 Task: Plan a trip to Fkih Ben Salah, Morocco from 12th December, 2023 to 16th December, 2023 for 8 adults. Place can be private room with 8 bedrooms having 8 beds and 8 bathrooms. Property type can be hotel. Amenities needed are: wifi, TV, free parkinig on premises, gym, breakfast.
Action: Mouse moved to (588, 130)
Screenshot: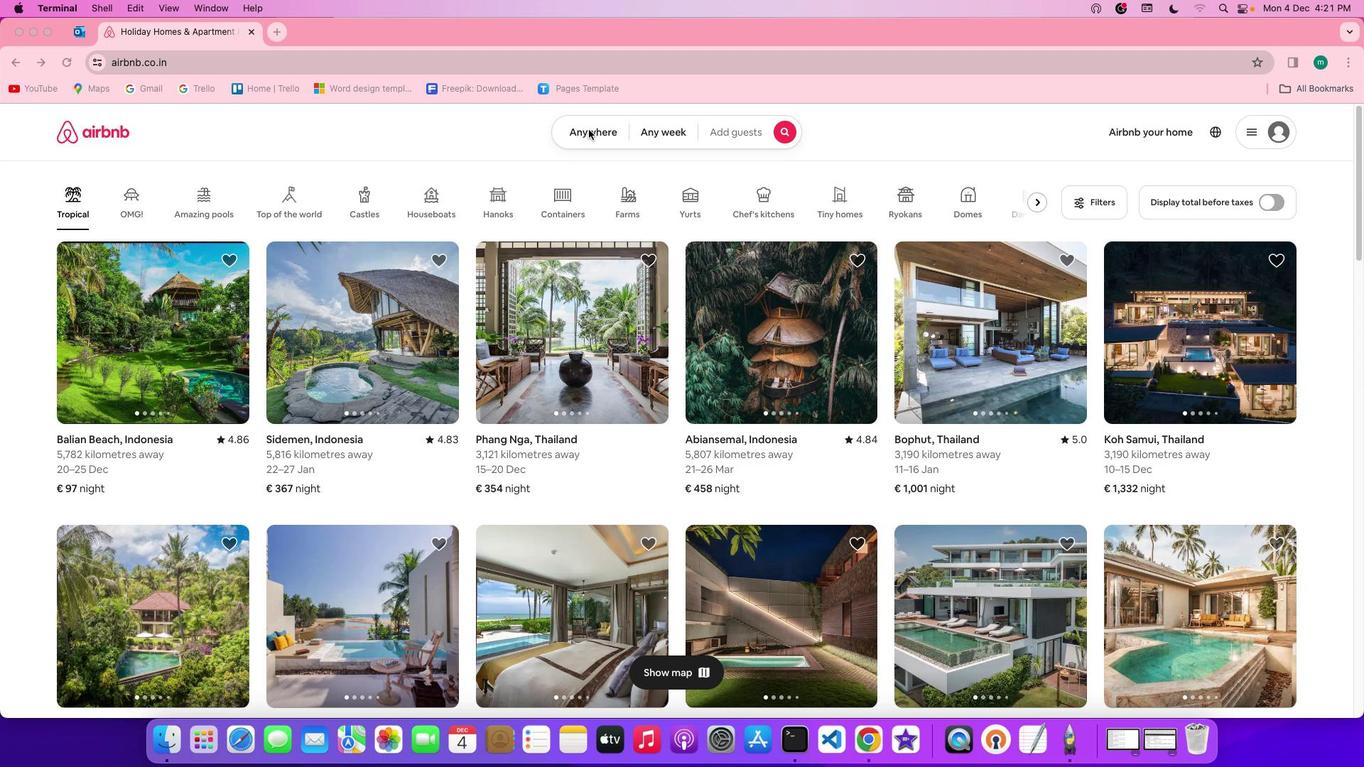 
Action: Mouse pressed left at (588, 130)
Screenshot: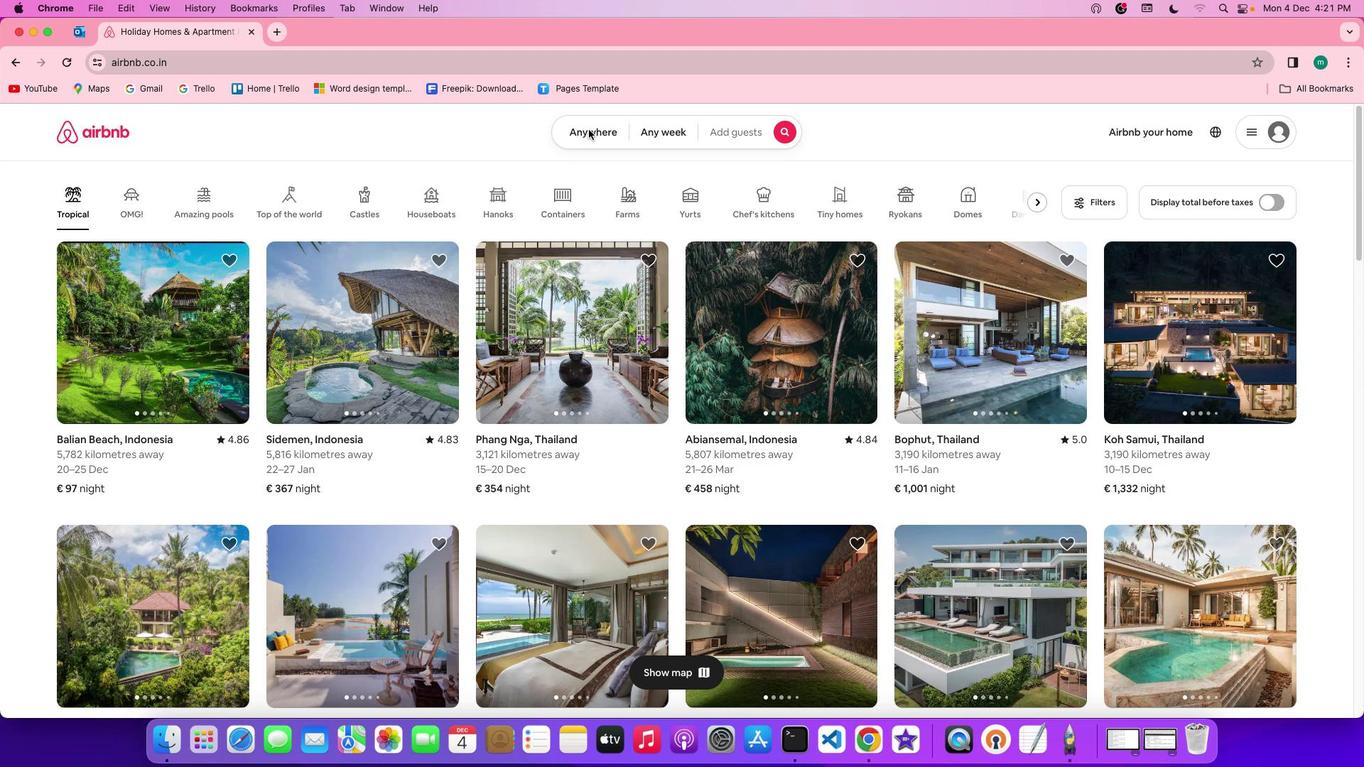 
Action: Mouse pressed left at (588, 130)
Screenshot: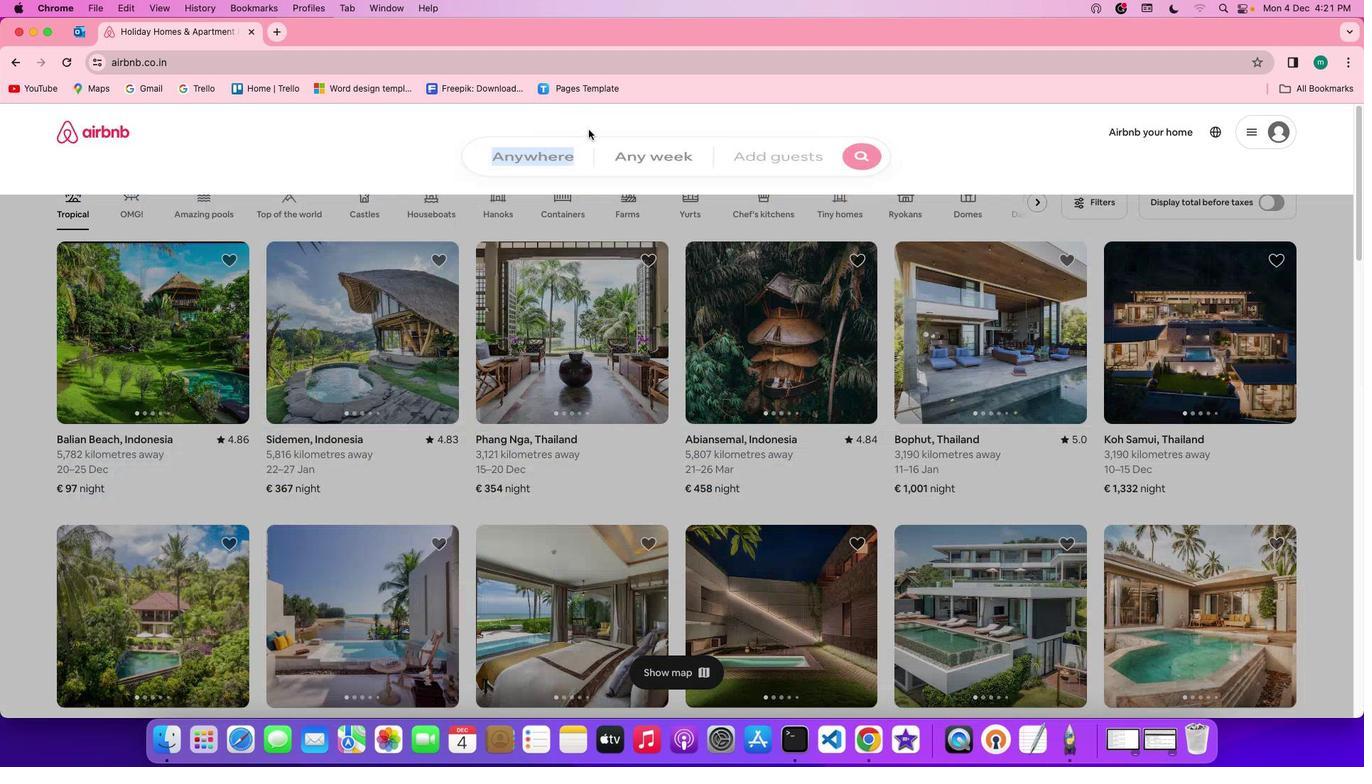 
Action: Mouse moved to (504, 186)
Screenshot: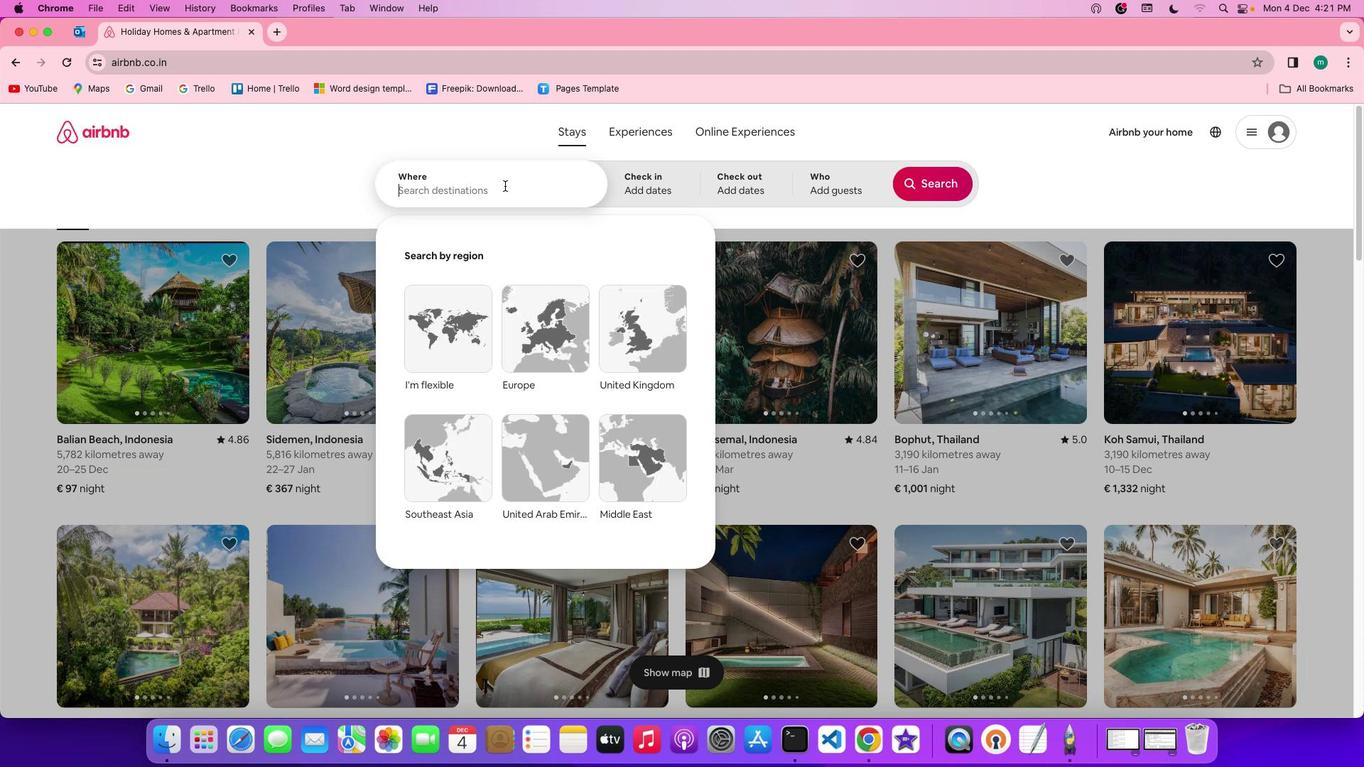 
Action: Mouse pressed left at (504, 186)
Screenshot: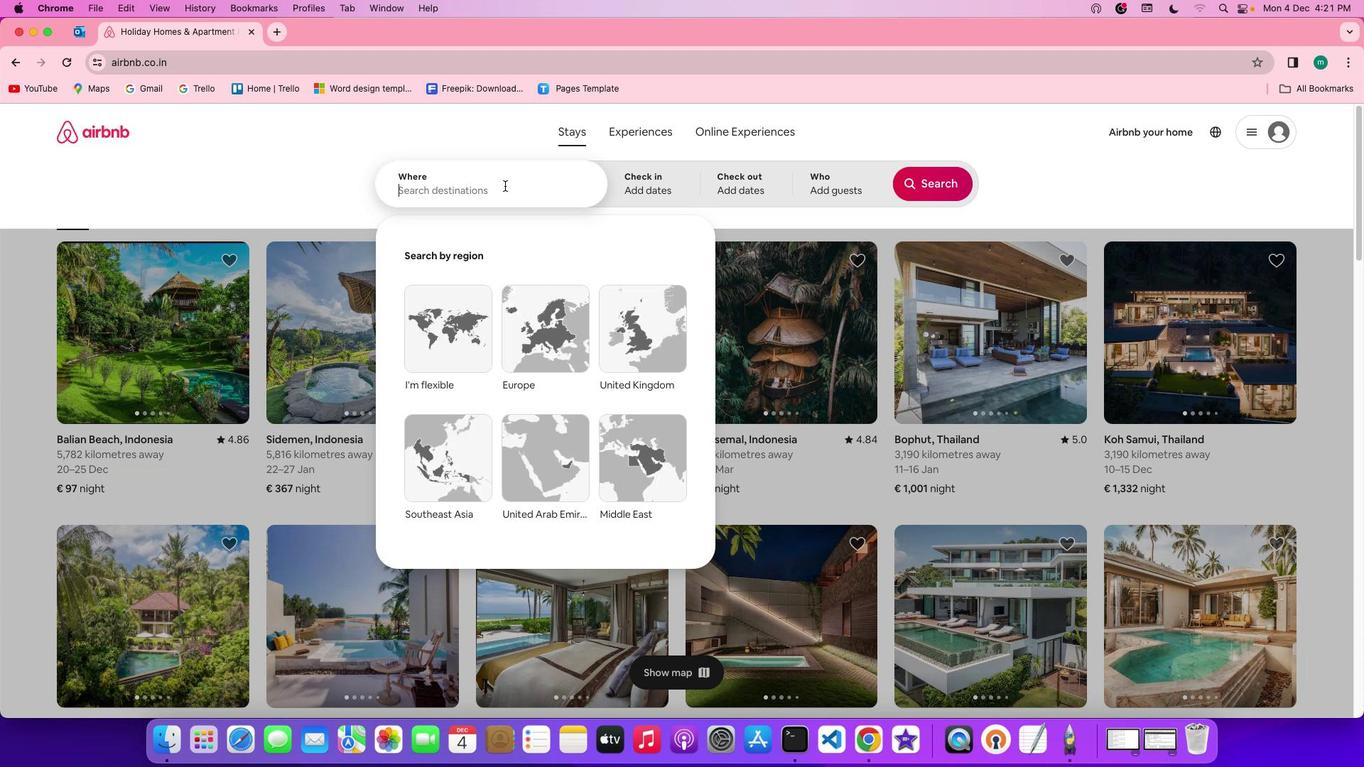 
Action: Mouse moved to (523, 193)
Screenshot: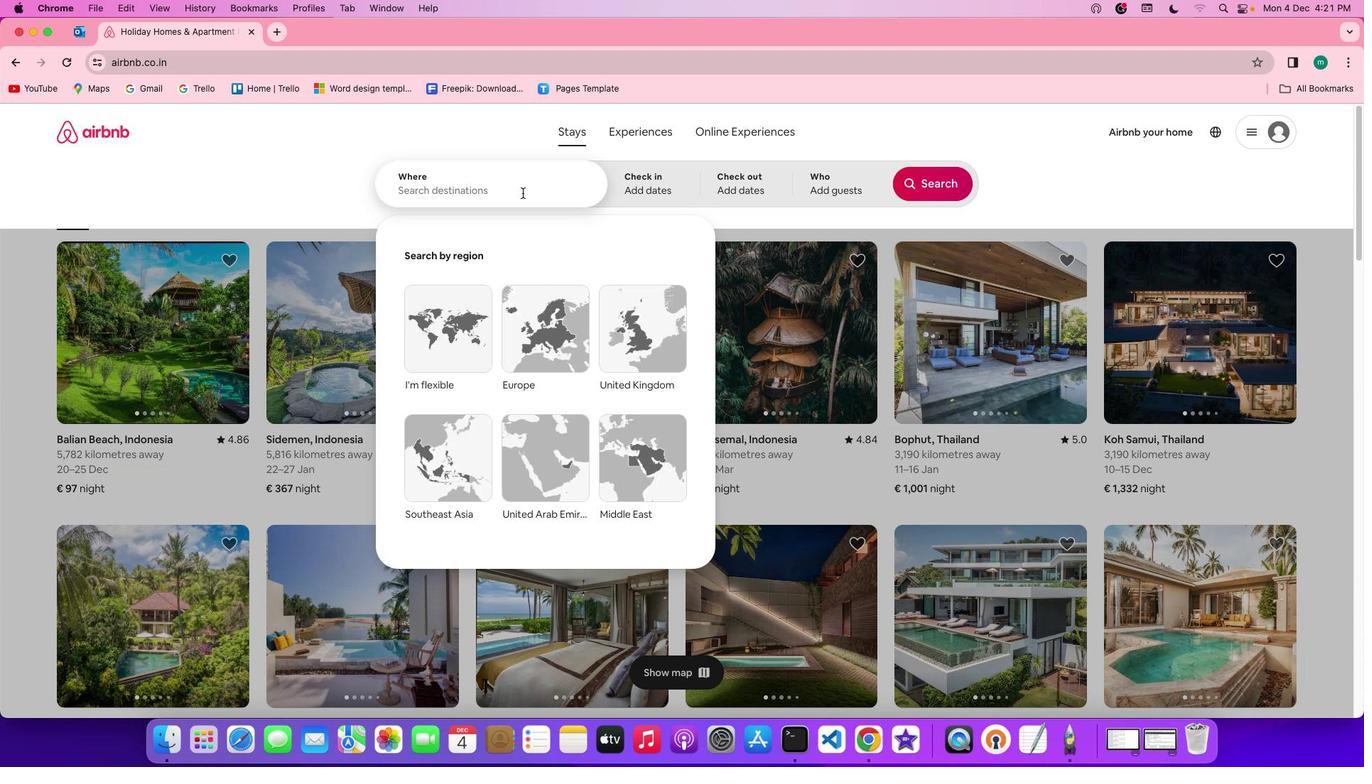 
Action: Key pressed Key.shift'f''k''i''h'Key.spaceKey.shift'b''e''n'Key.spaceKey.shift'S''a''l''a''h'','Key.spaceKey.shift'm''o''r''o''c''c''o'
Screenshot: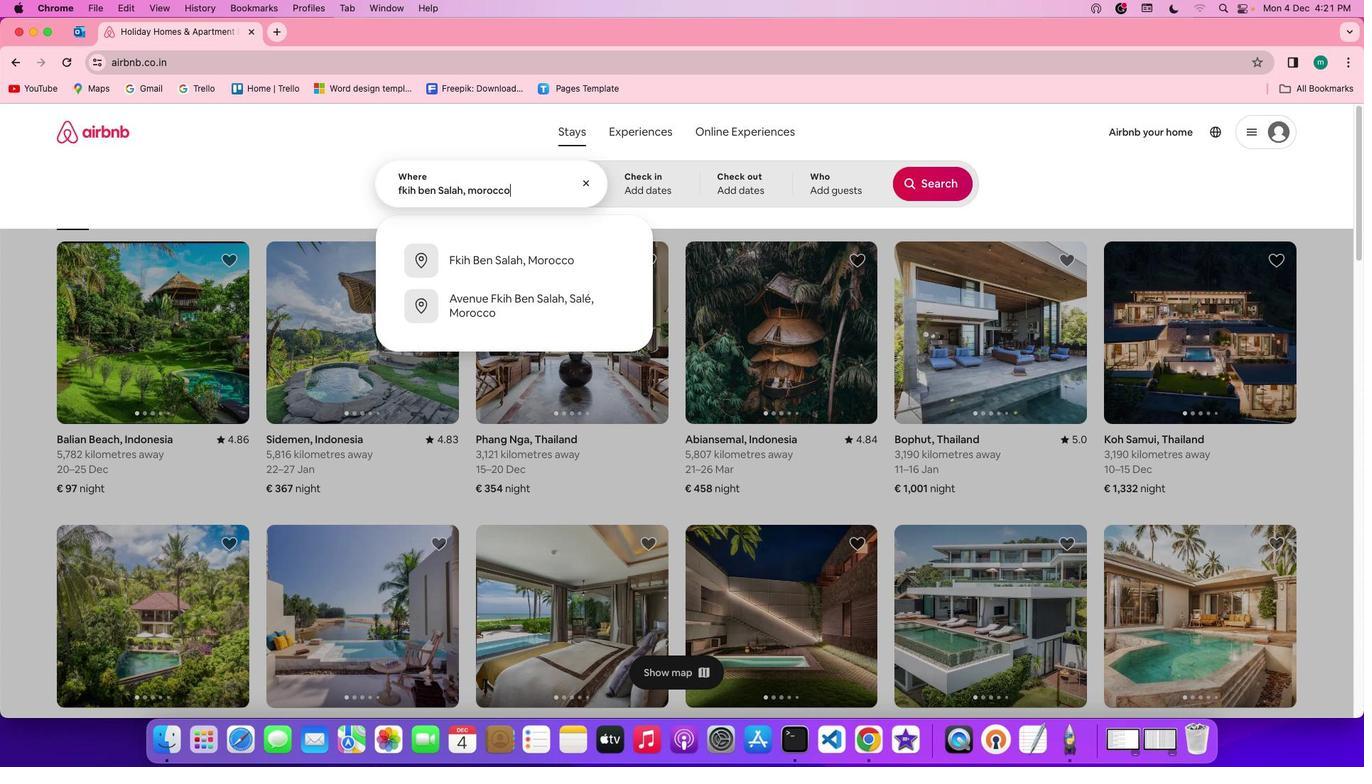 
Action: Mouse moved to (661, 184)
Screenshot: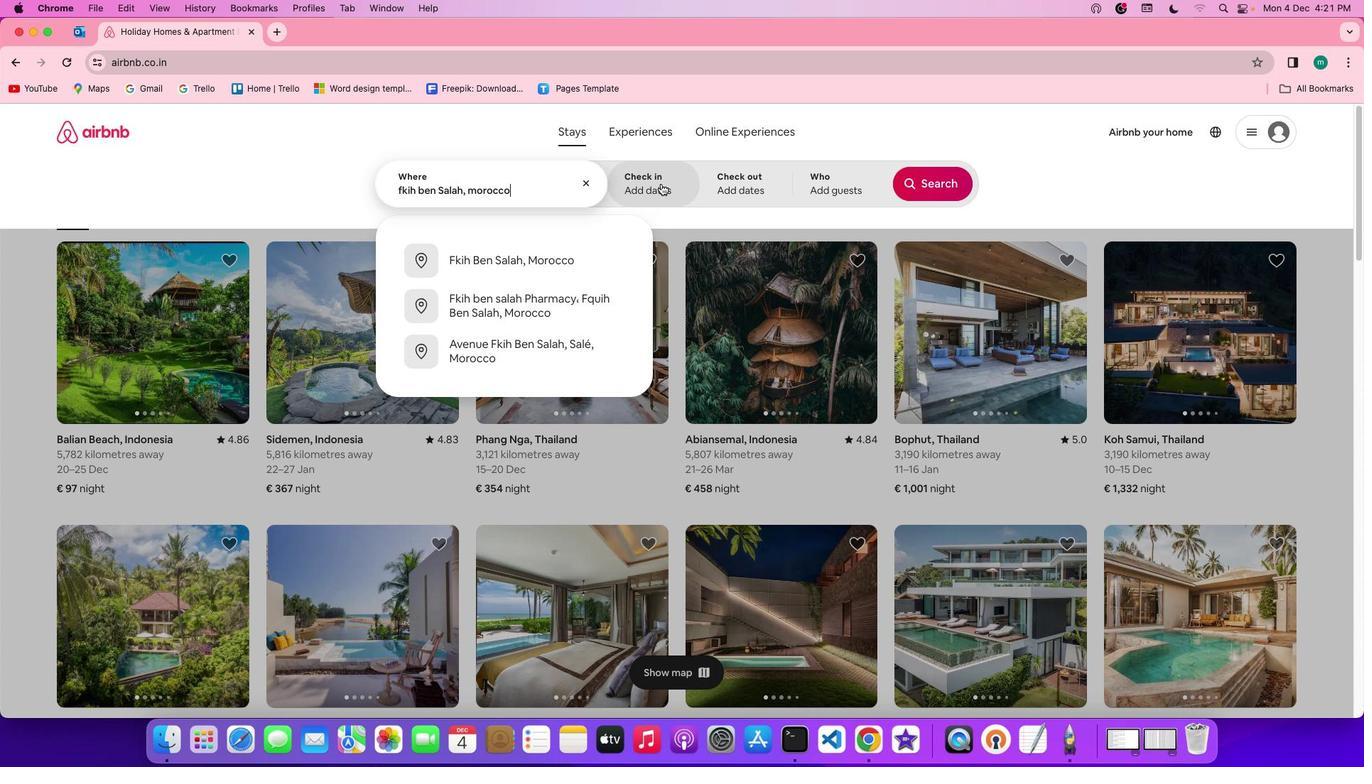 
Action: Mouse pressed left at (661, 184)
Screenshot: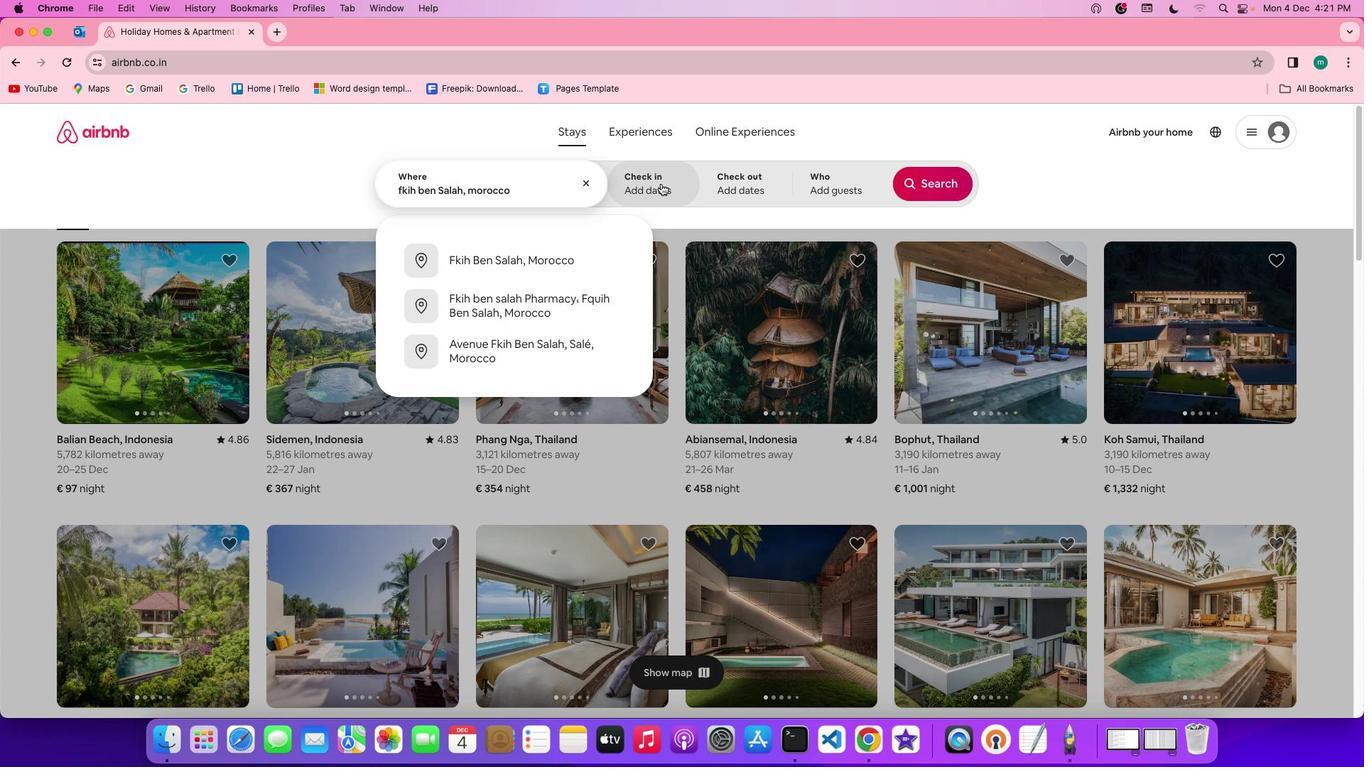 
Action: Mouse moved to (503, 423)
Screenshot: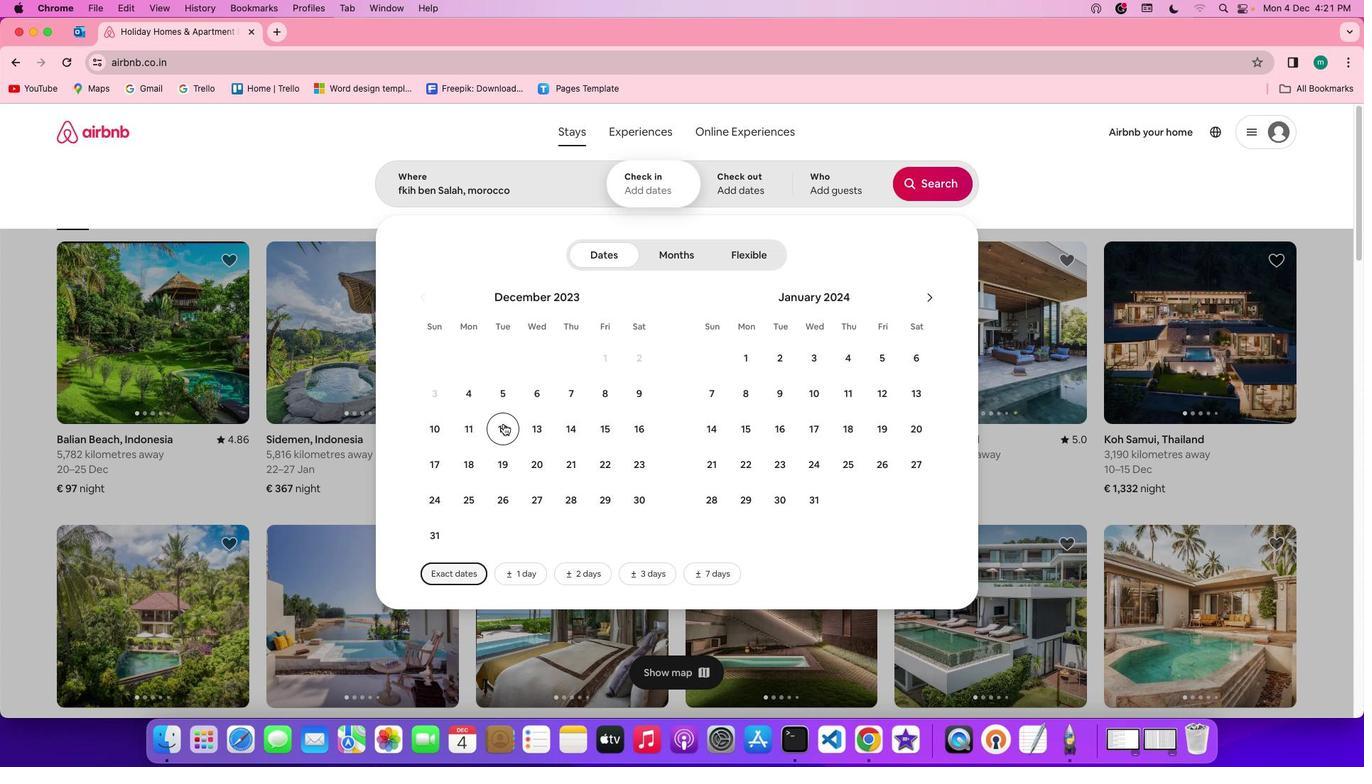 
Action: Mouse pressed left at (503, 423)
Screenshot: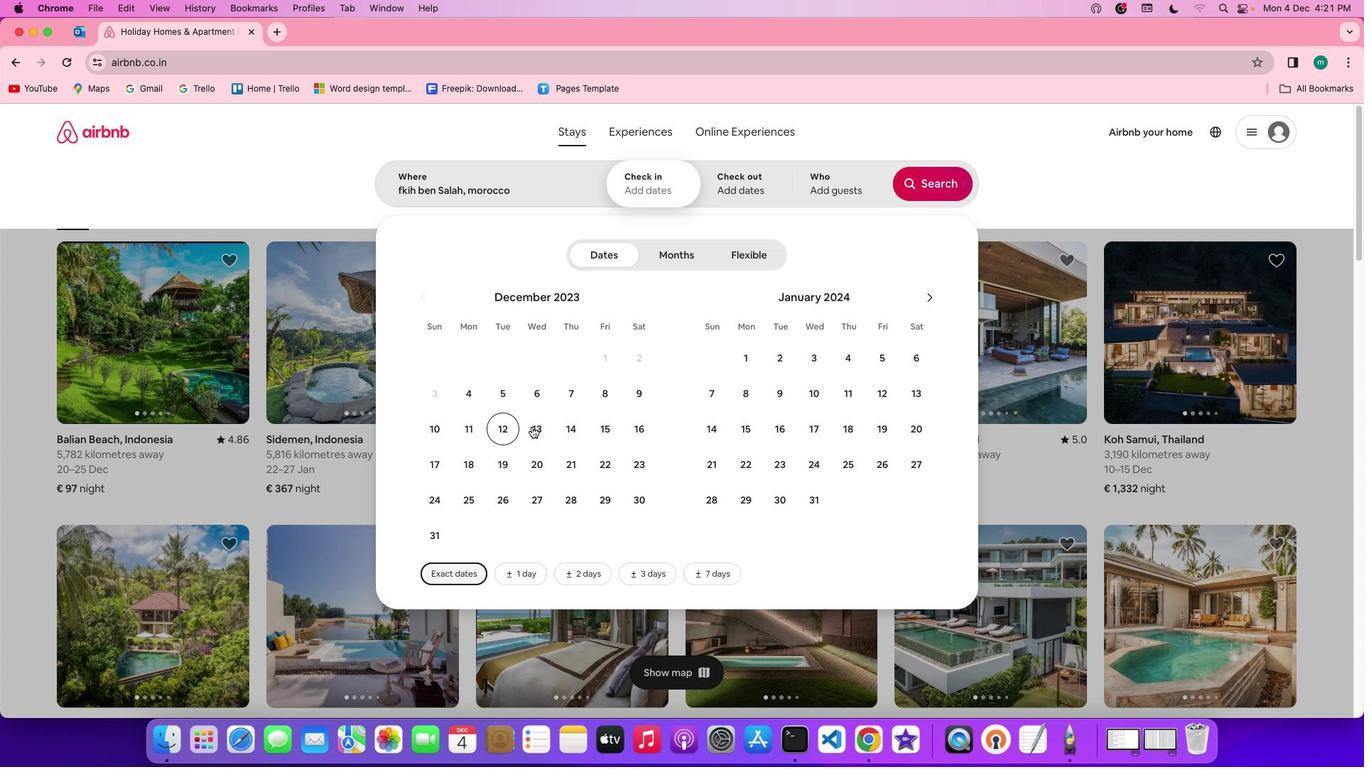
Action: Mouse moved to (636, 420)
Screenshot: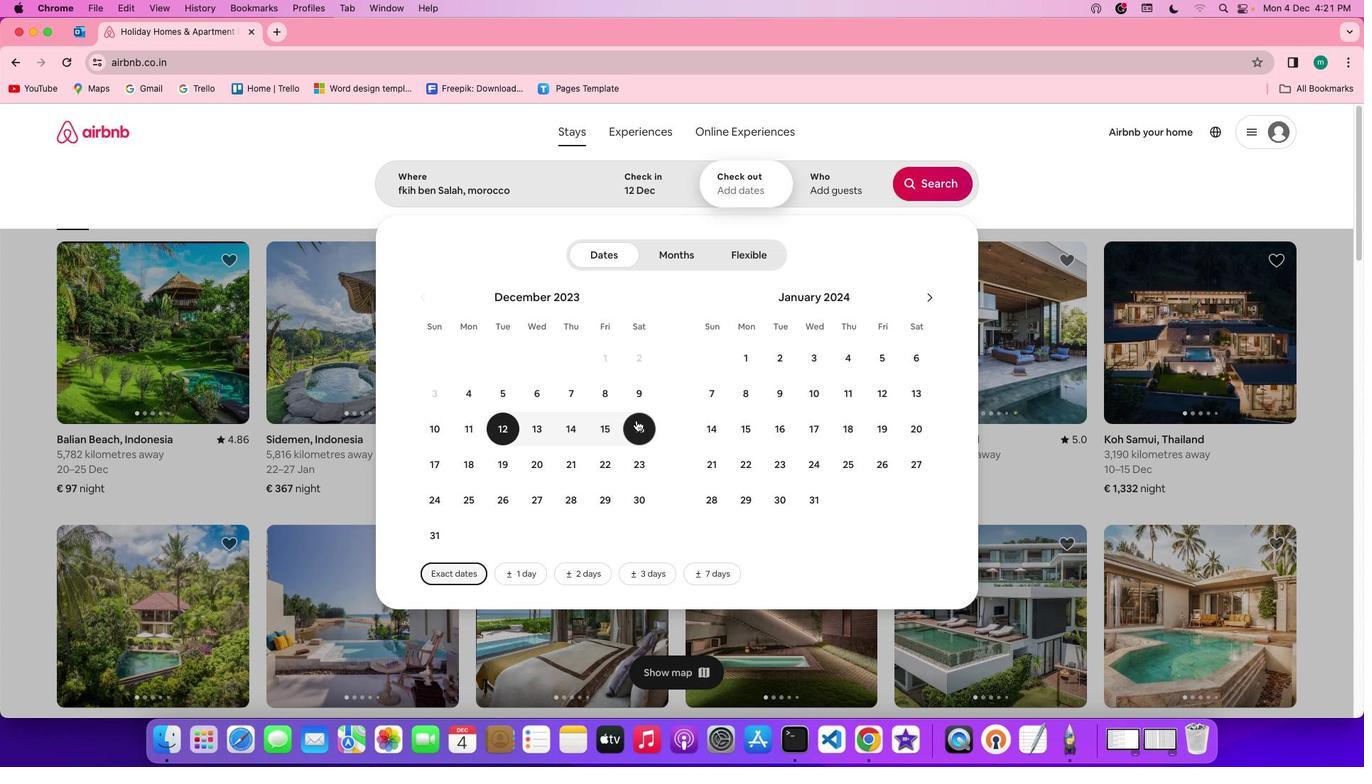 
Action: Mouse pressed left at (636, 420)
Screenshot: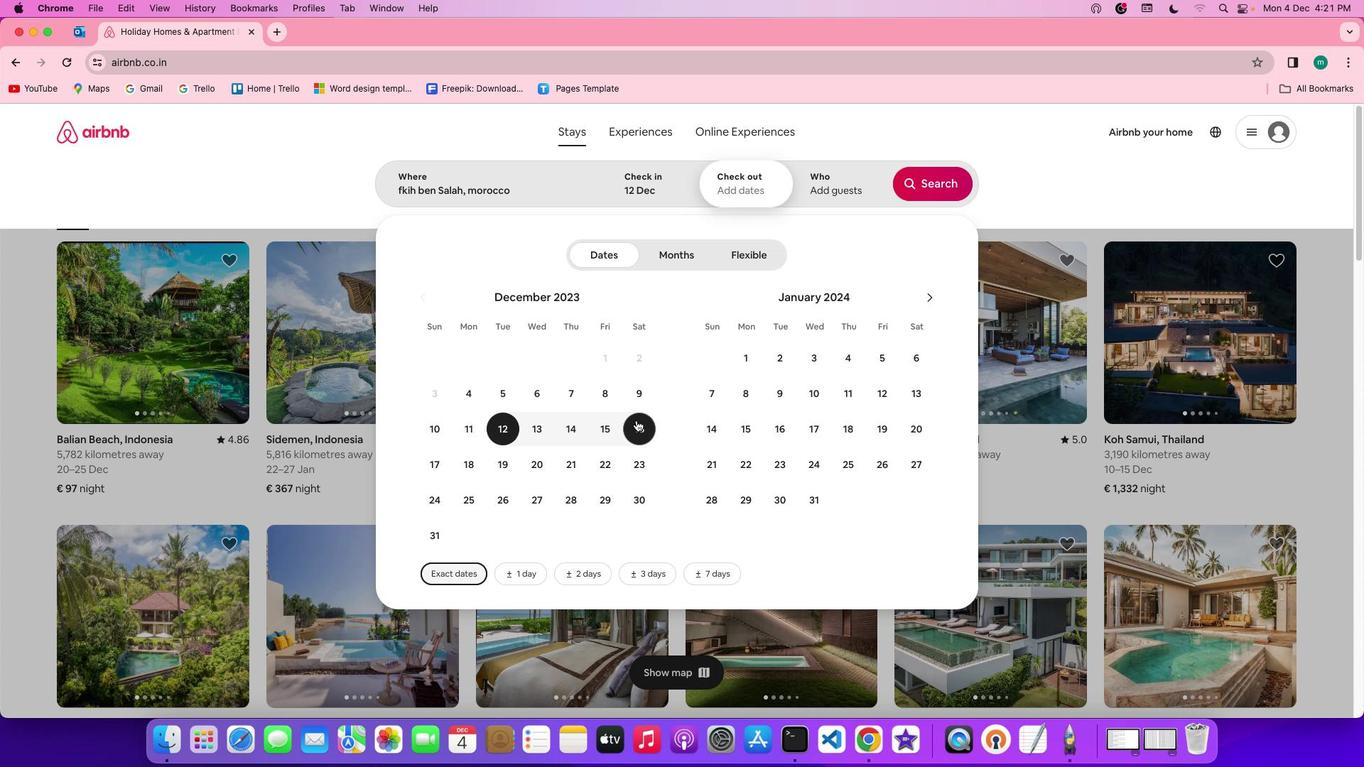 
Action: Mouse moved to (821, 187)
Screenshot: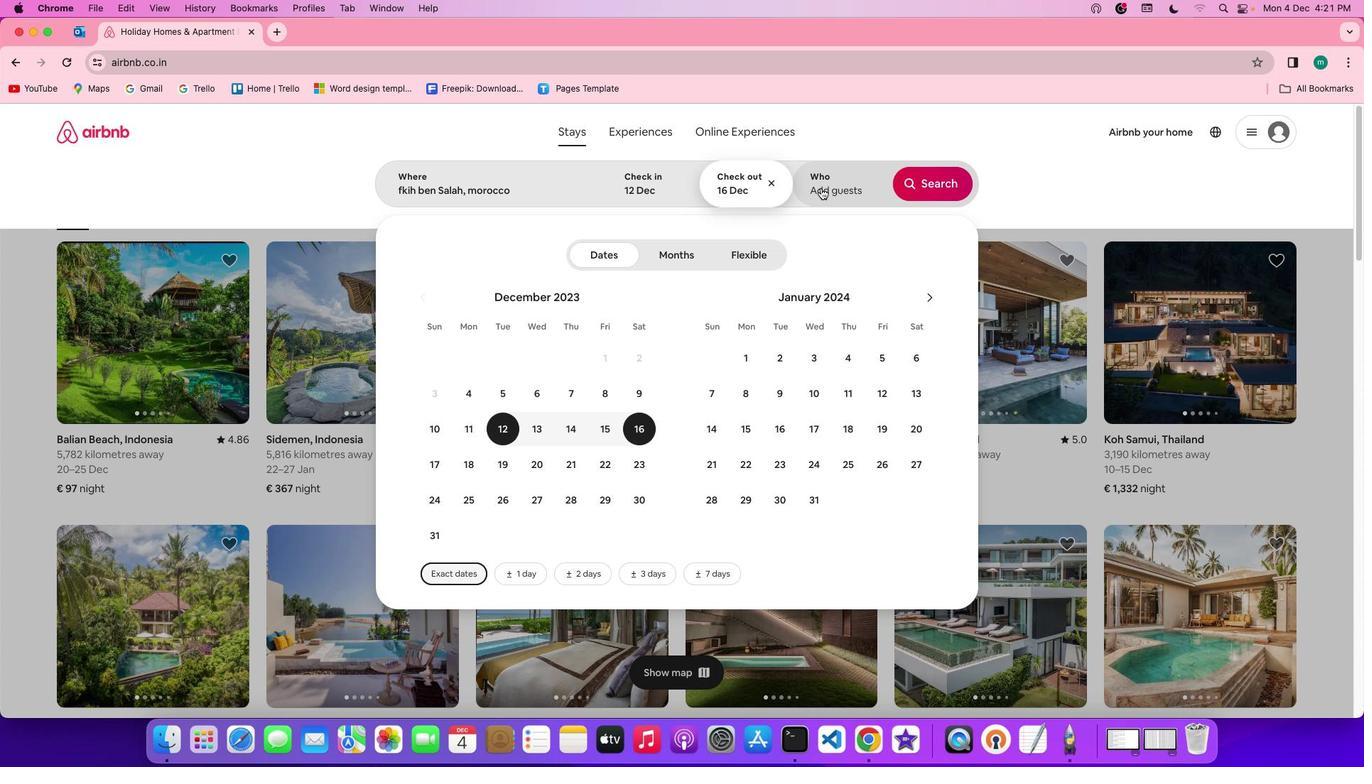 
Action: Mouse pressed left at (821, 187)
Screenshot: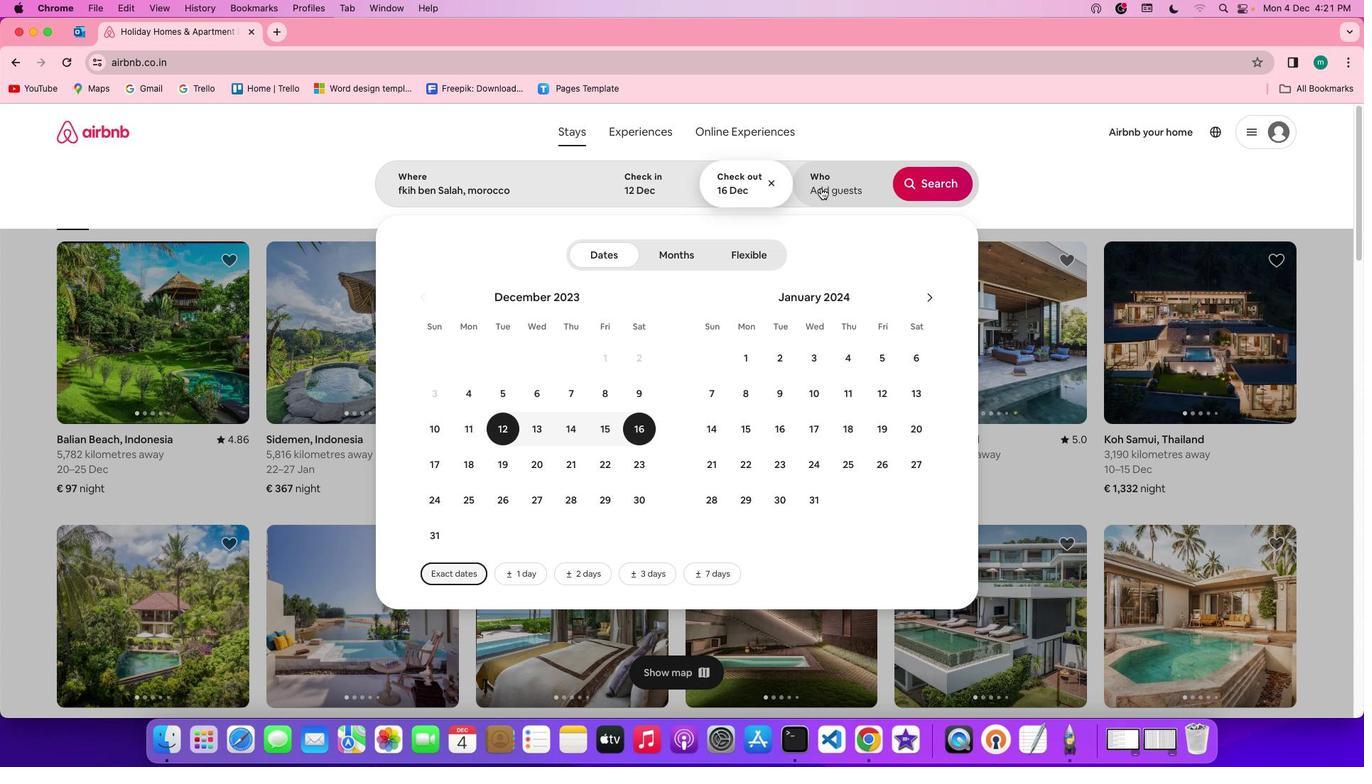 
Action: Mouse moved to (931, 263)
Screenshot: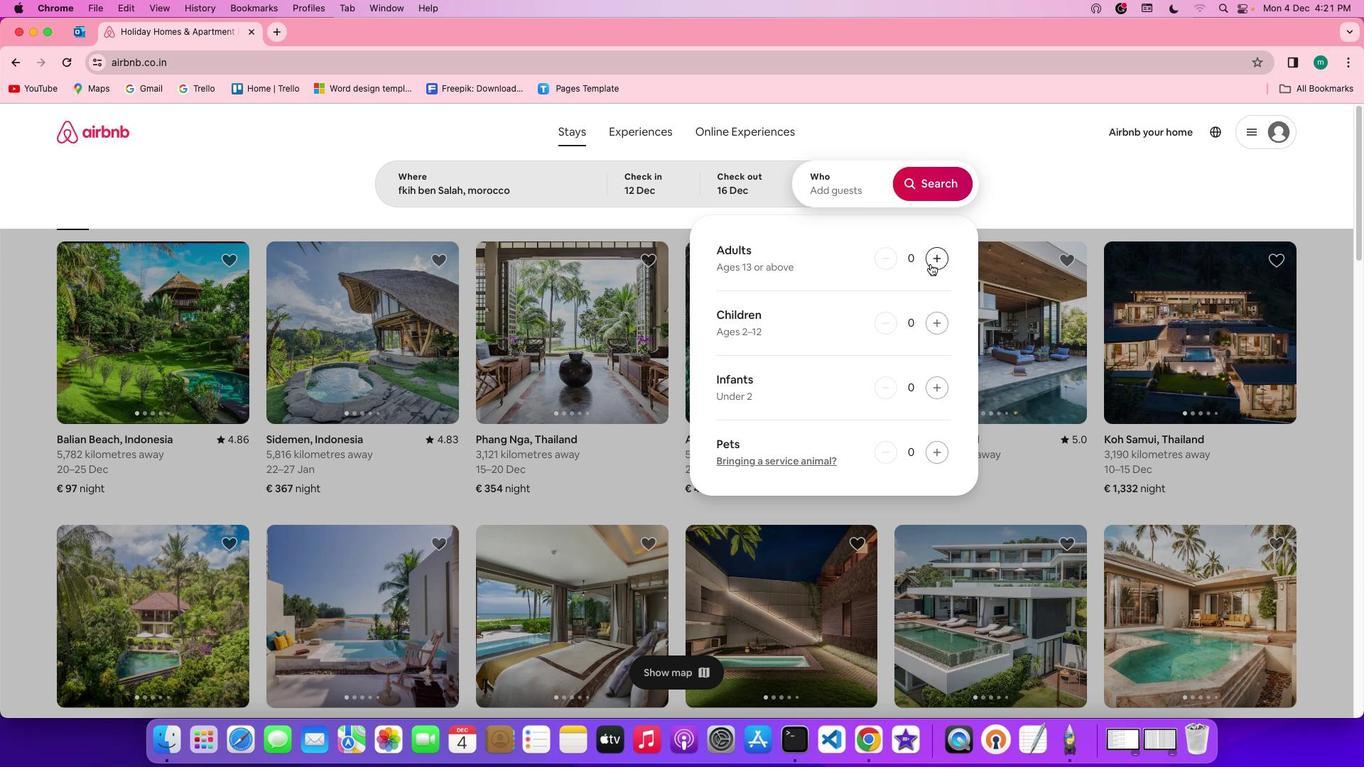 
Action: Mouse pressed left at (931, 263)
Screenshot: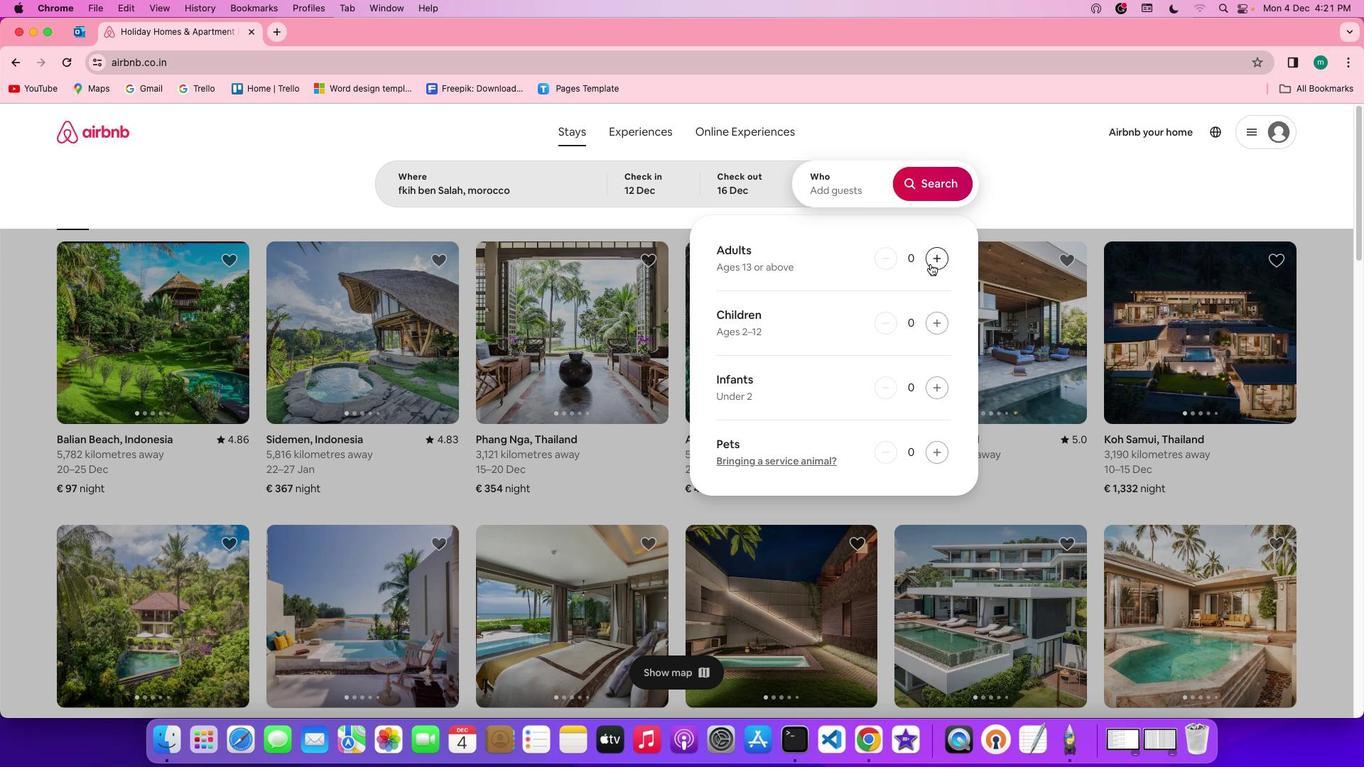 
Action: Mouse pressed left at (931, 263)
Screenshot: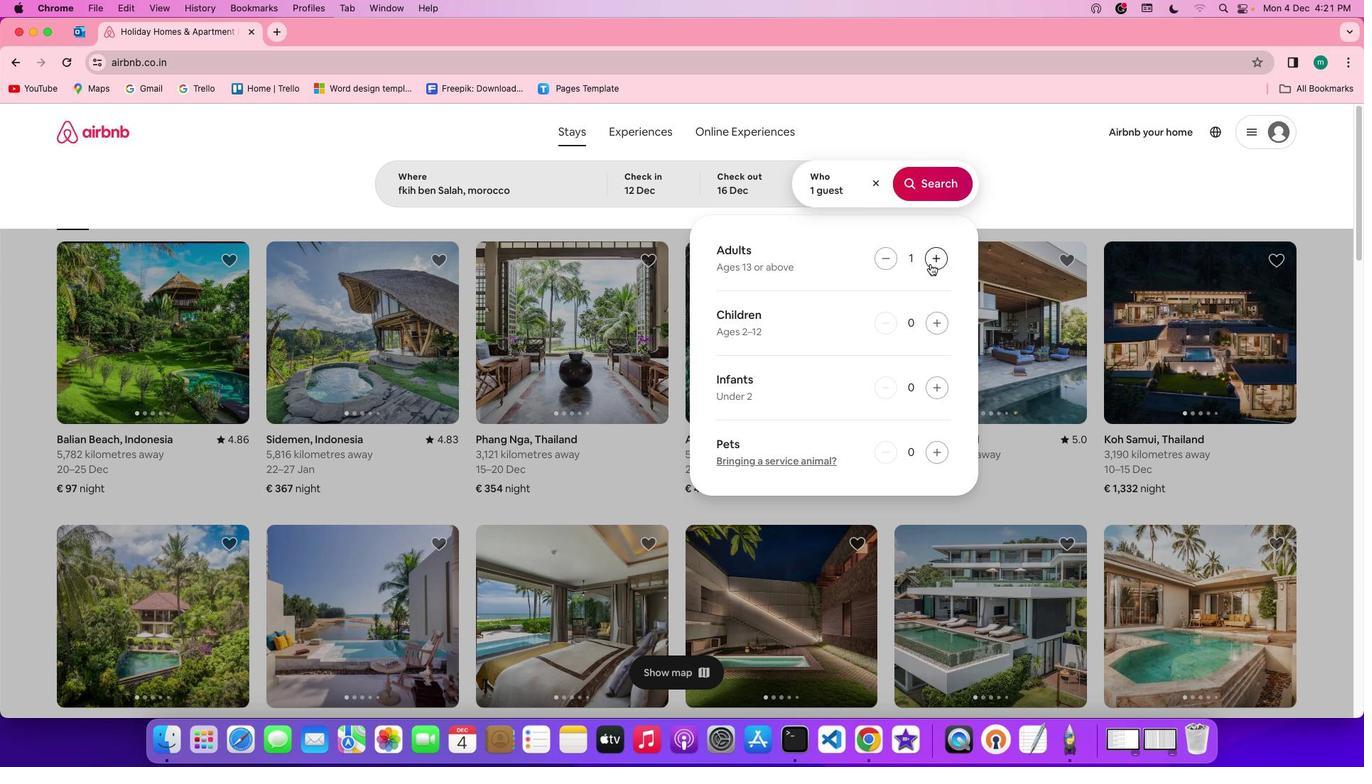 
Action: Mouse pressed left at (931, 263)
Screenshot: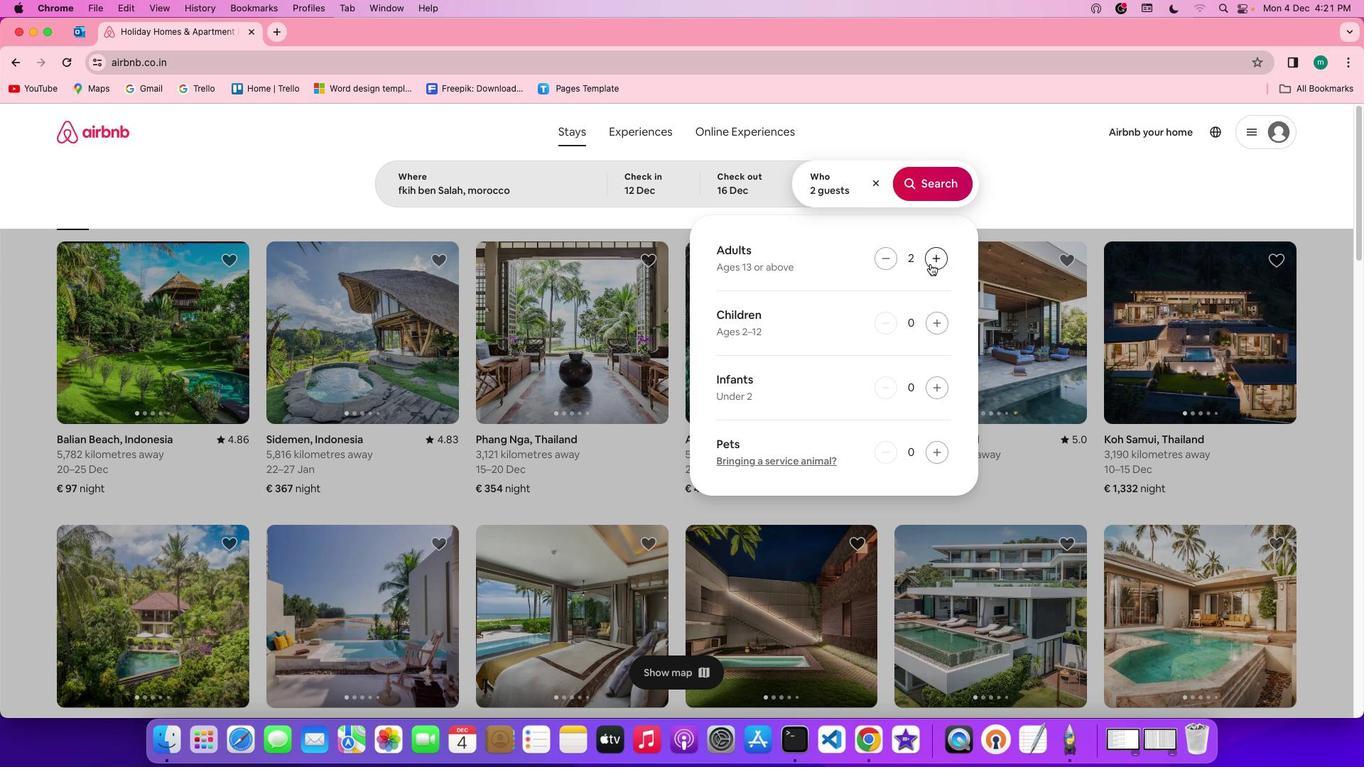 
Action: Mouse pressed left at (931, 263)
Screenshot: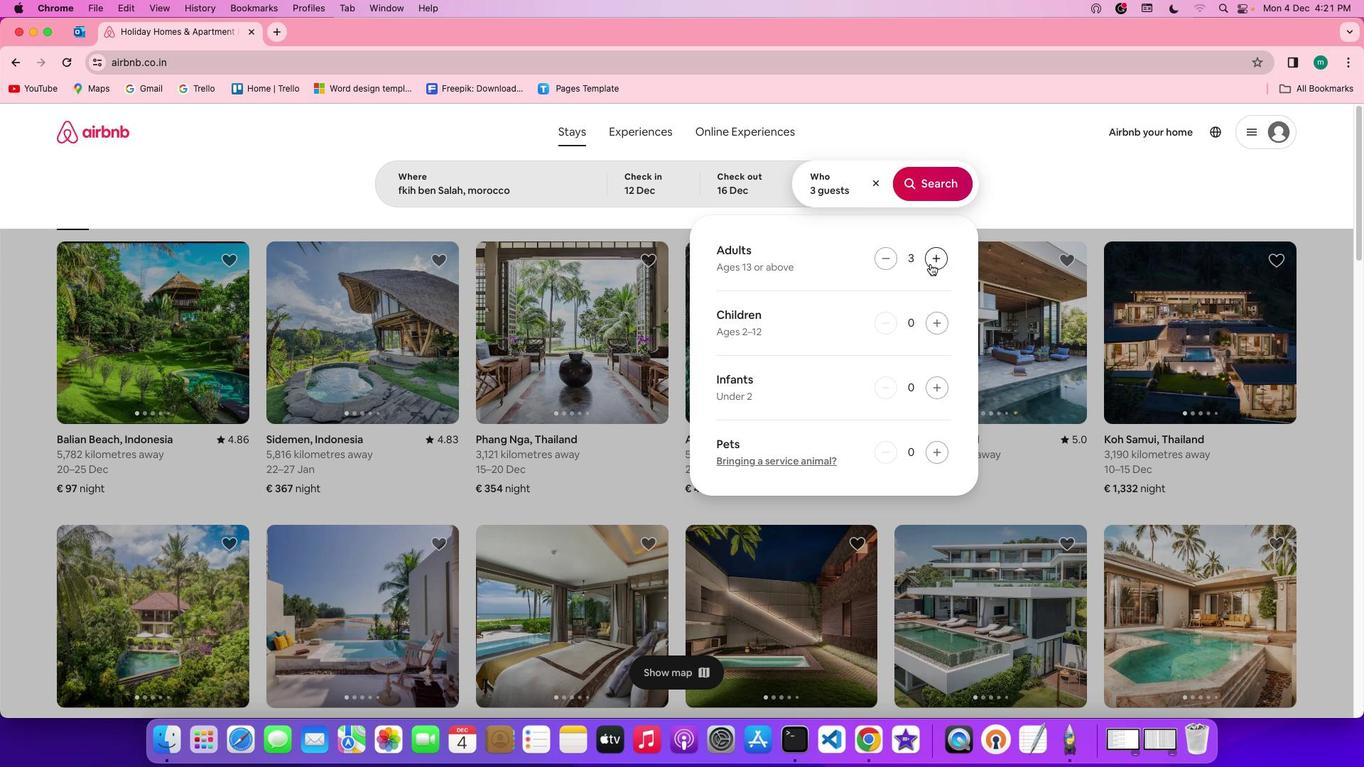 
Action: Mouse pressed left at (931, 263)
Screenshot: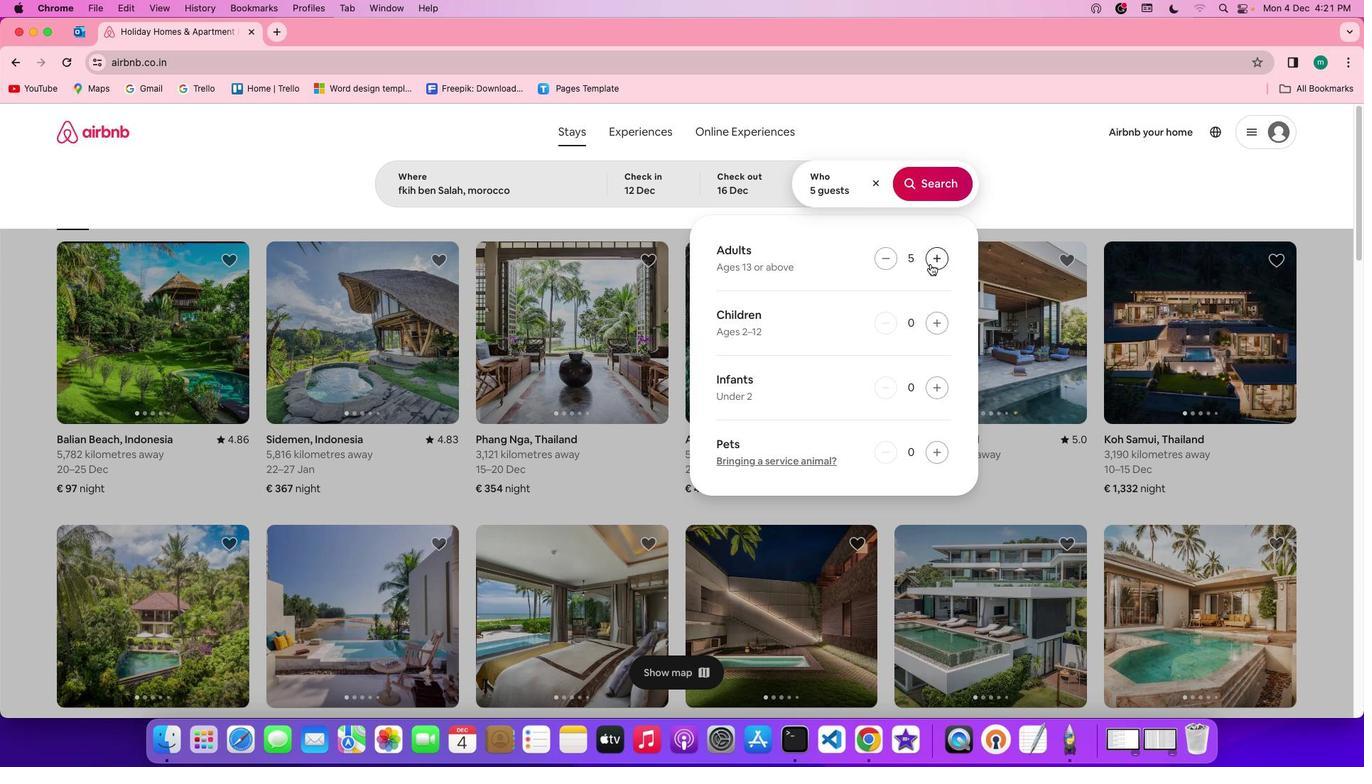 
Action: Mouse pressed left at (931, 263)
Screenshot: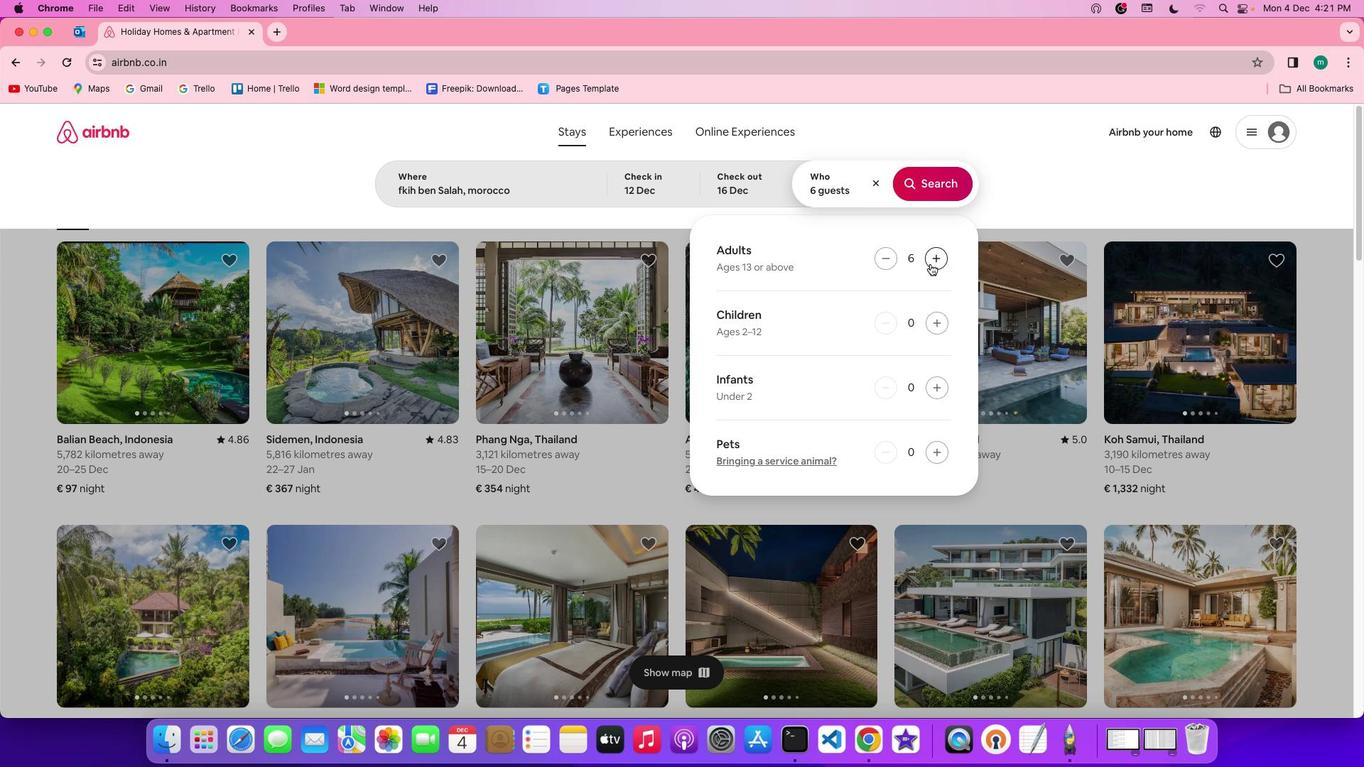 
Action: Mouse pressed left at (931, 263)
Screenshot: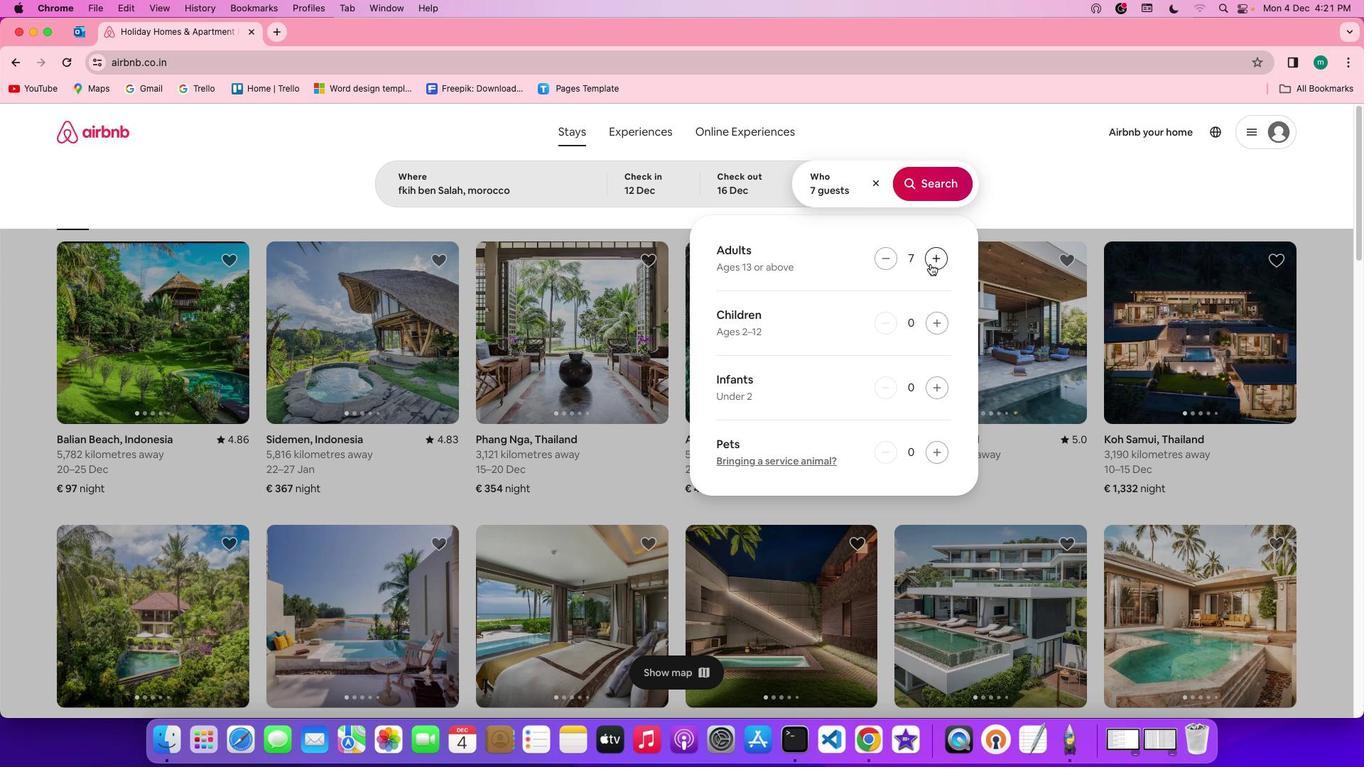 
Action: Mouse pressed left at (931, 263)
Screenshot: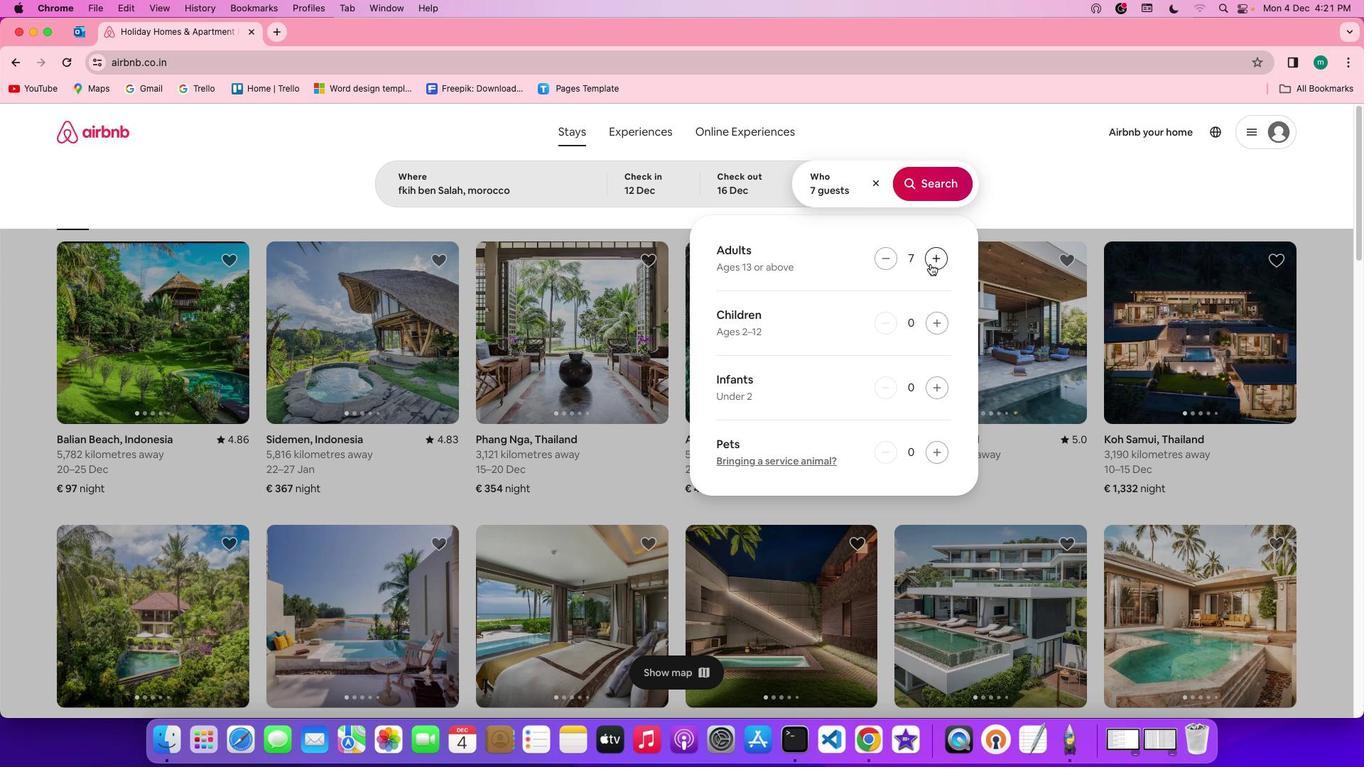 
Action: Mouse moved to (934, 189)
Screenshot: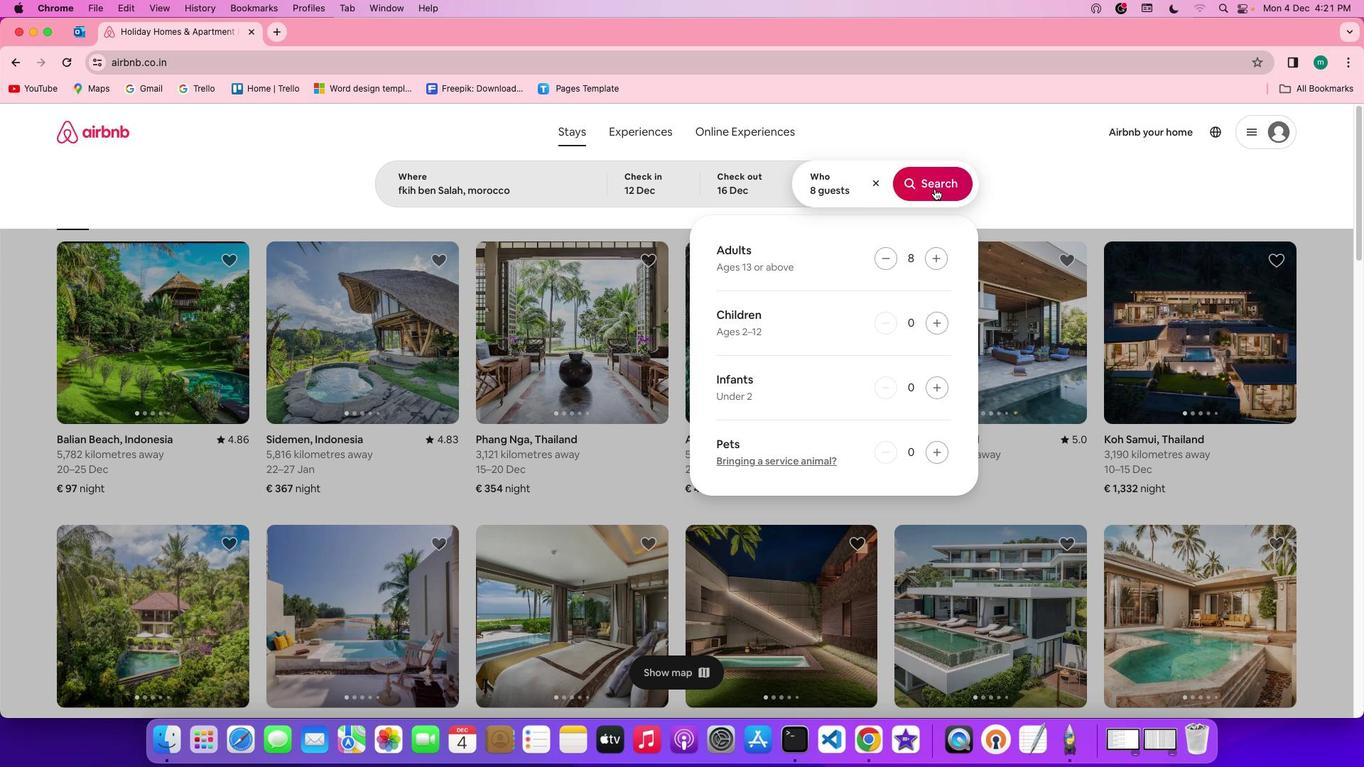 
Action: Mouse pressed left at (934, 189)
Screenshot: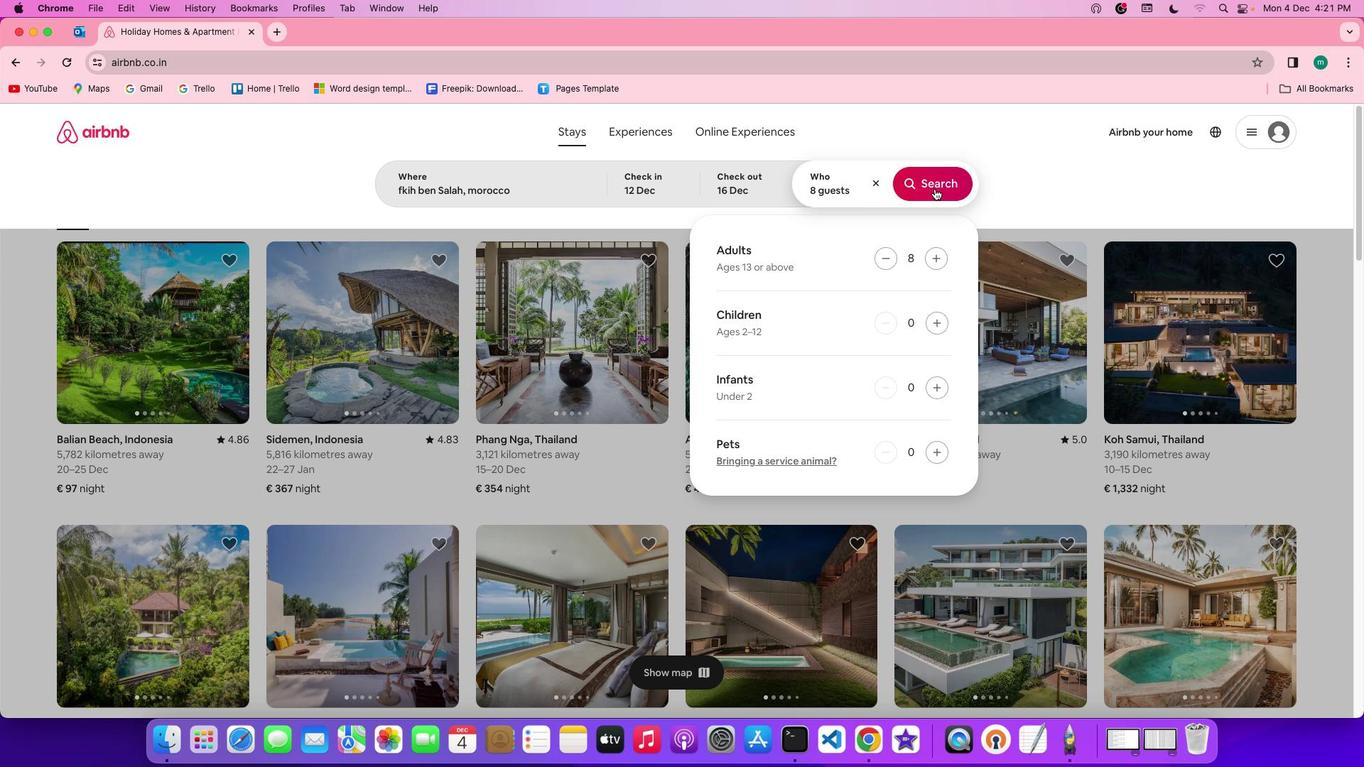 
Action: Mouse moved to (1101, 185)
Screenshot: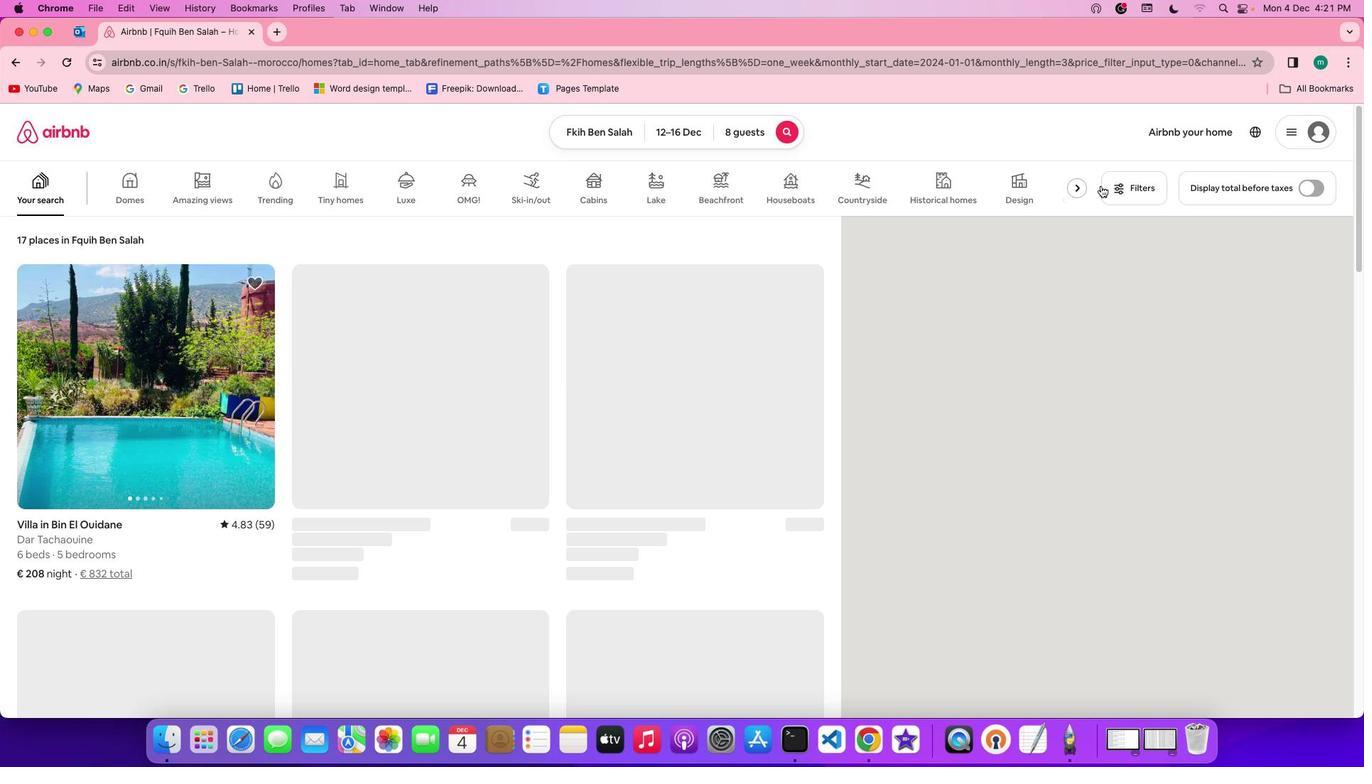 
Action: Mouse pressed left at (1101, 185)
Screenshot: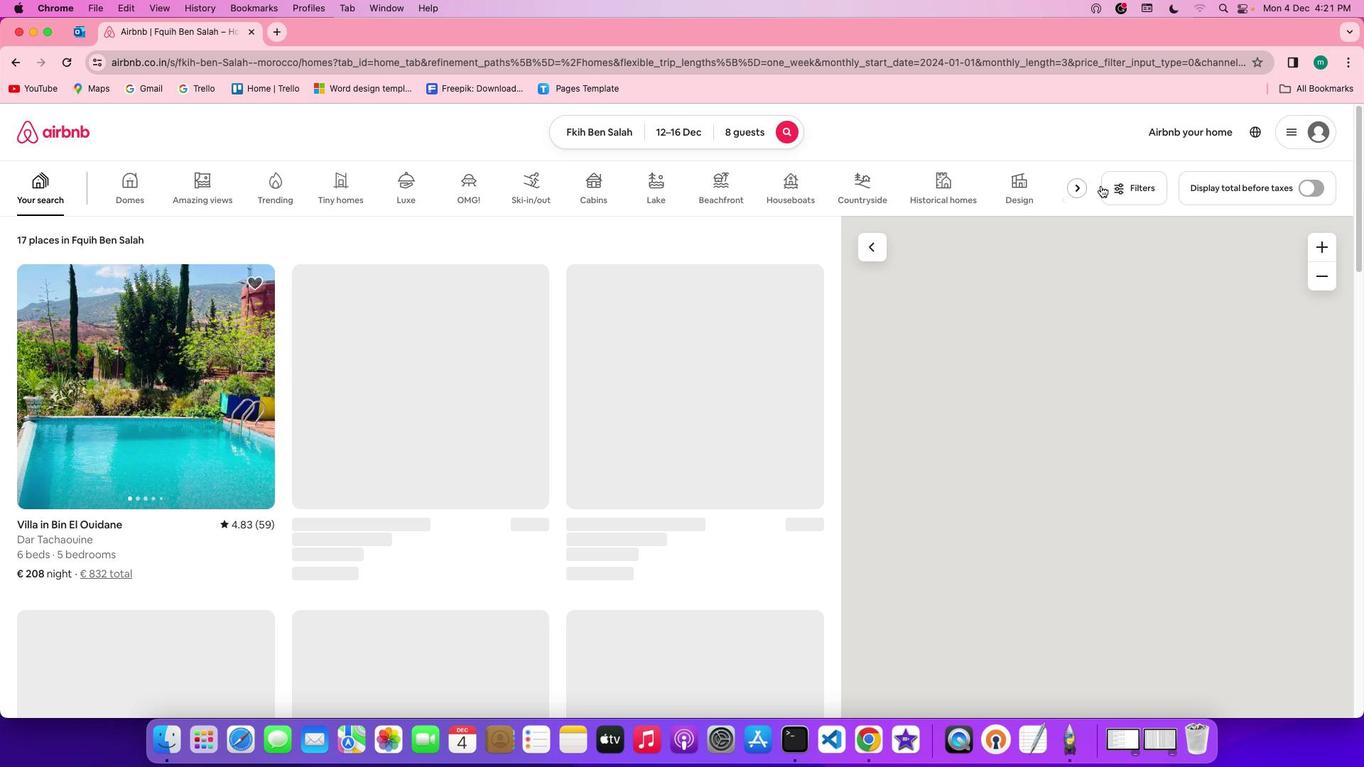 
Action: Mouse moved to (669, 407)
Screenshot: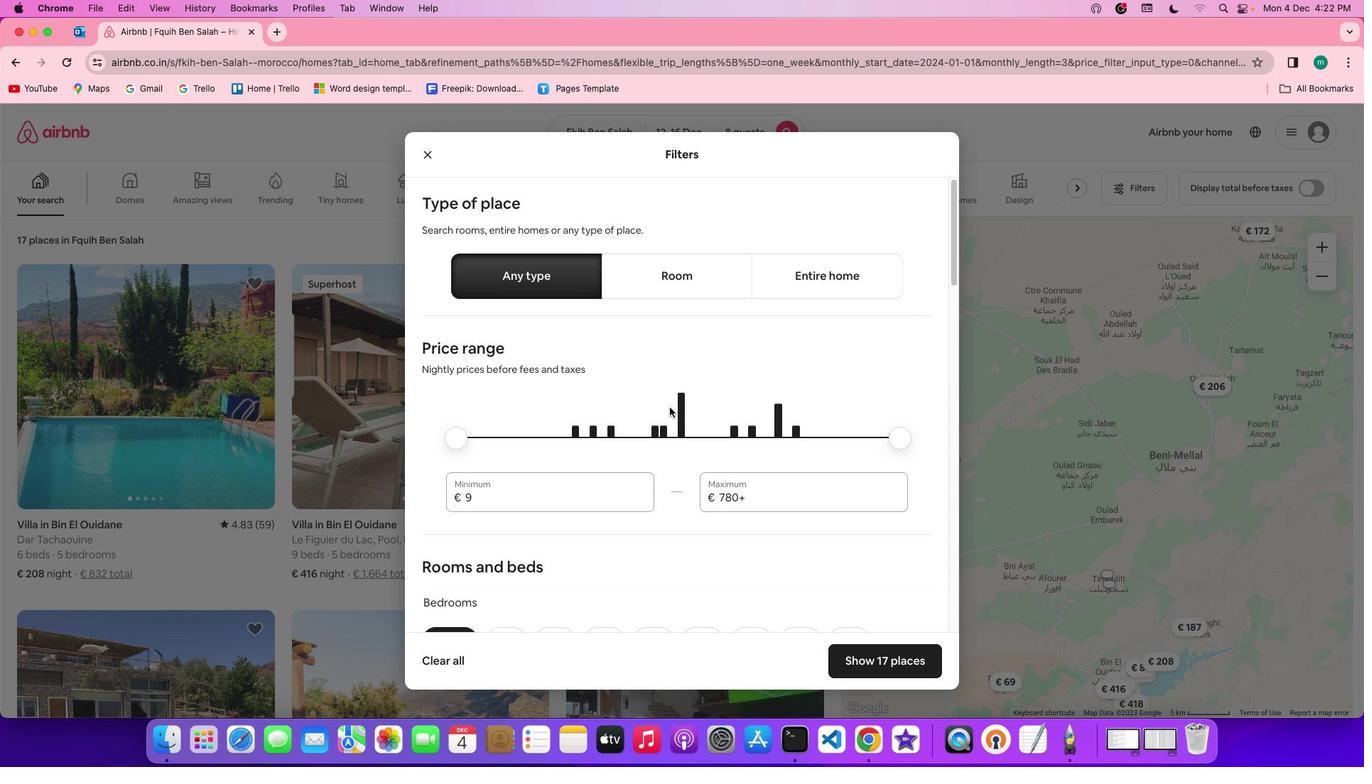 
Action: Mouse scrolled (669, 407) with delta (0, 0)
Screenshot: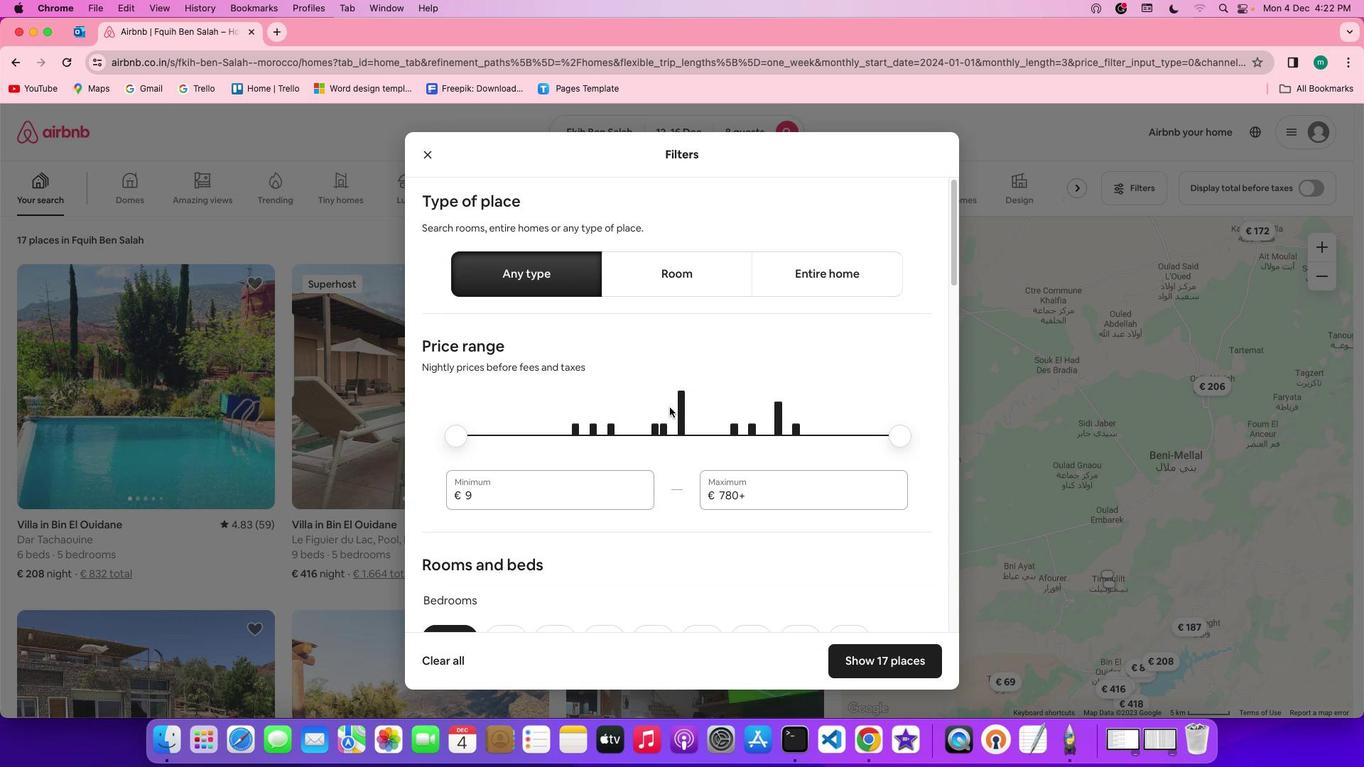 
Action: Mouse scrolled (669, 407) with delta (0, 0)
Screenshot: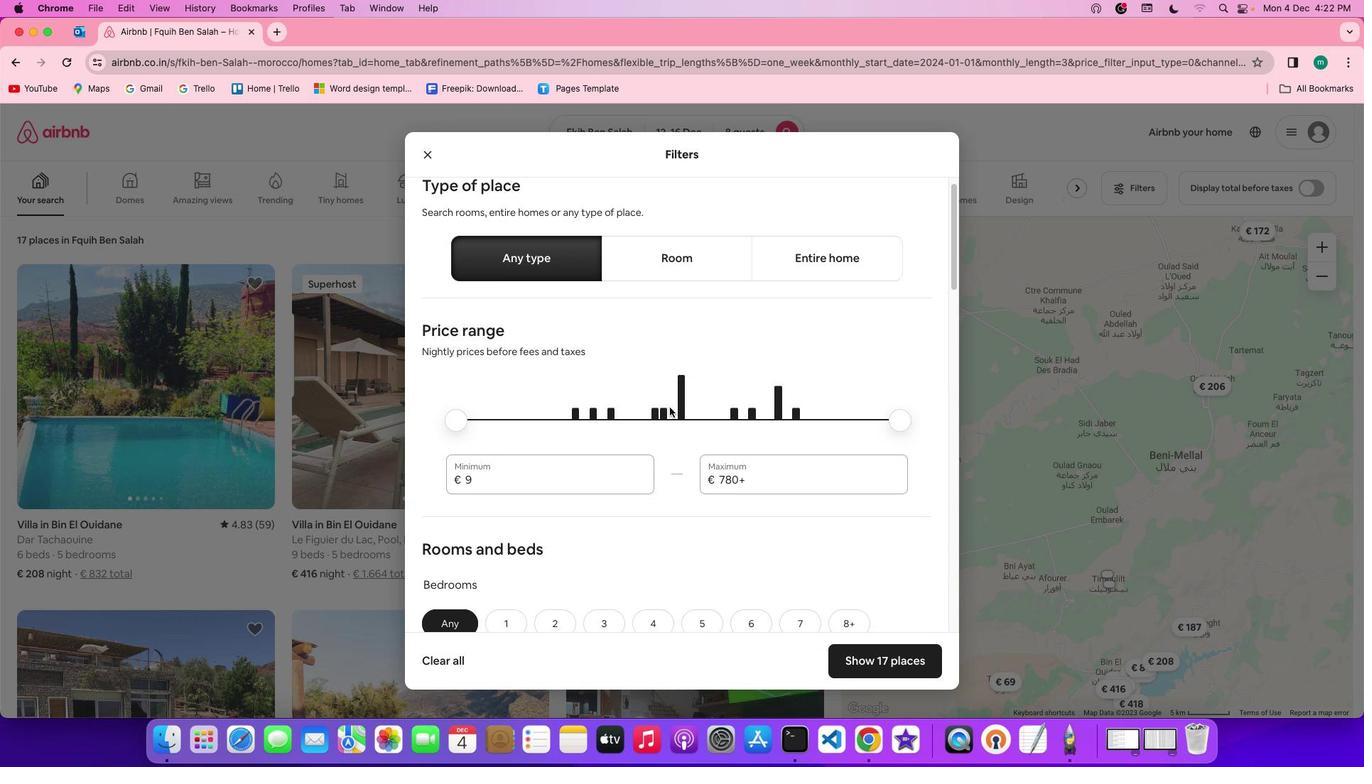 
Action: Mouse scrolled (669, 407) with delta (0, 0)
Screenshot: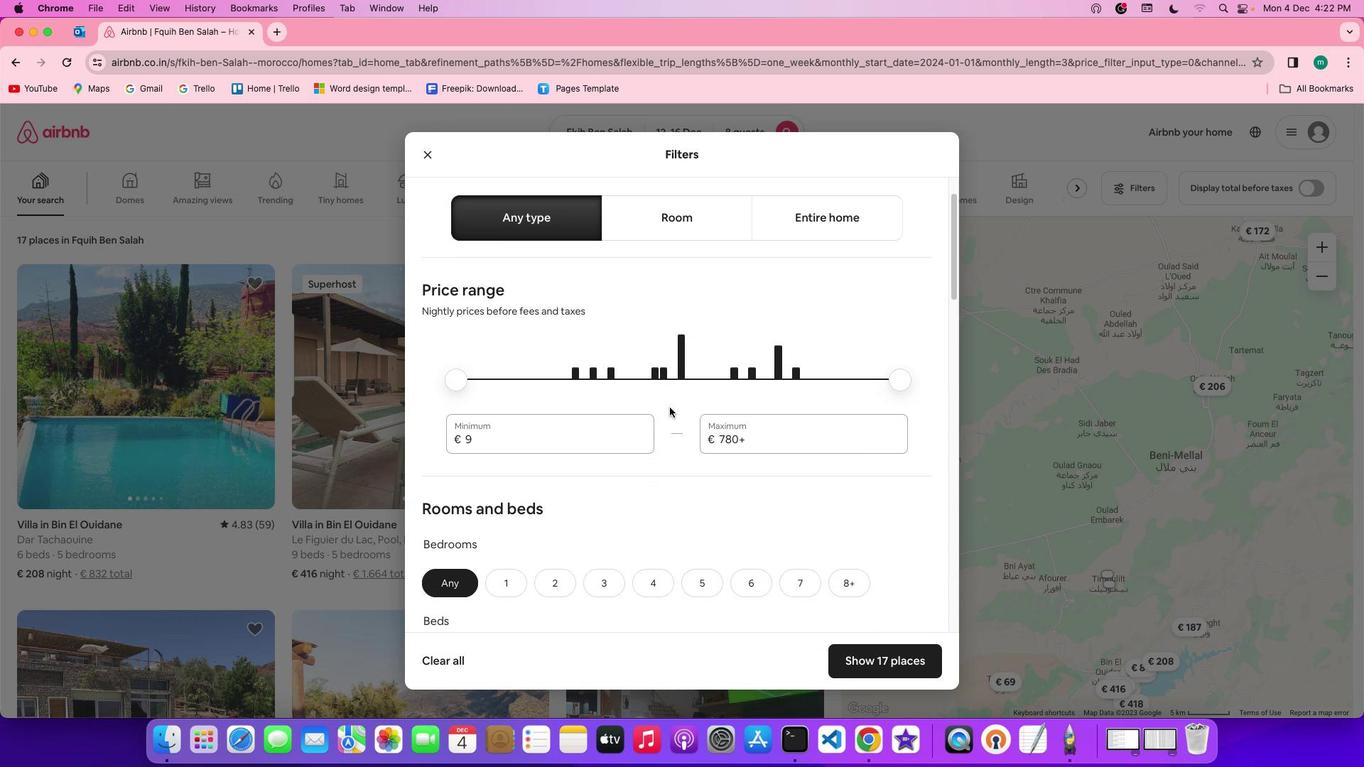 
Action: Mouse scrolled (669, 407) with delta (0, -1)
Screenshot: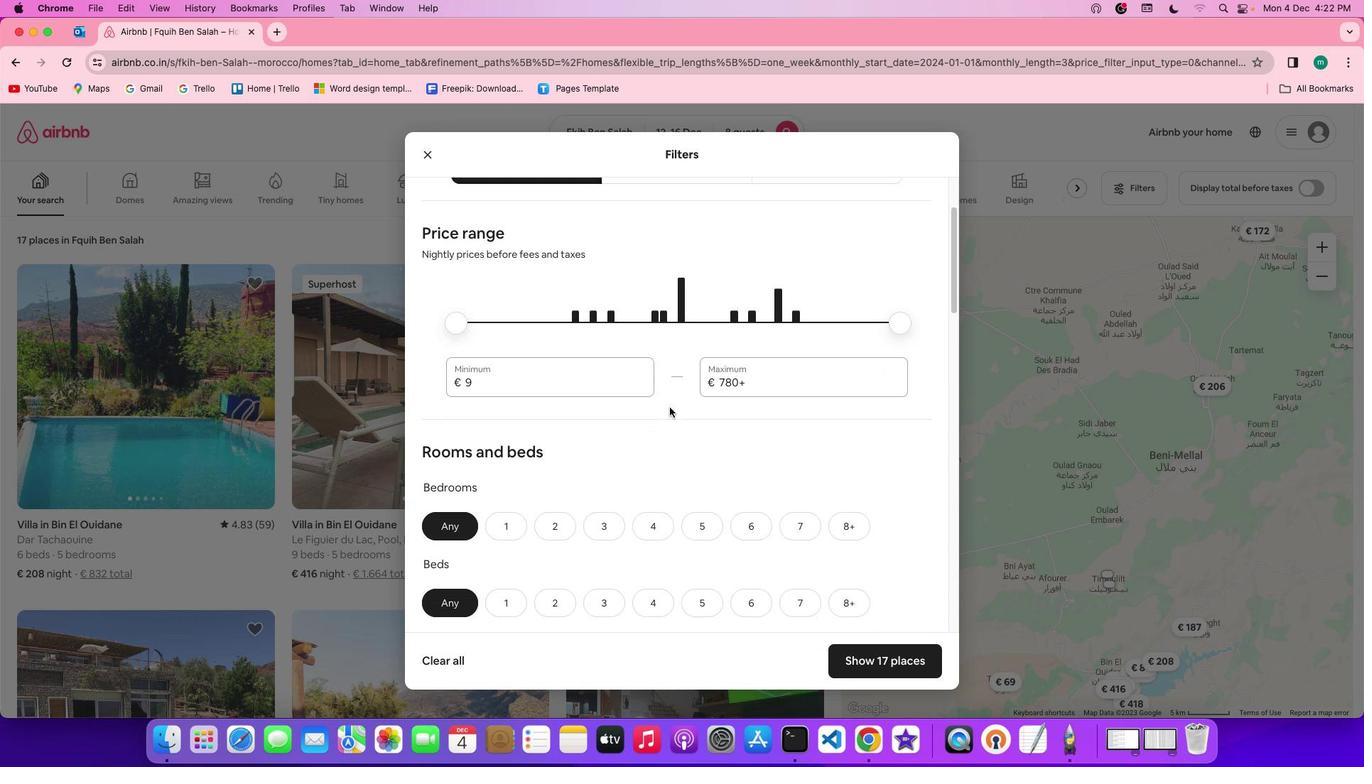 
Action: Mouse scrolled (669, 407) with delta (0, 0)
Screenshot: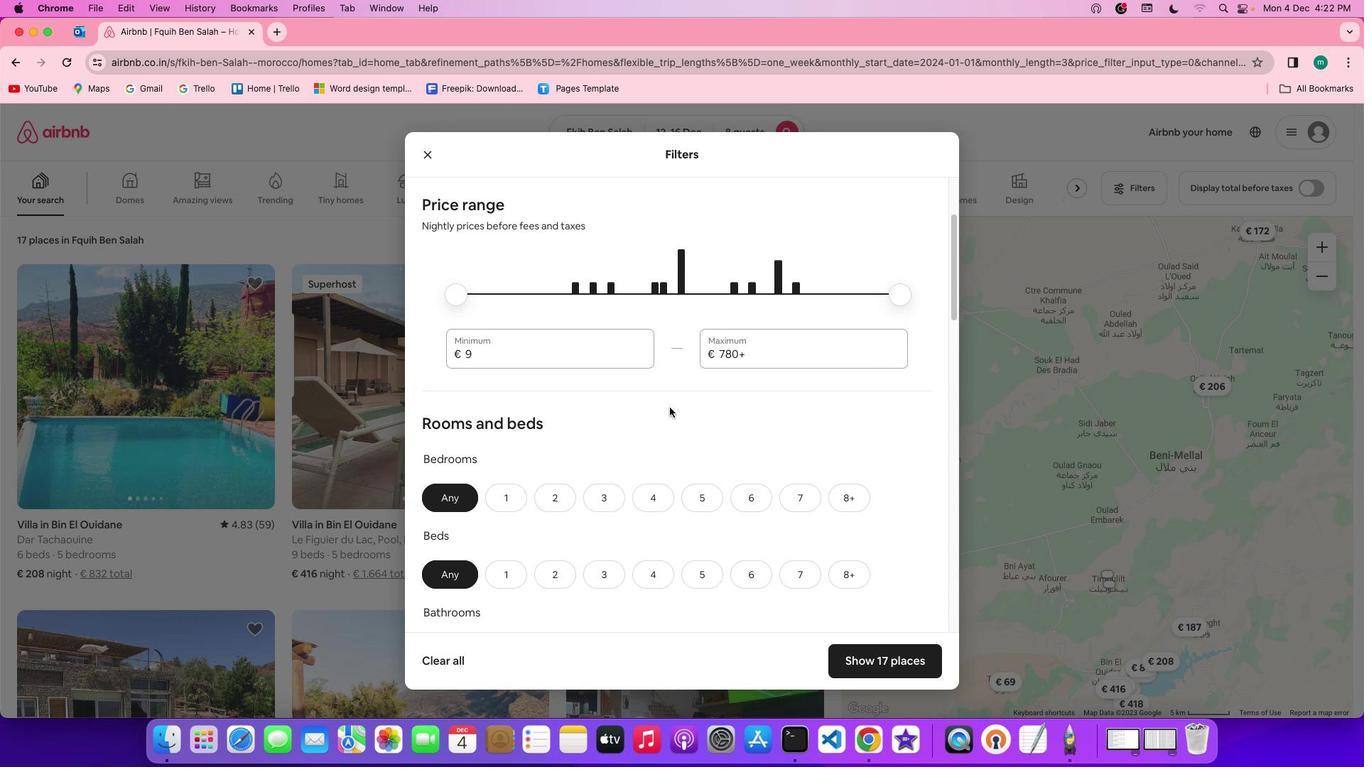 
Action: Mouse scrolled (669, 407) with delta (0, 0)
Screenshot: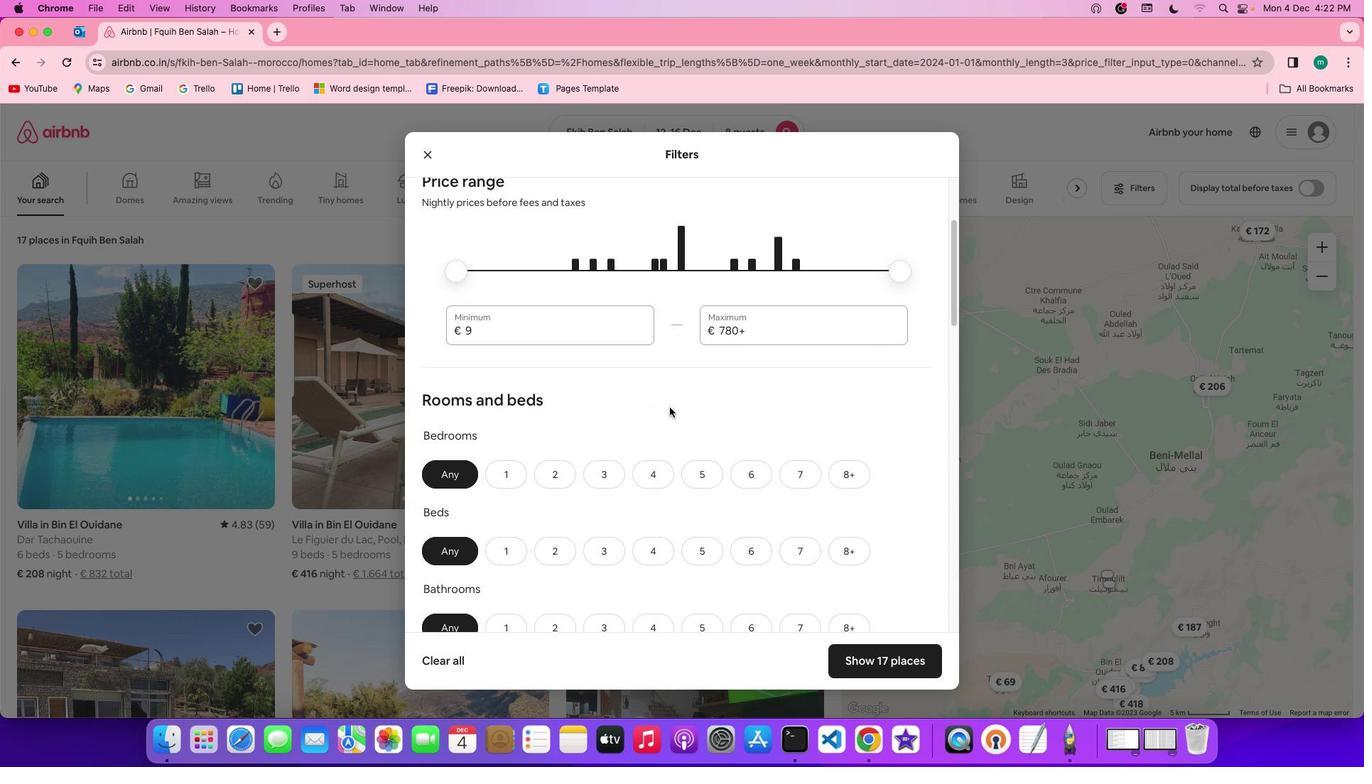 
Action: Mouse scrolled (669, 407) with delta (0, -1)
Screenshot: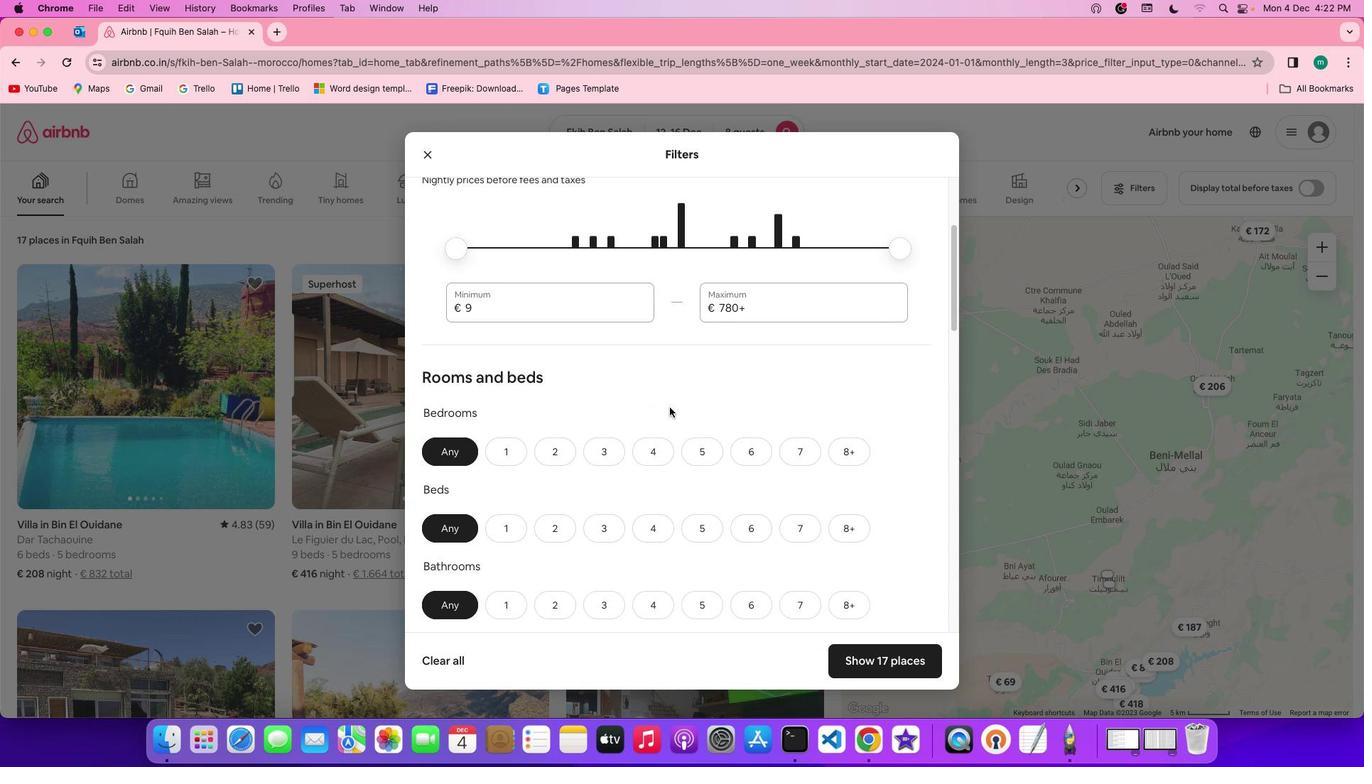 
Action: Mouse scrolled (669, 407) with delta (0, 0)
Screenshot: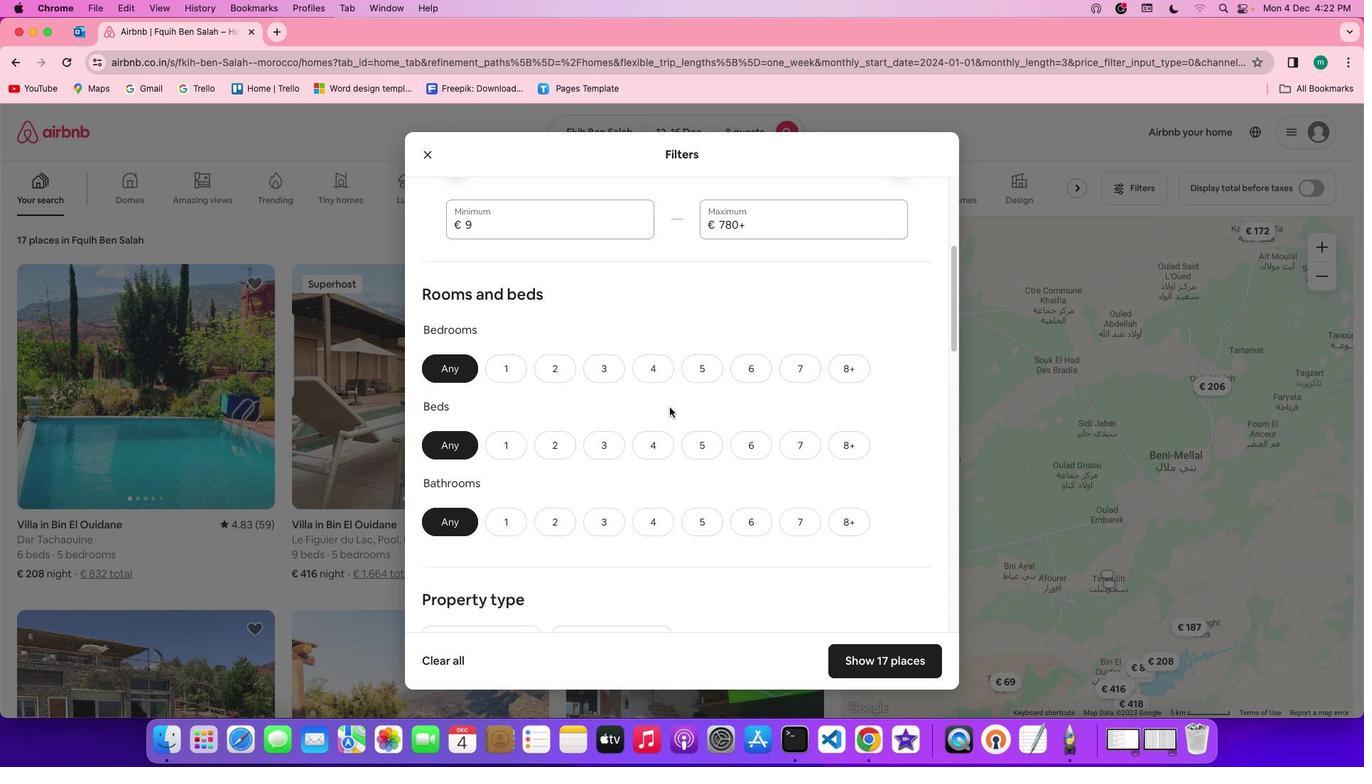 
Action: Mouse moved to (670, 407)
Screenshot: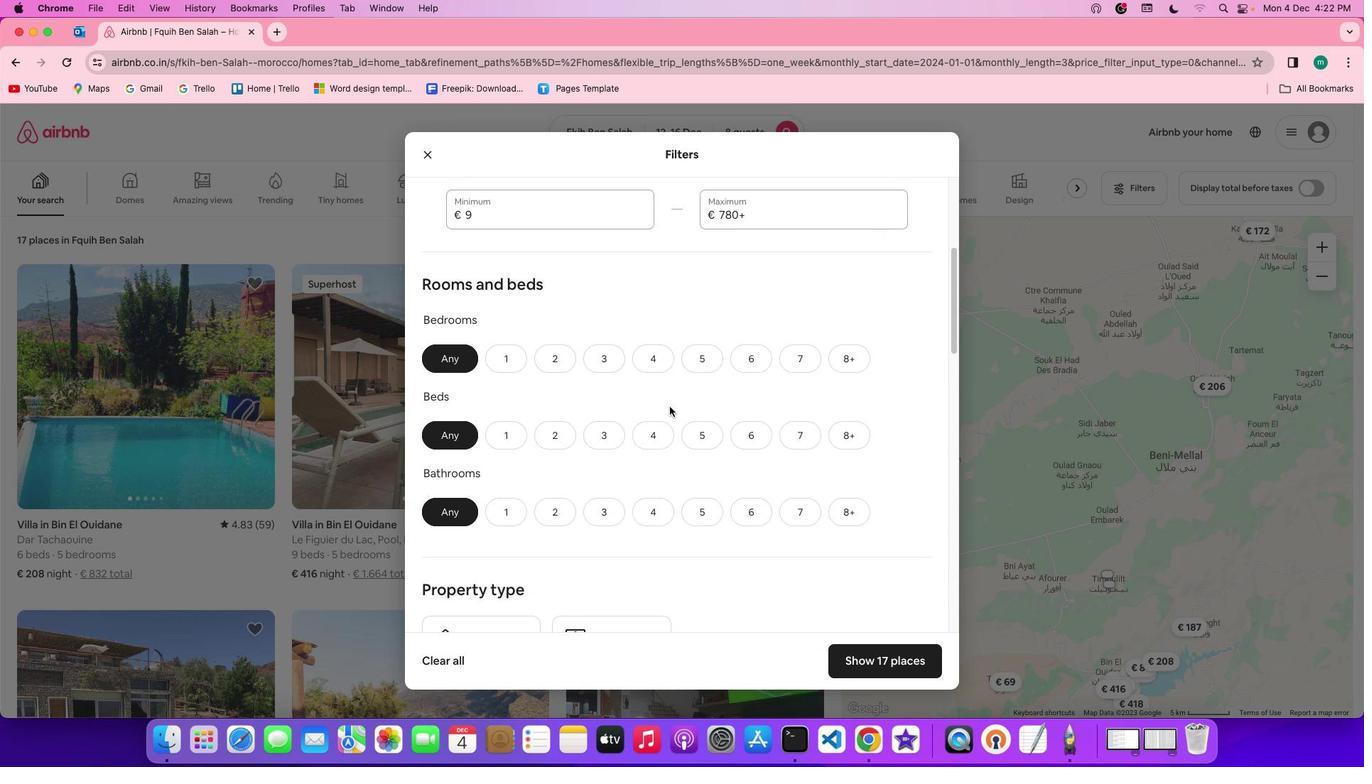 
Action: Mouse scrolled (670, 407) with delta (0, 0)
Screenshot: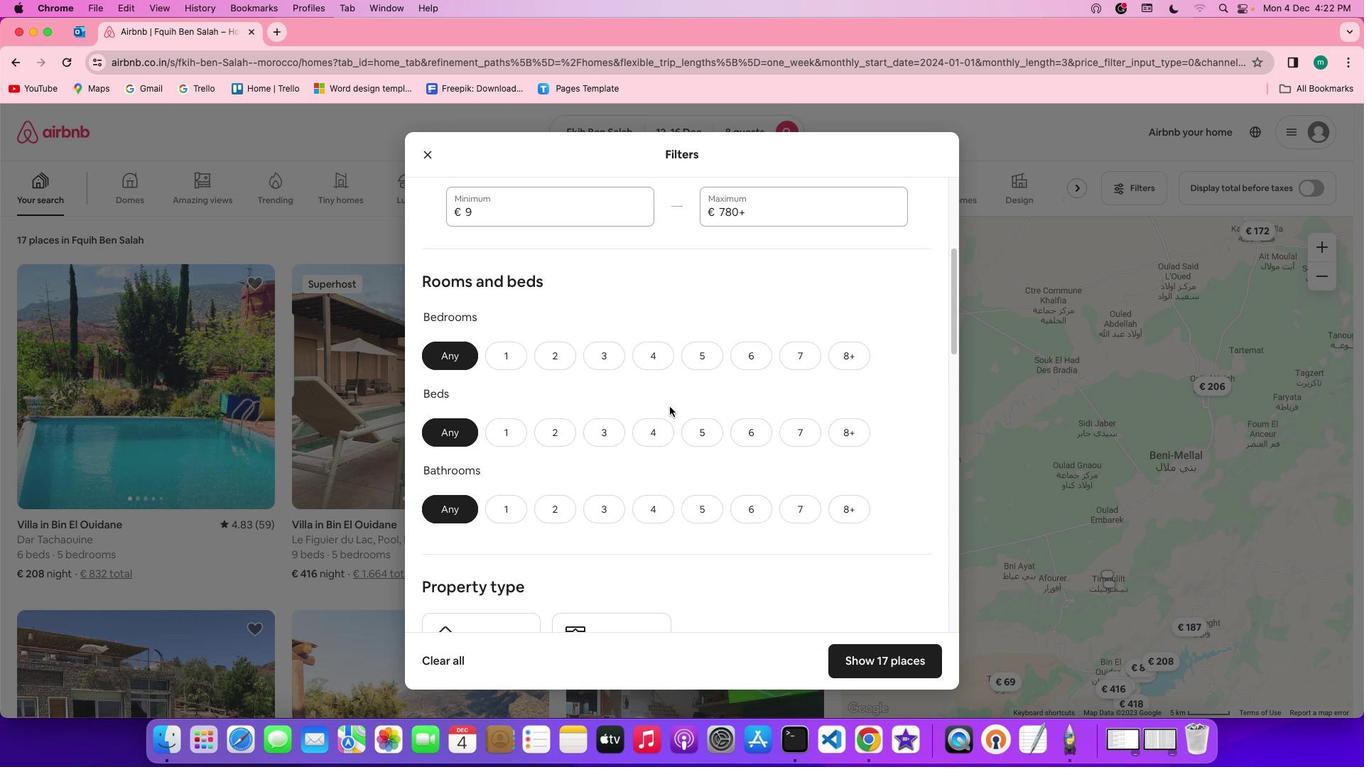 
Action: Mouse scrolled (670, 407) with delta (0, 0)
Screenshot: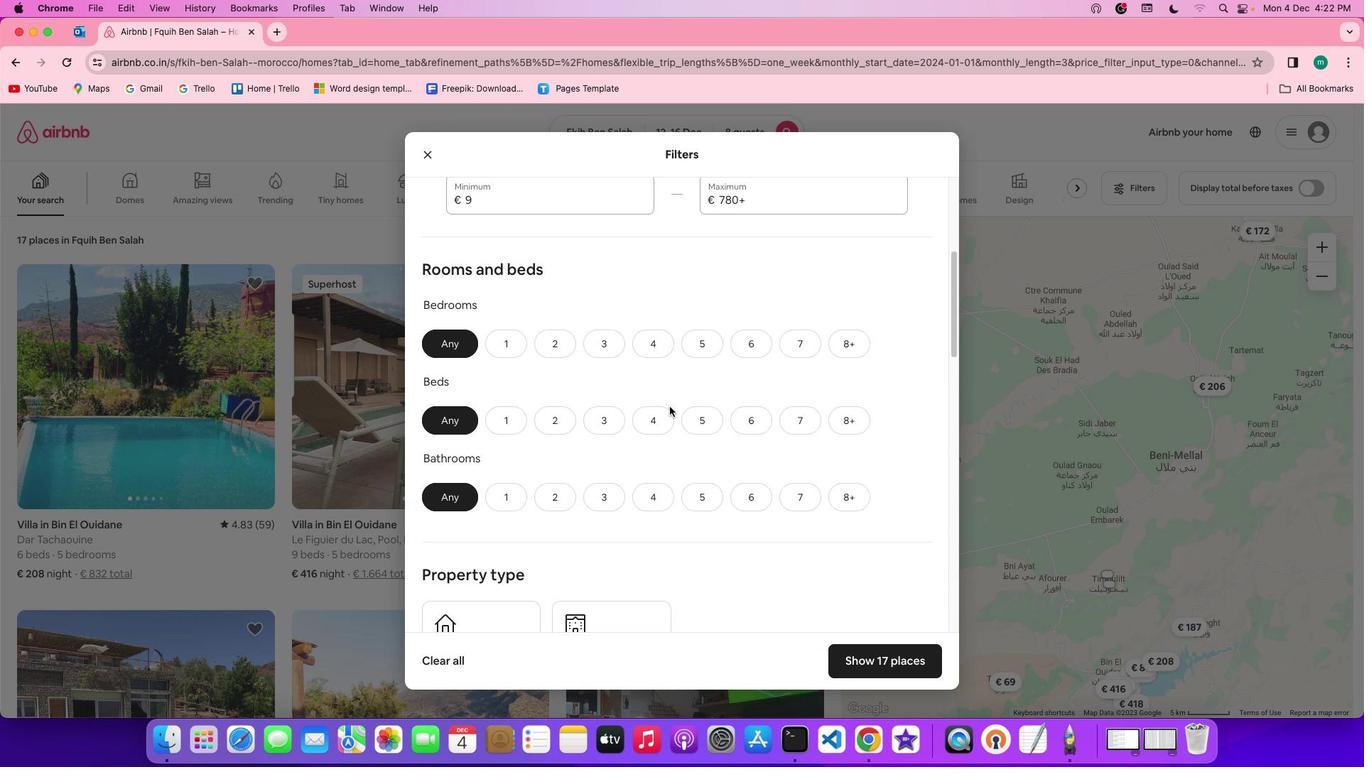 
Action: Mouse scrolled (670, 407) with delta (0, 0)
Screenshot: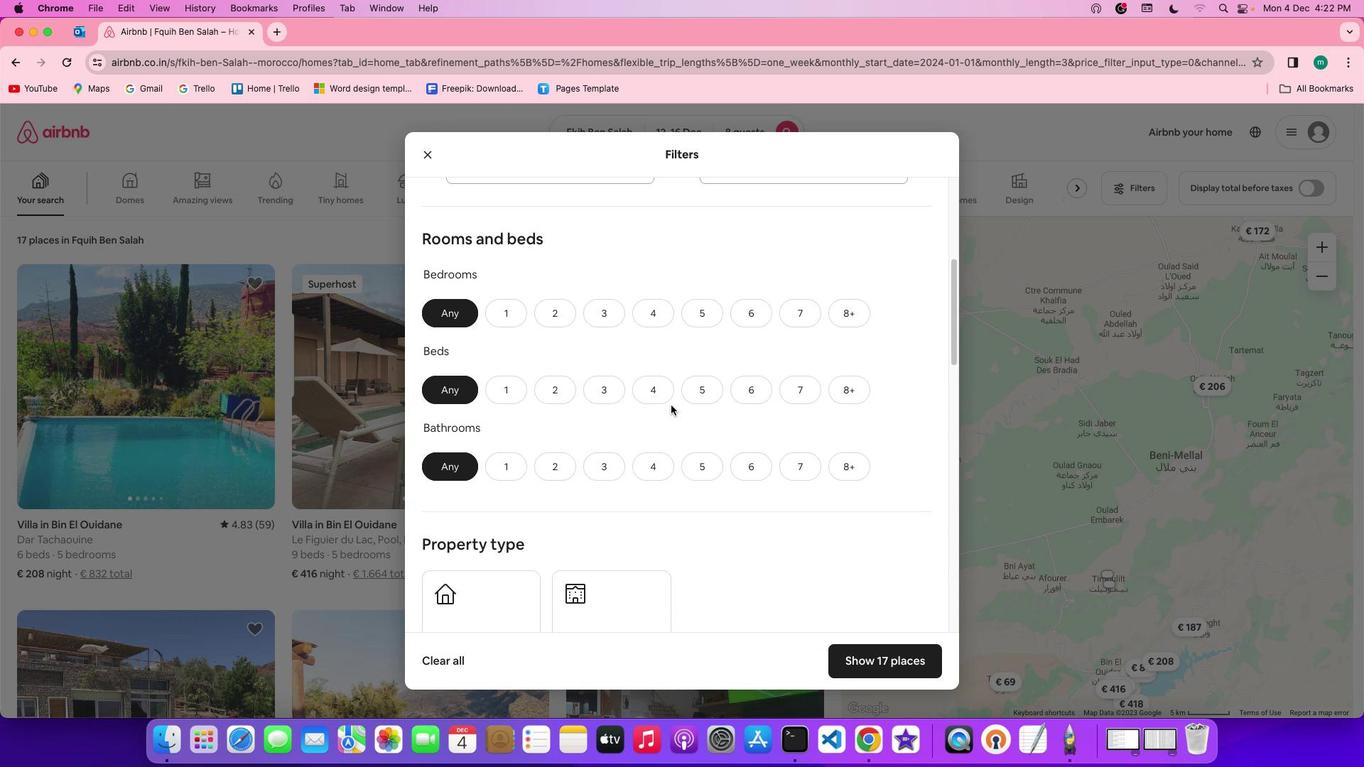 
Action: Mouse moved to (840, 297)
Screenshot: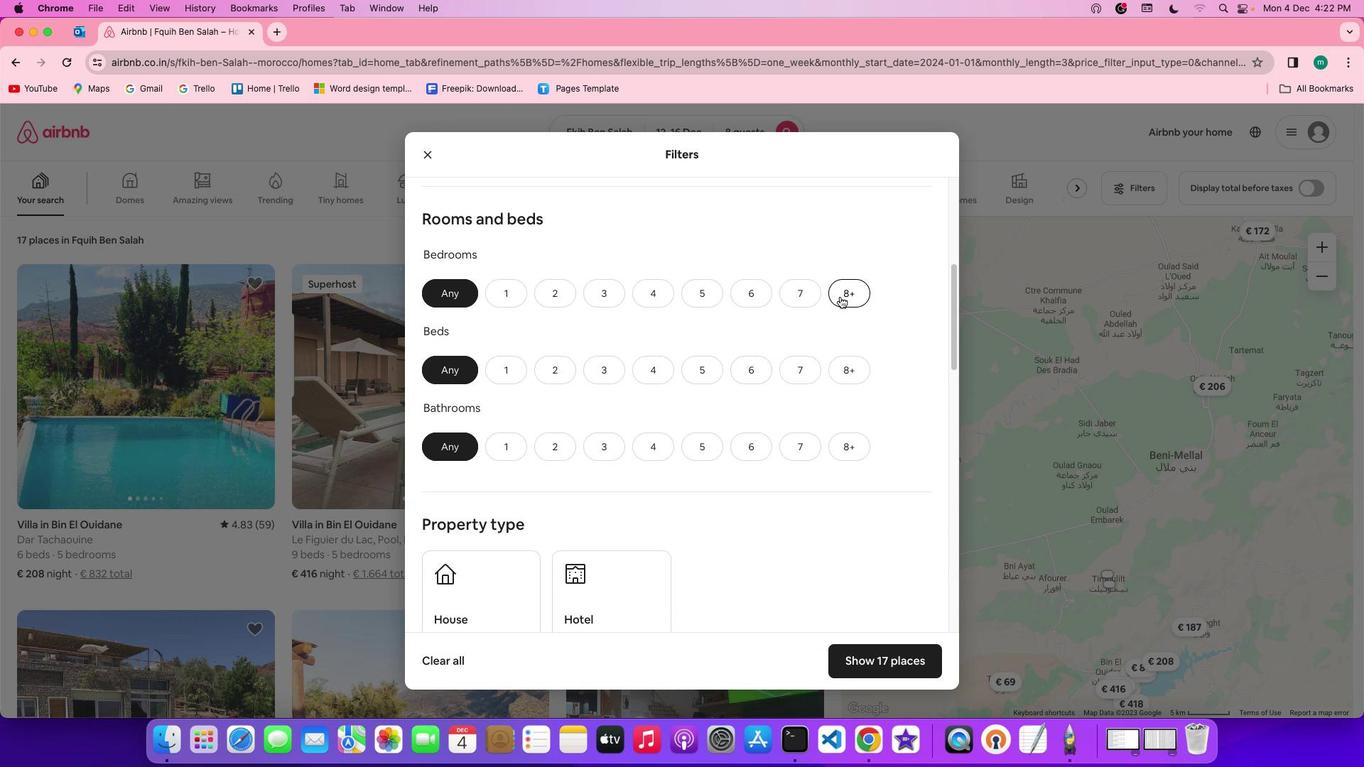 
Action: Mouse pressed left at (840, 297)
Screenshot: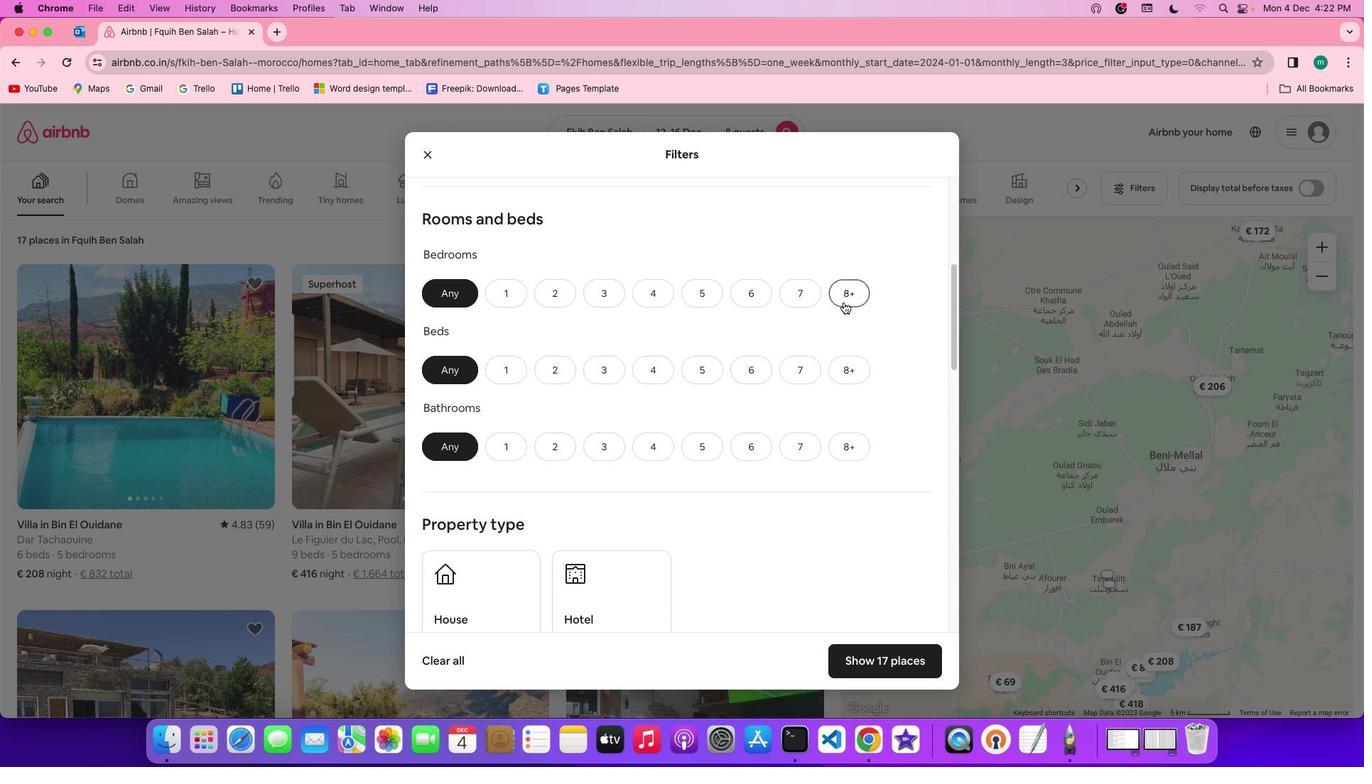
Action: Mouse moved to (855, 363)
Screenshot: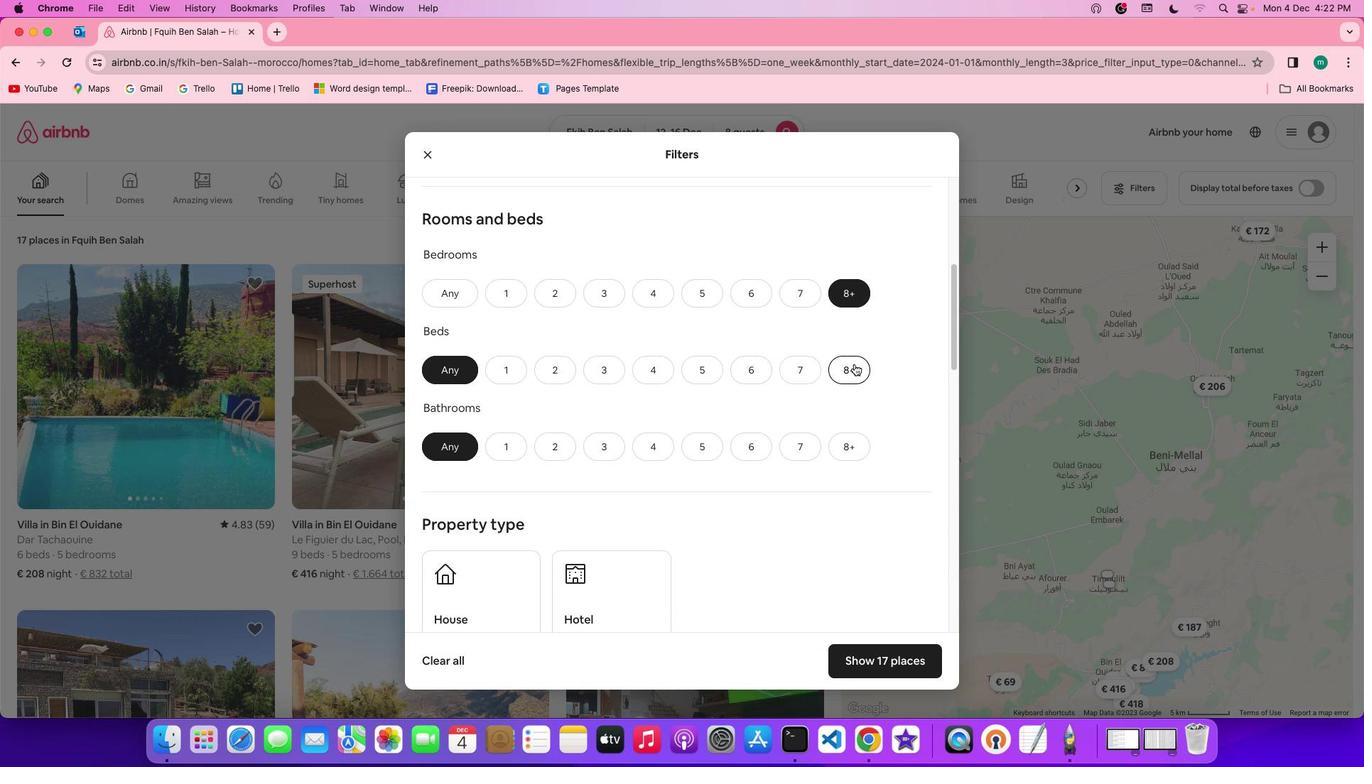 
Action: Mouse pressed left at (855, 363)
Screenshot: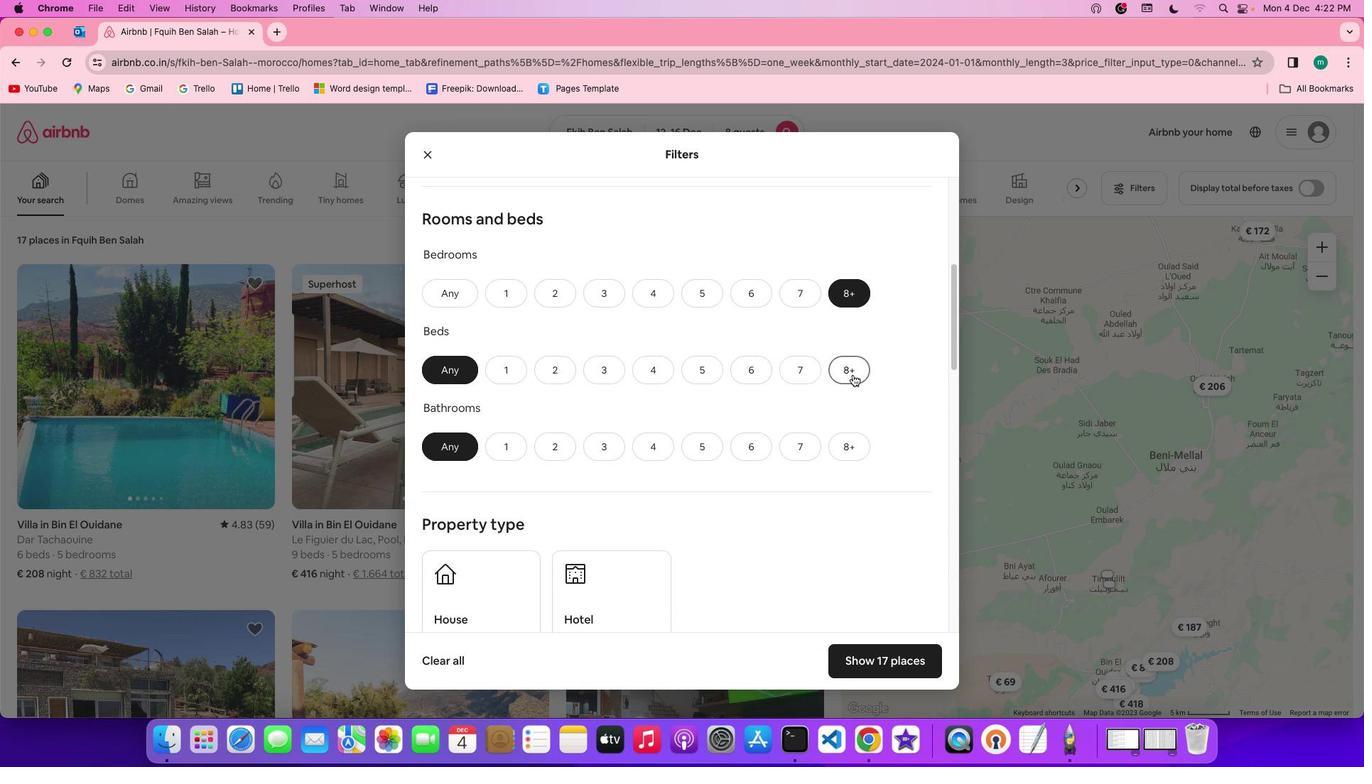 
Action: Mouse moved to (835, 450)
Screenshot: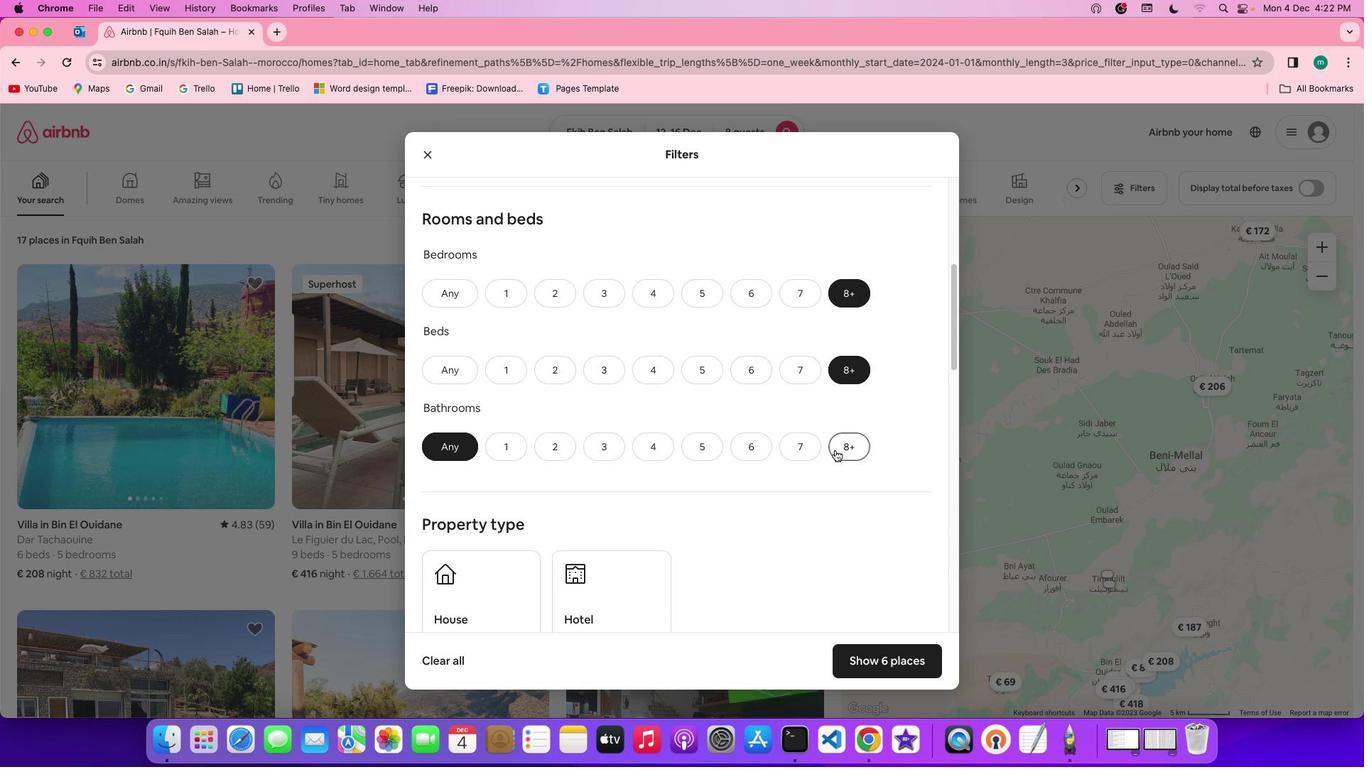 
Action: Mouse pressed left at (835, 450)
Screenshot: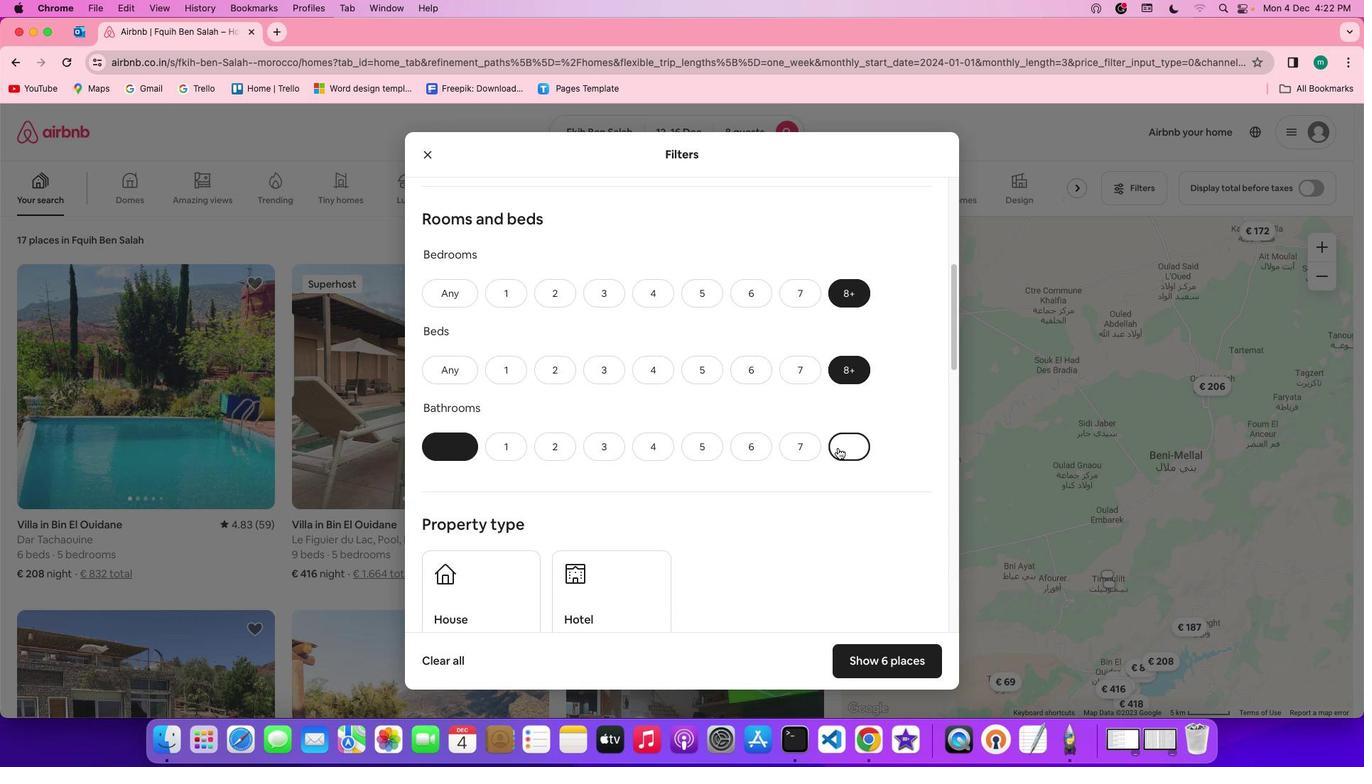 
Action: Mouse moved to (906, 454)
Screenshot: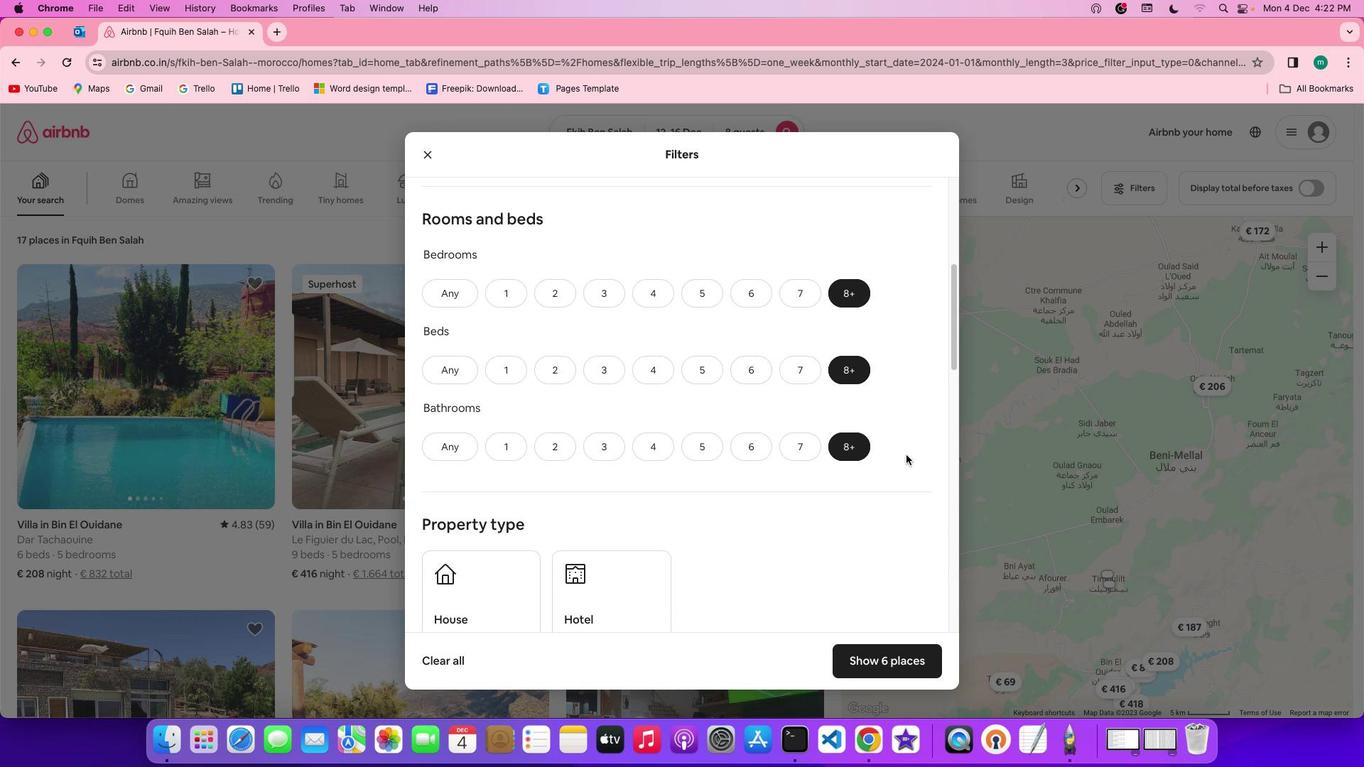 
Action: Mouse scrolled (906, 454) with delta (0, 0)
Screenshot: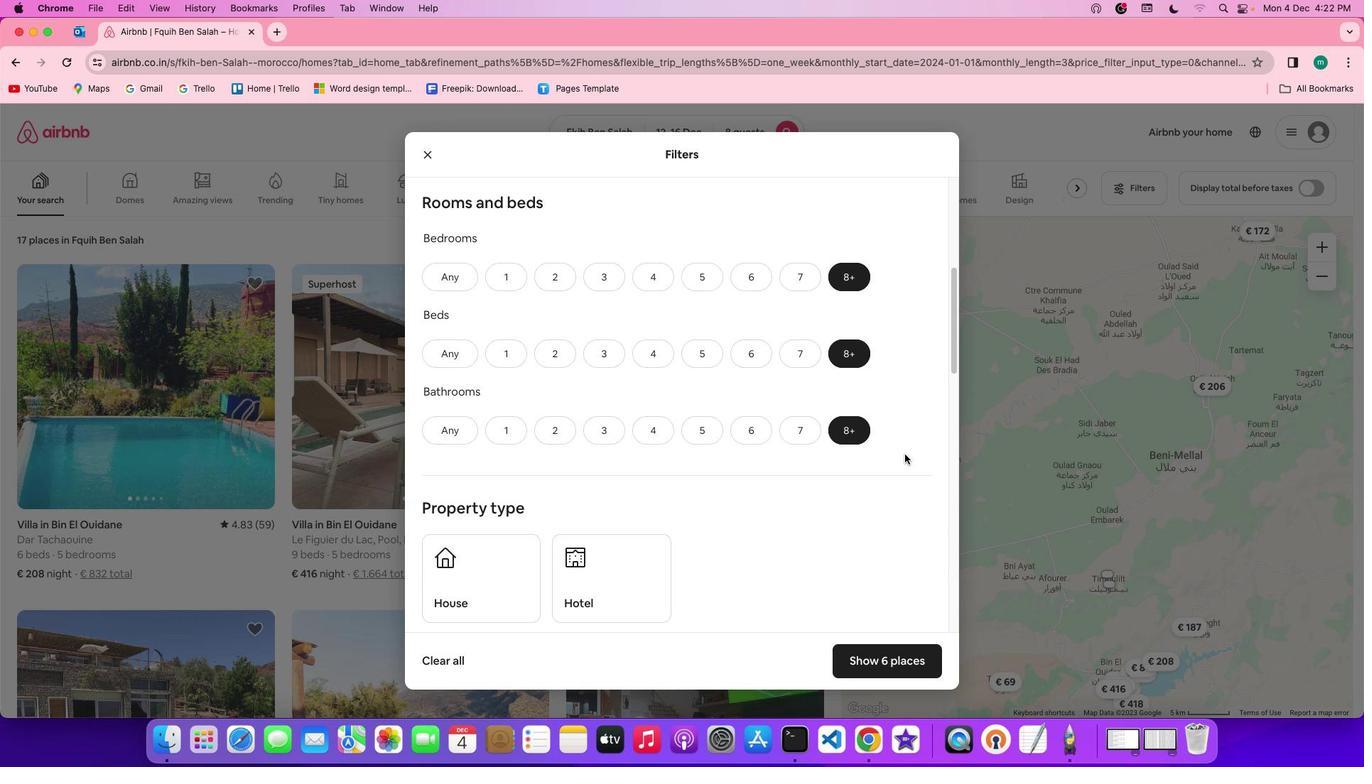 
Action: Mouse scrolled (906, 454) with delta (0, 0)
Screenshot: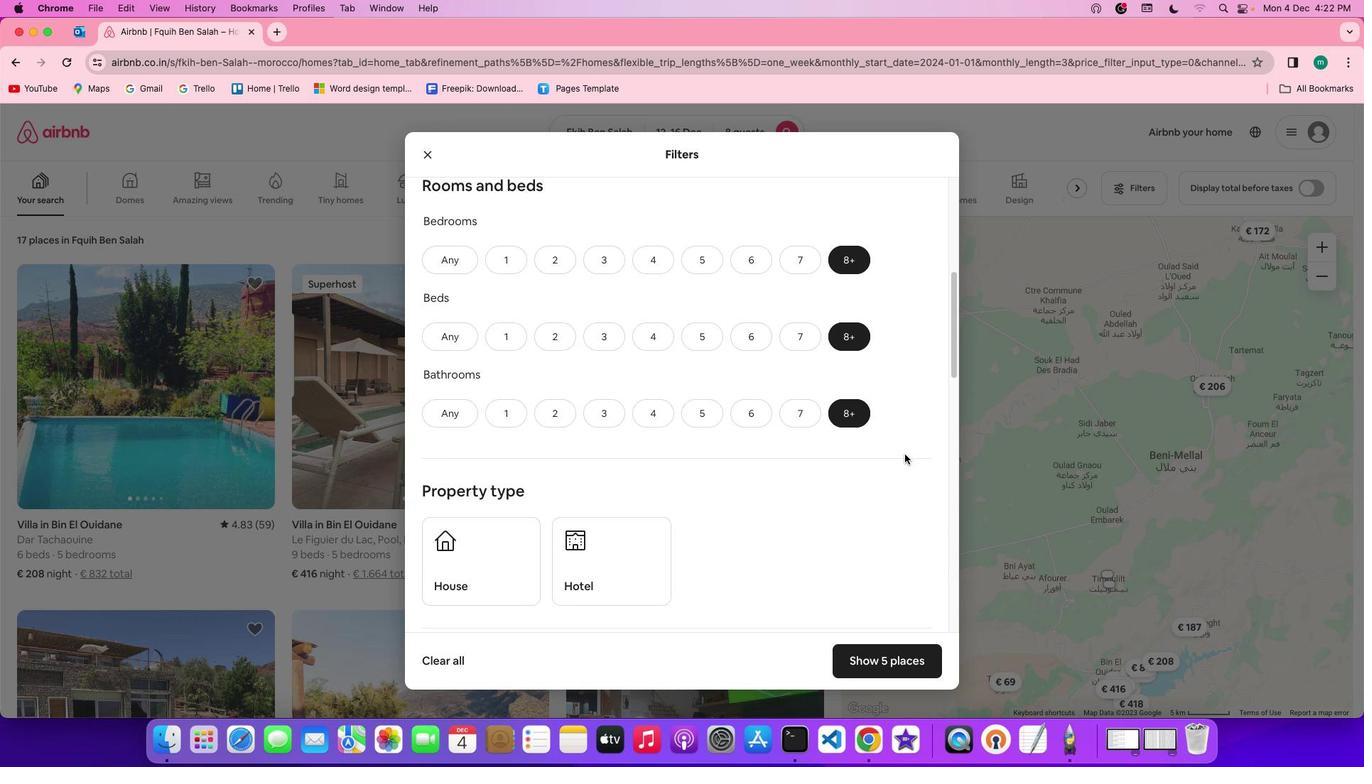 
Action: Mouse scrolled (906, 454) with delta (0, -1)
Screenshot: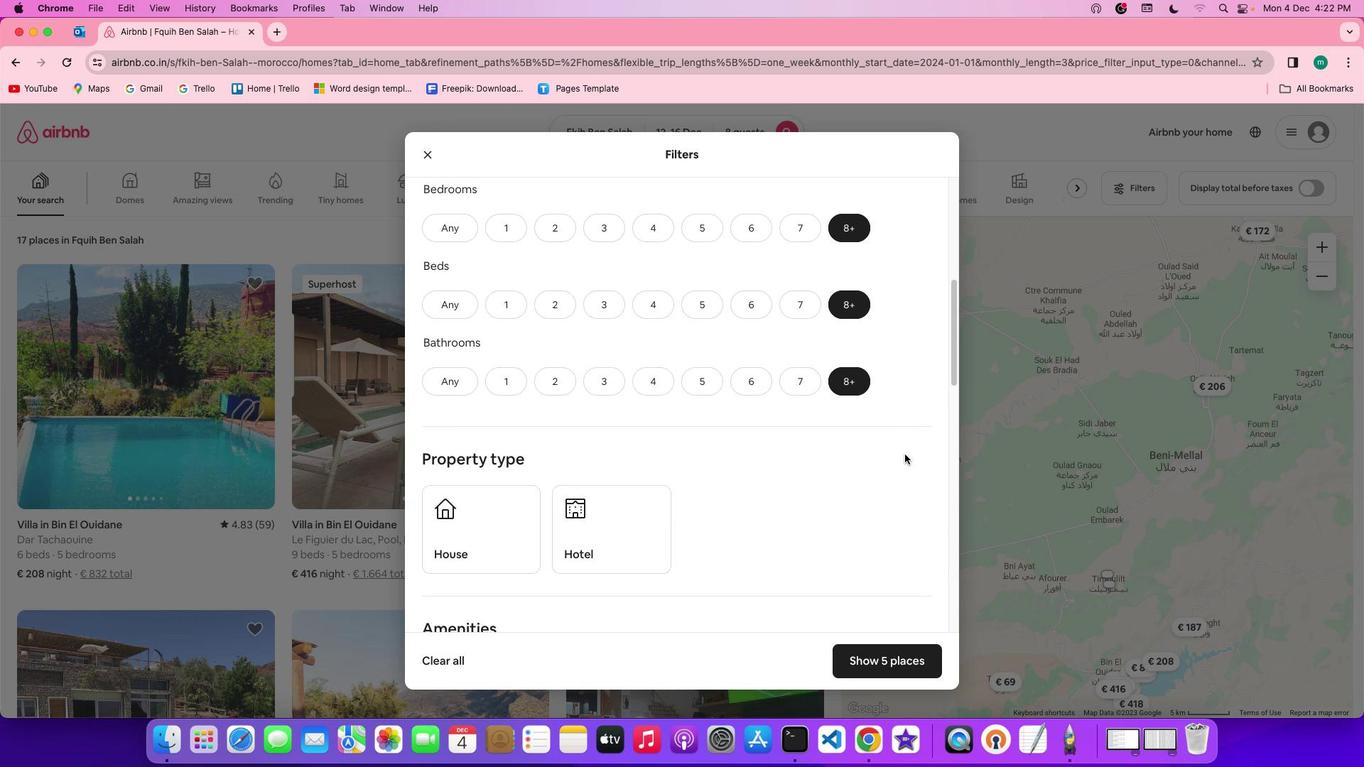 
Action: Mouse moved to (904, 454)
Screenshot: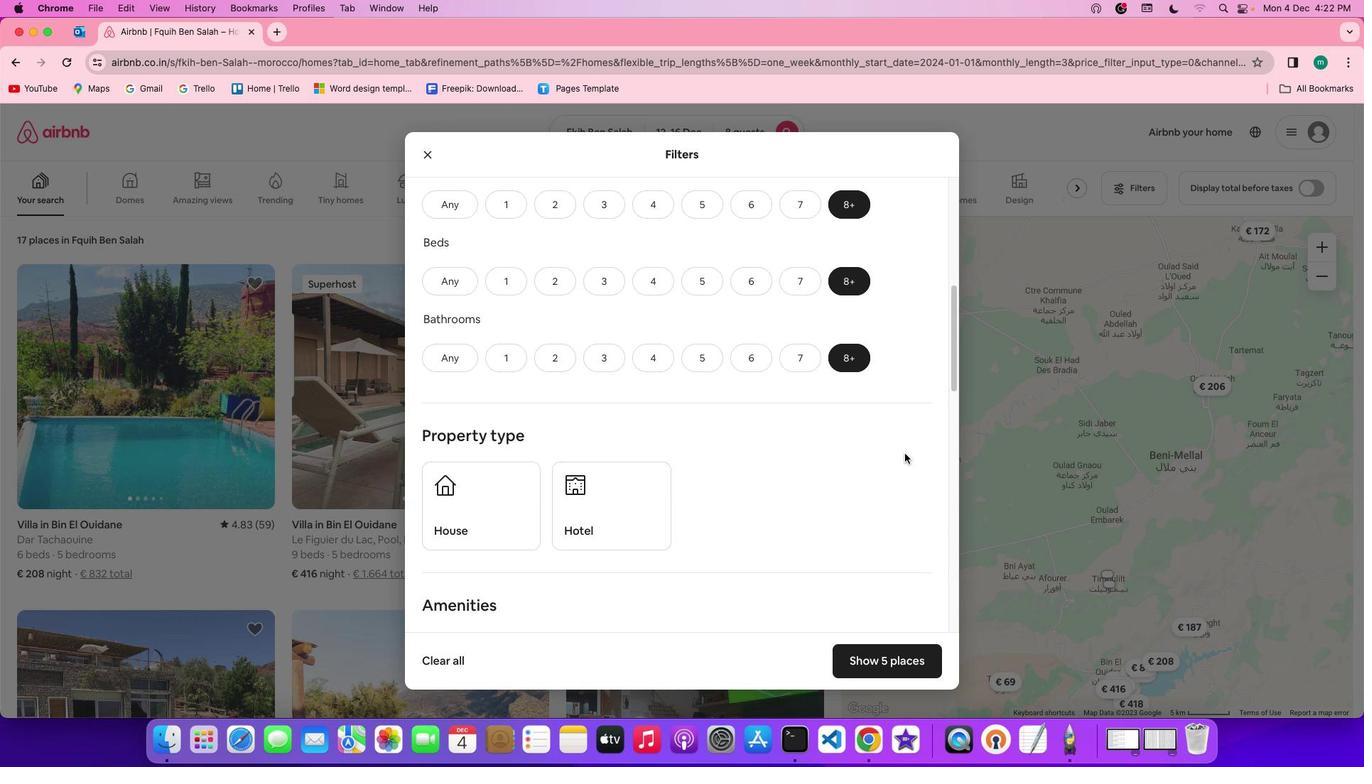 
Action: Mouse scrolled (904, 454) with delta (0, 0)
Screenshot: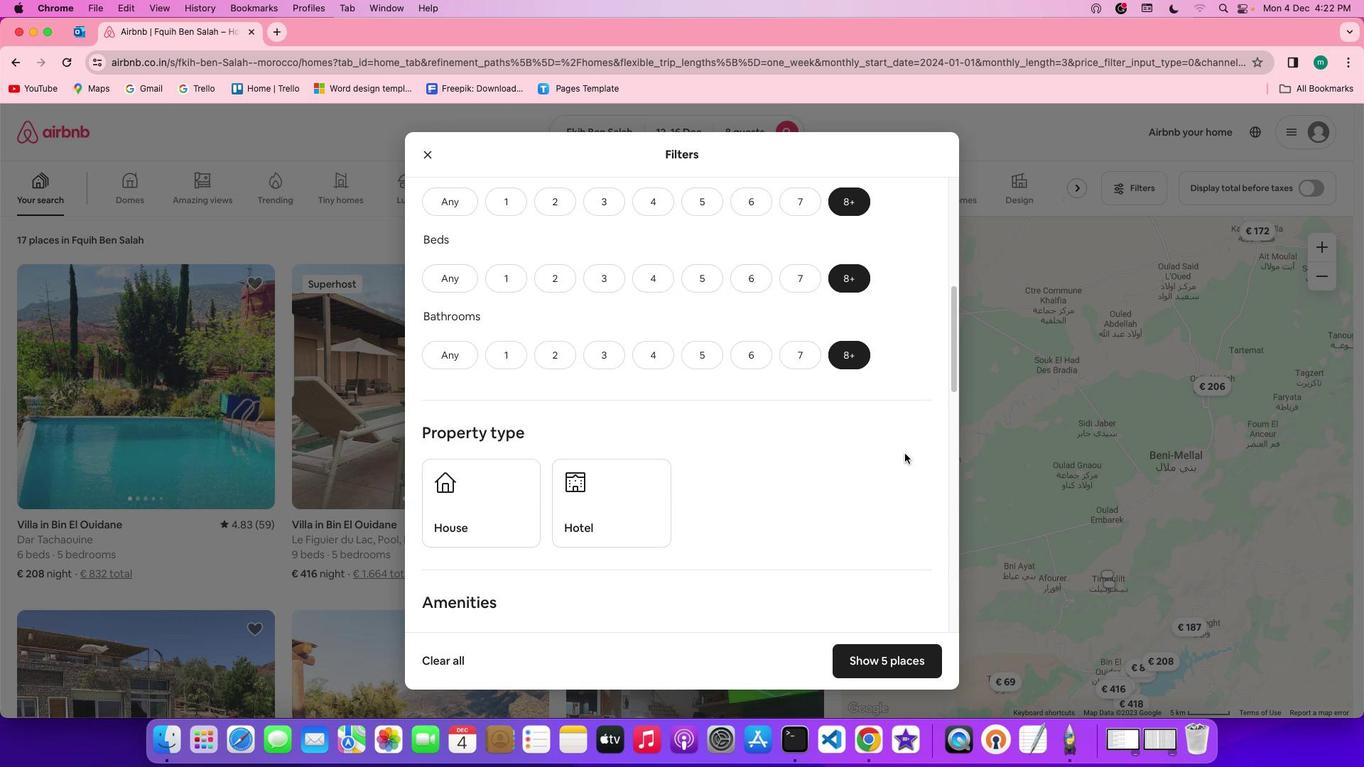 
Action: Mouse scrolled (904, 454) with delta (0, 0)
Screenshot: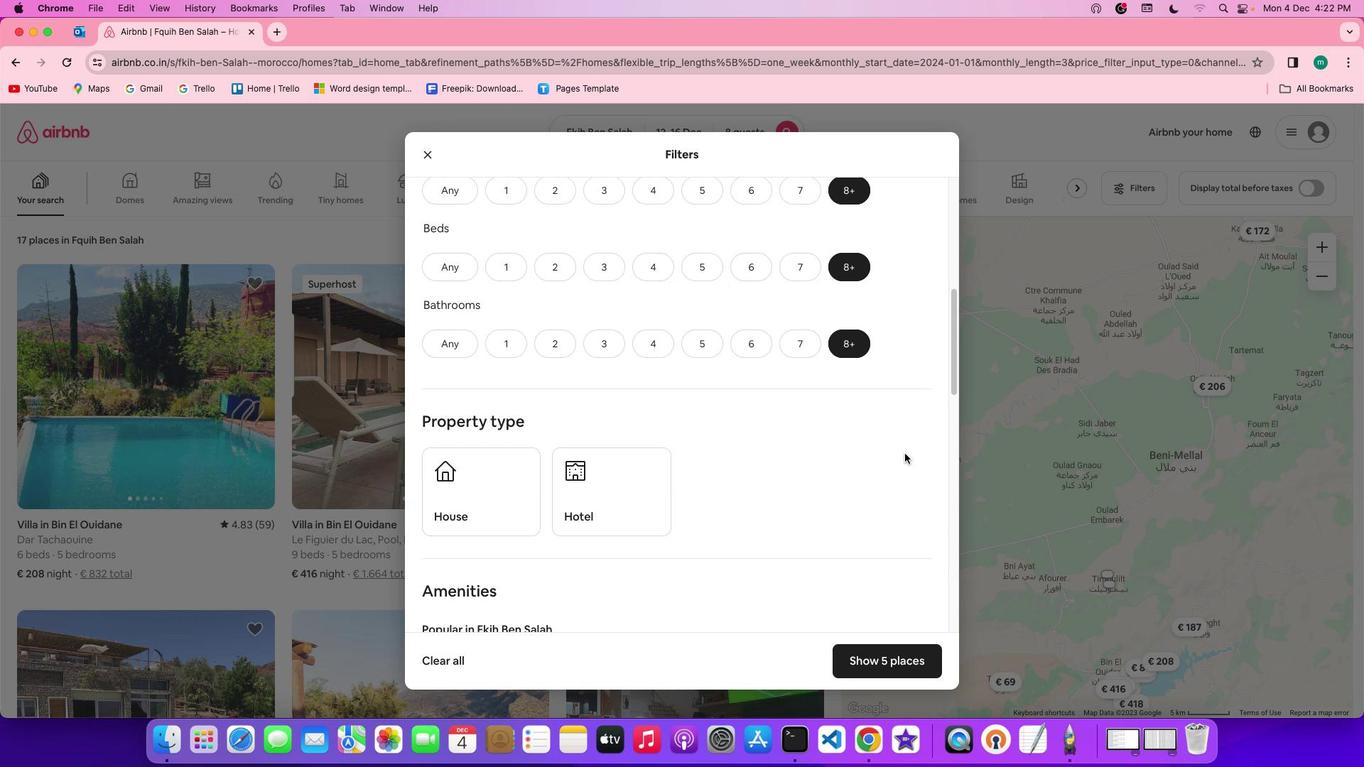 
Action: Mouse scrolled (904, 454) with delta (0, 0)
Screenshot: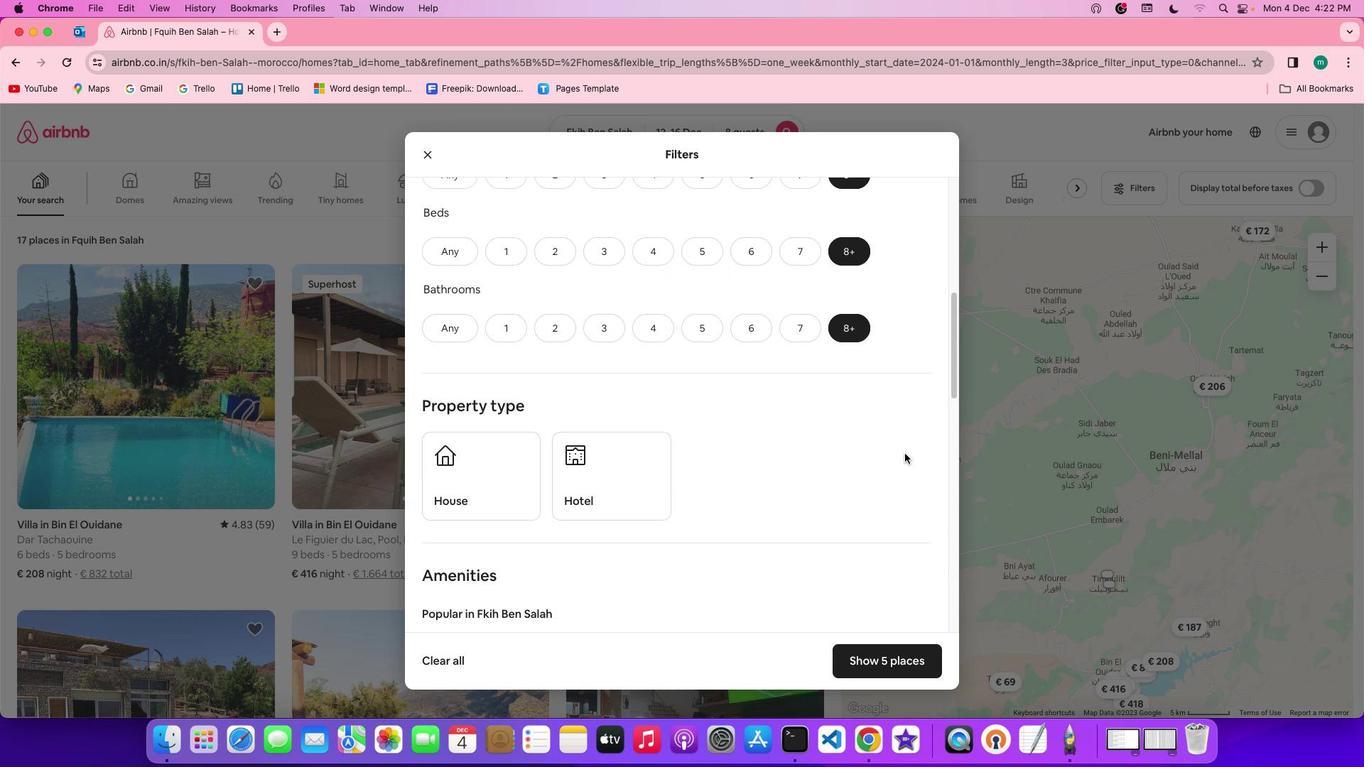 
Action: Mouse moved to (904, 453)
Screenshot: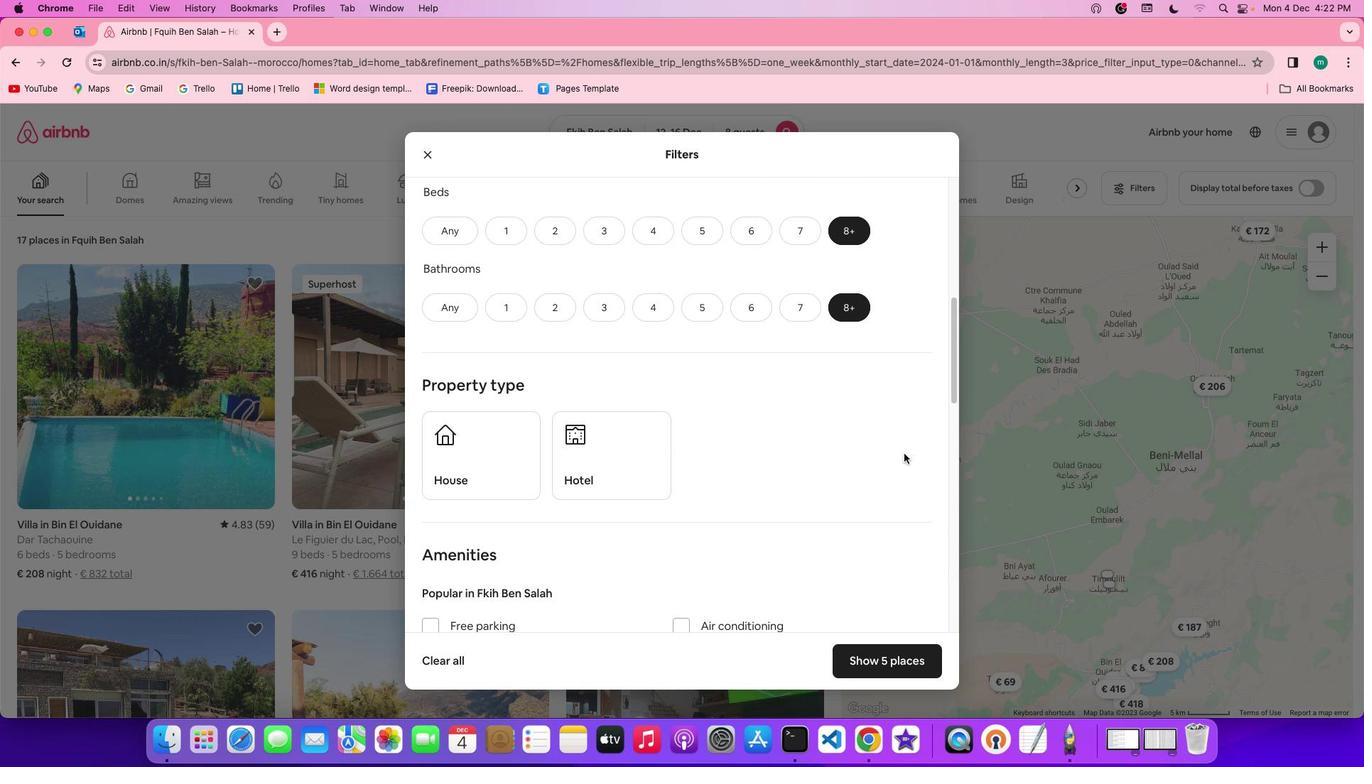 
Action: Mouse scrolled (904, 453) with delta (0, 0)
Screenshot: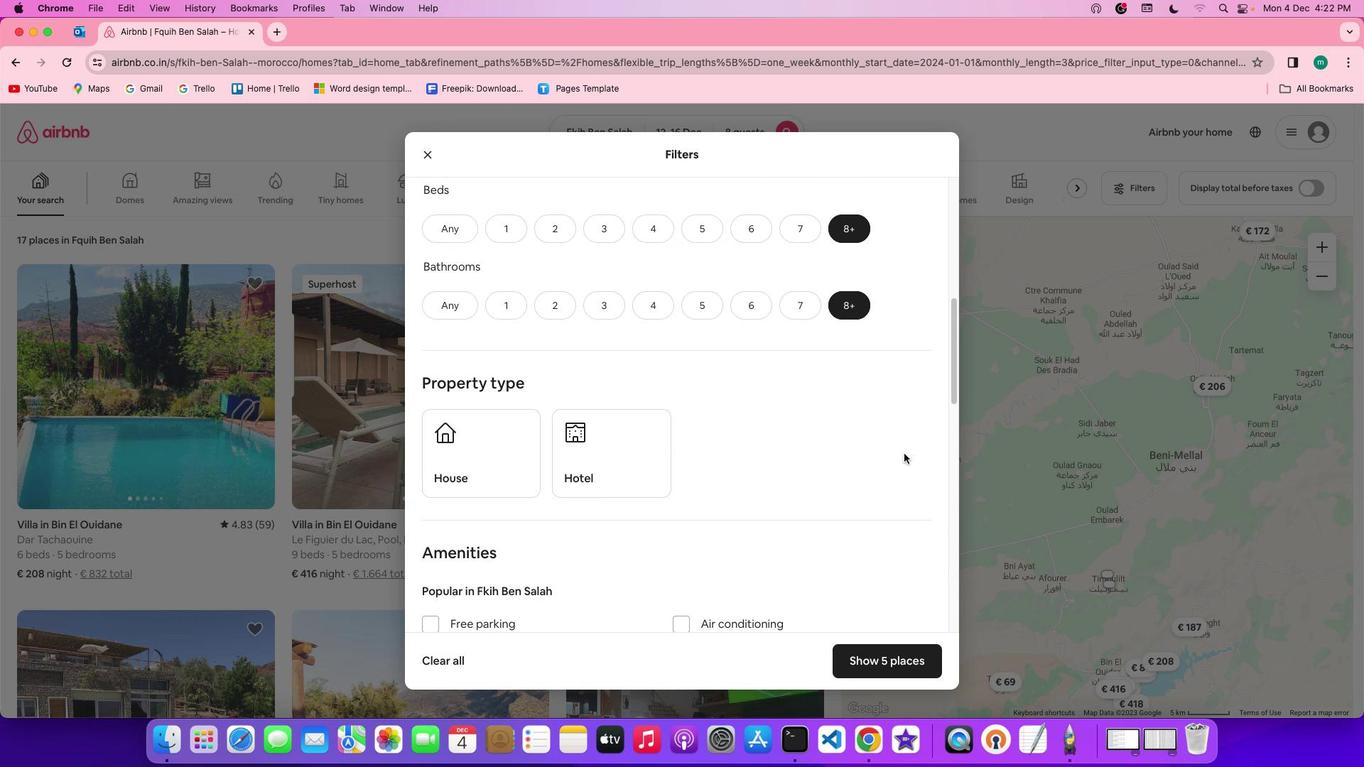 
Action: Mouse scrolled (904, 453) with delta (0, 0)
Screenshot: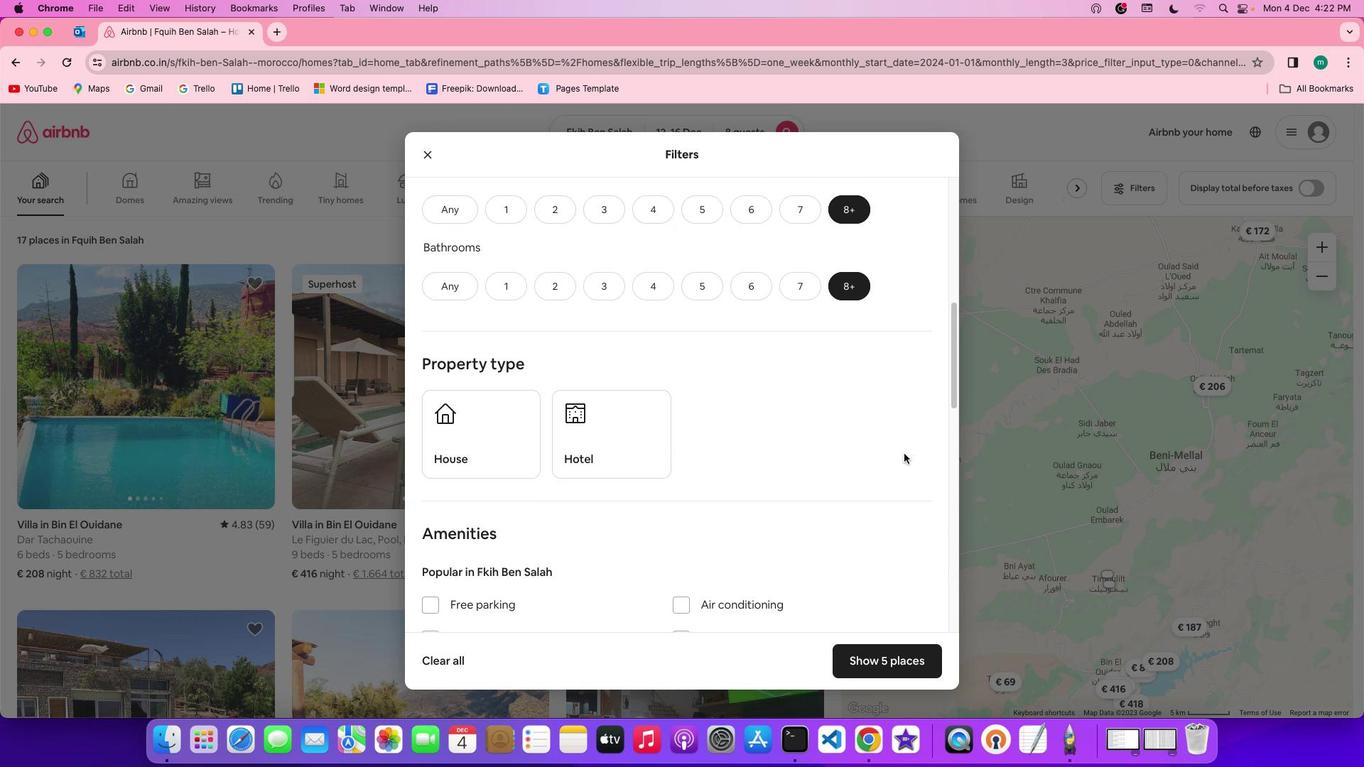 
Action: Mouse scrolled (904, 453) with delta (0, -1)
Screenshot: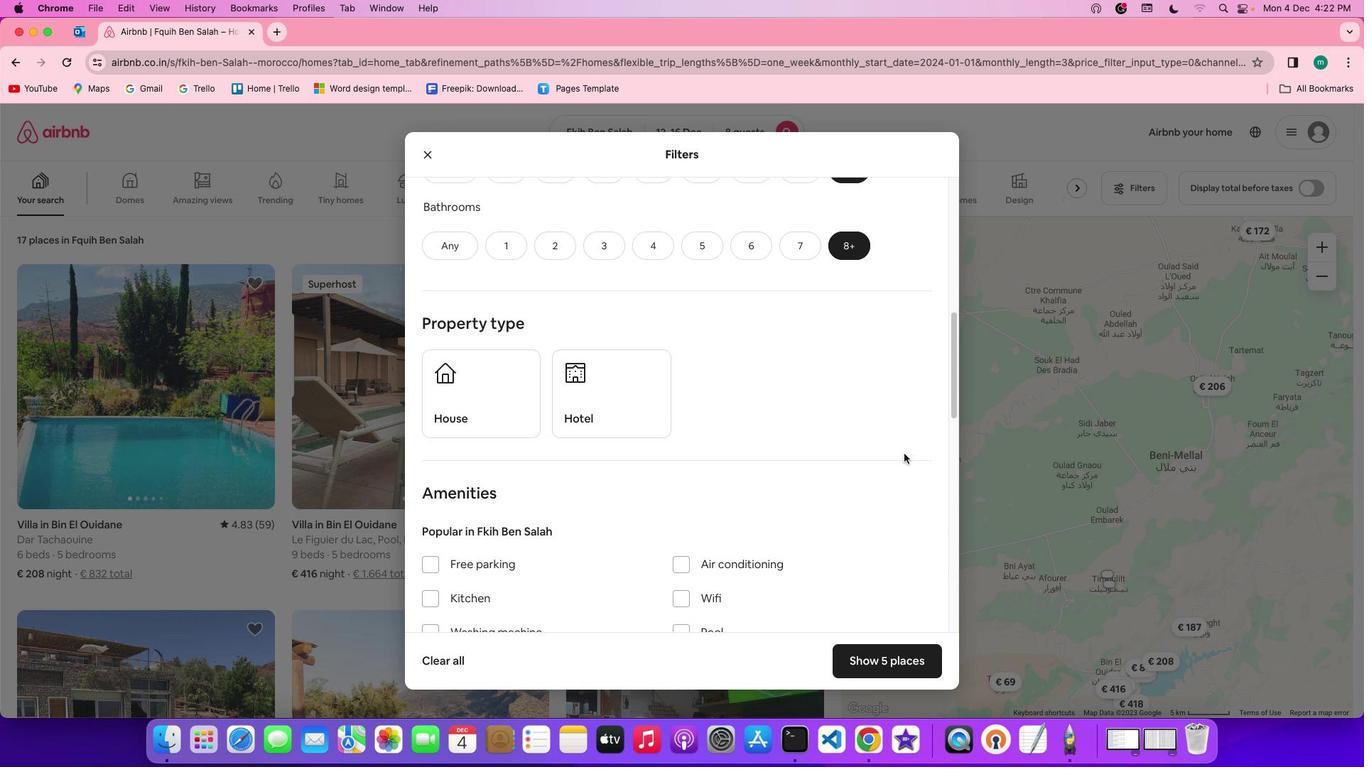 
Action: Mouse moved to (611, 411)
Screenshot: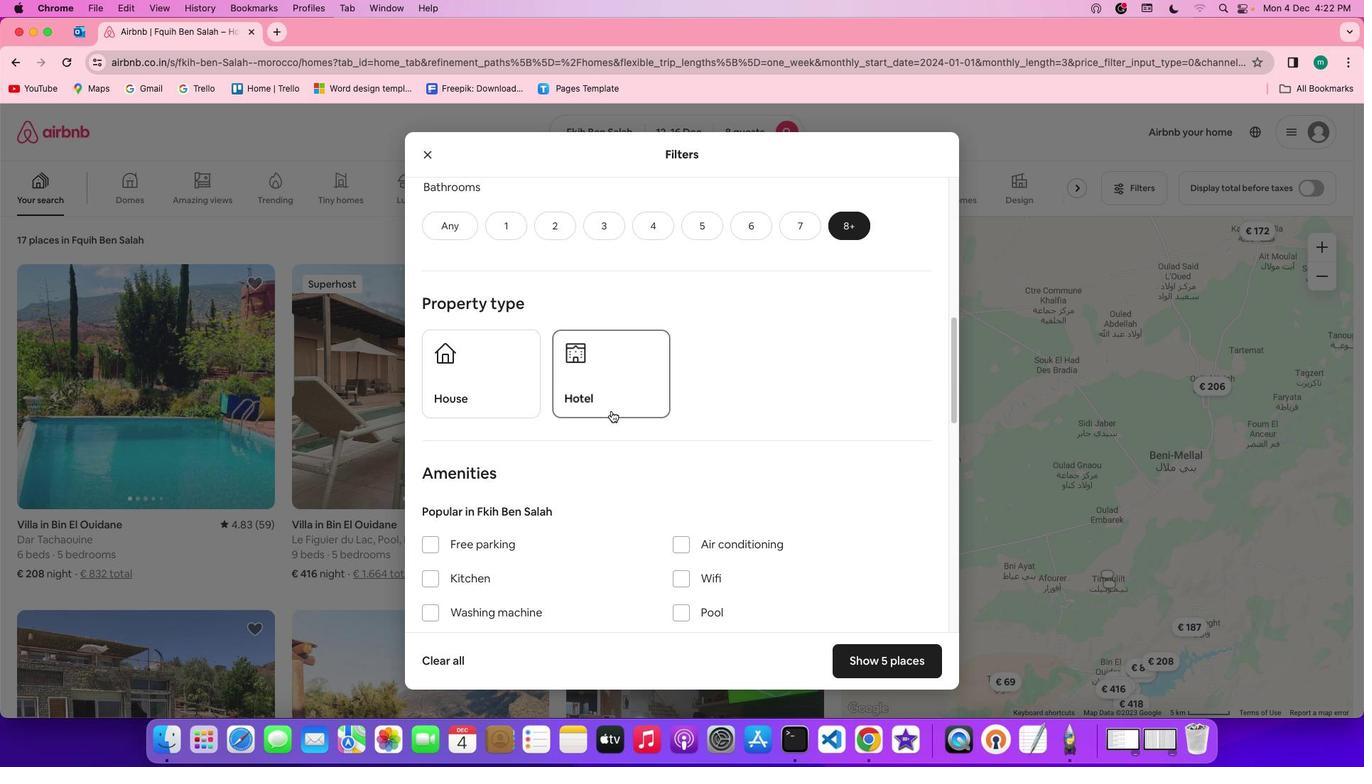 
Action: Mouse pressed left at (611, 411)
Screenshot: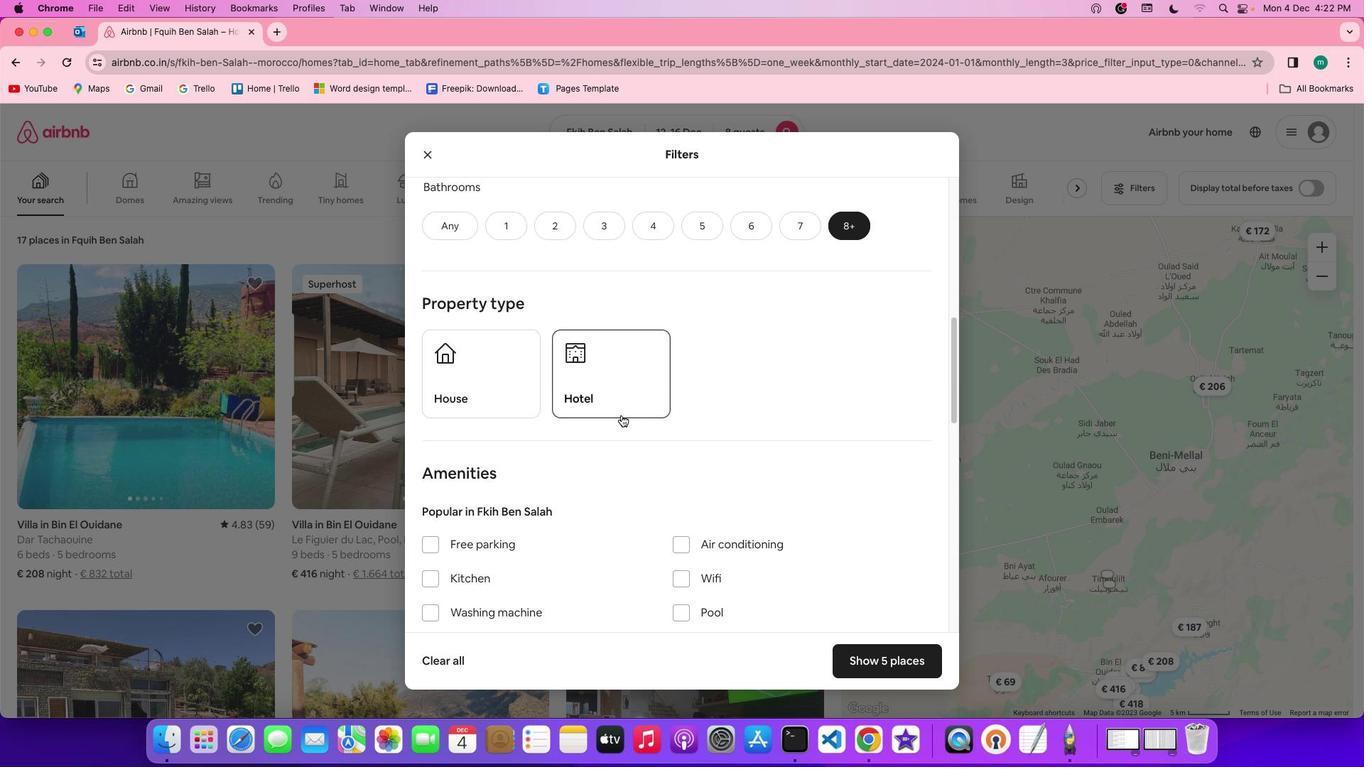
Action: Mouse moved to (769, 467)
Screenshot: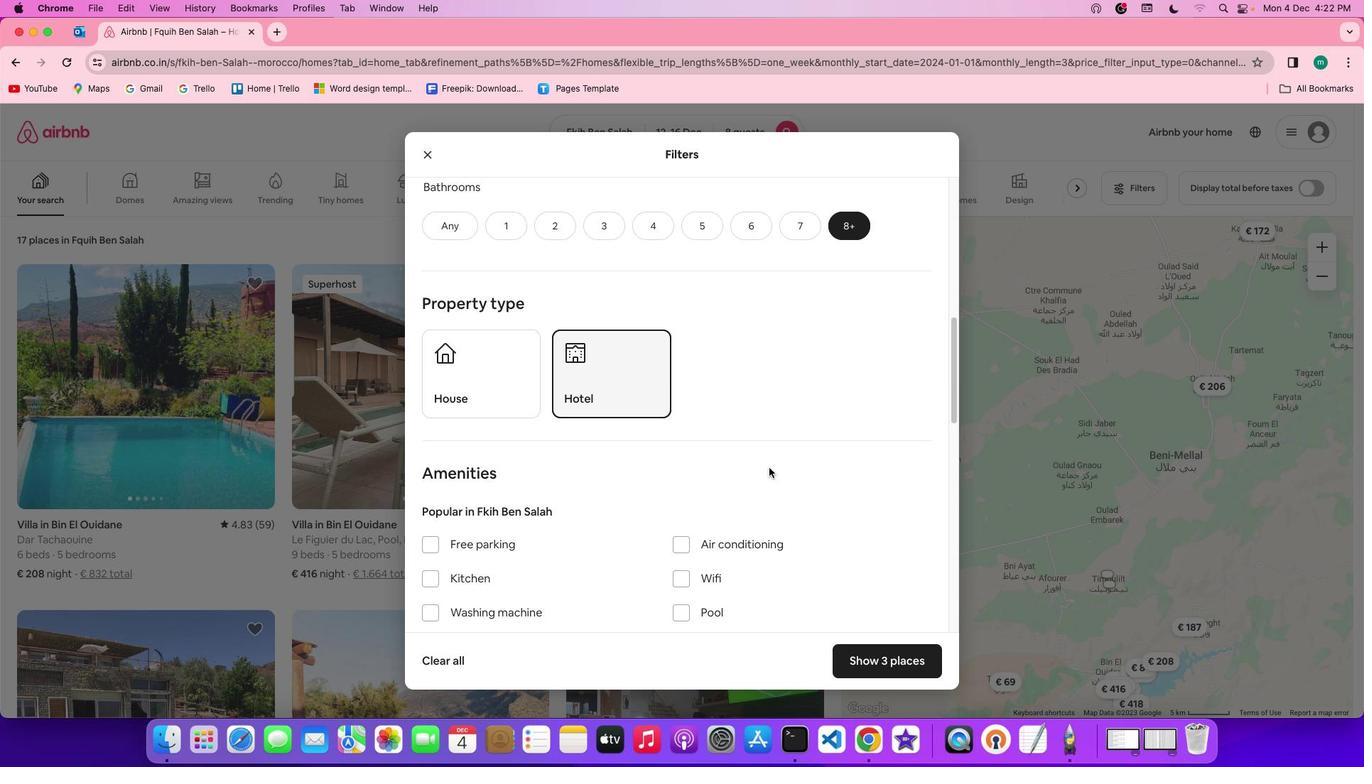 
Action: Mouse scrolled (769, 467) with delta (0, 0)
Screenshot: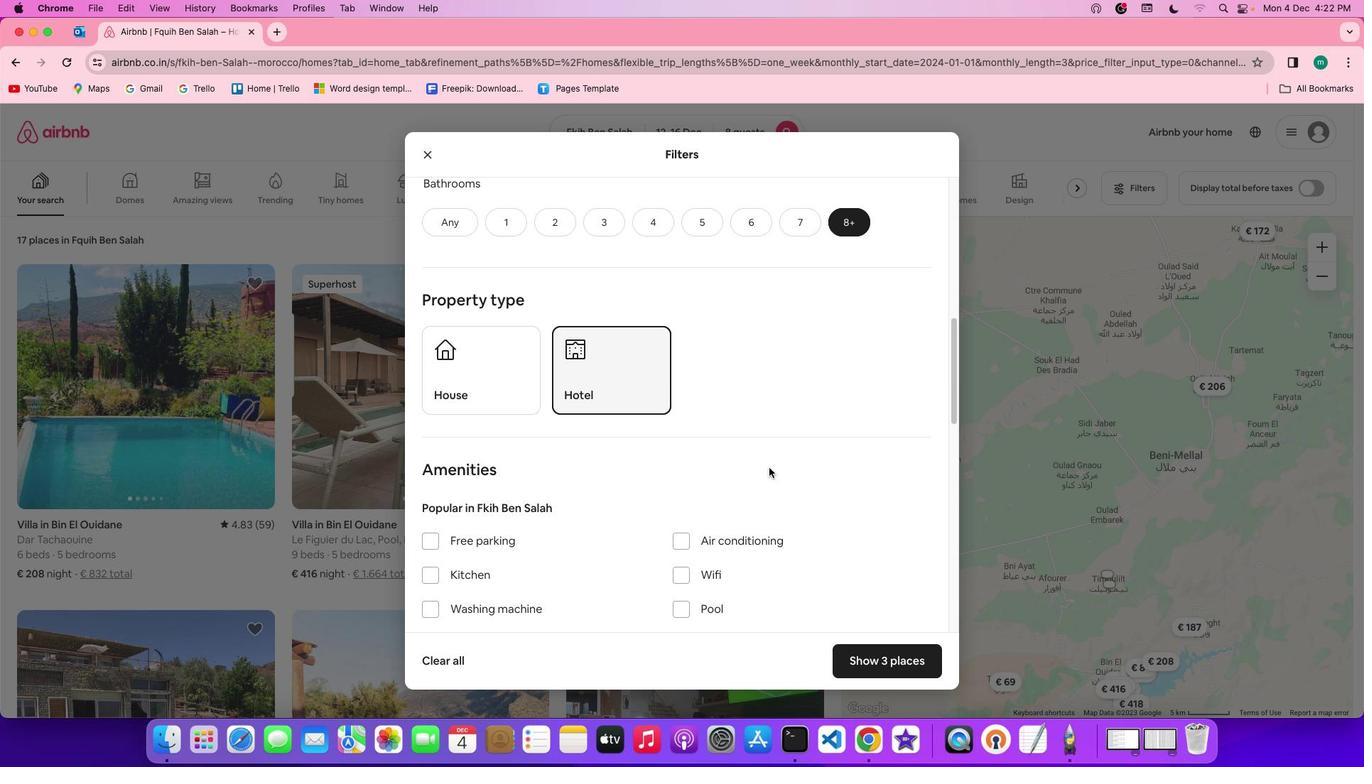 
Action: Mouse scrolled (769, 467) with delta (0, 0)
Screenshot: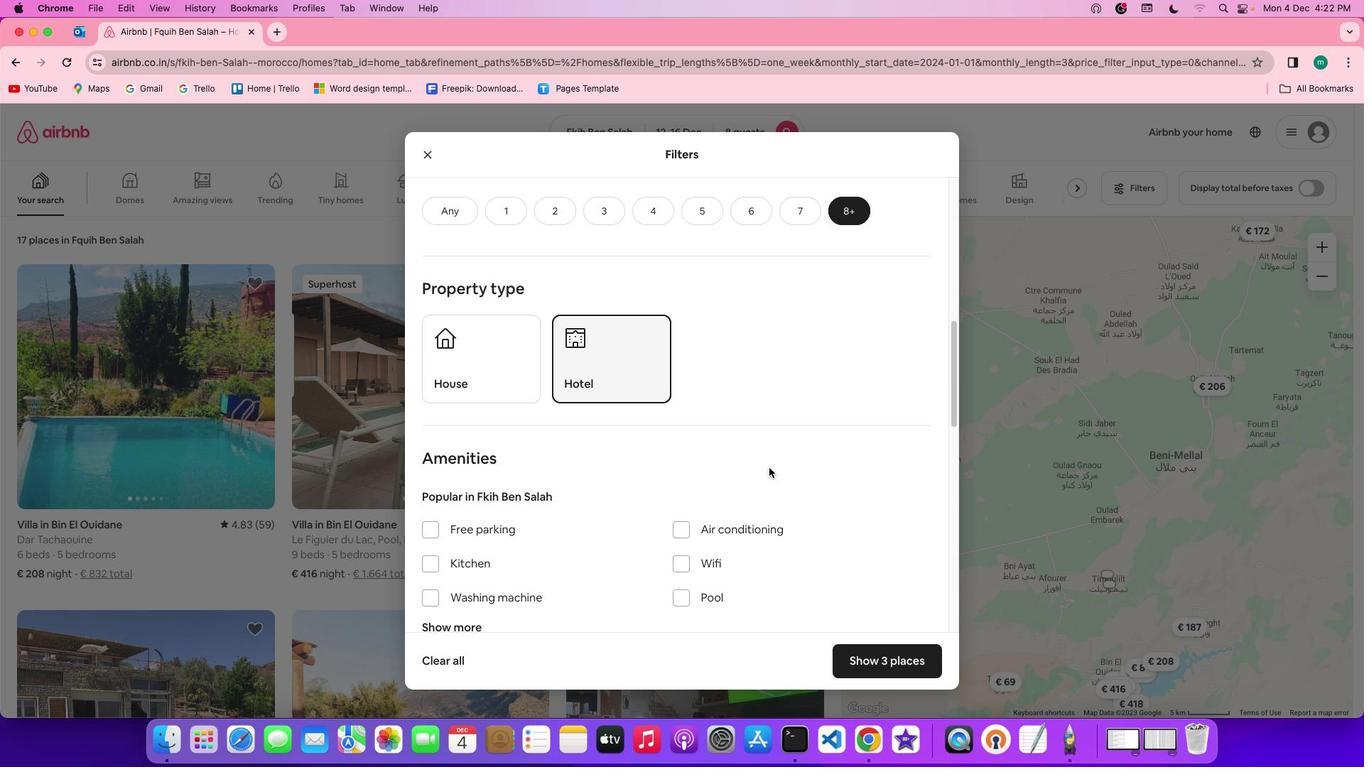 
Action: Mouse scrolled (769, 467) with delta (0, 0)
Screenshot: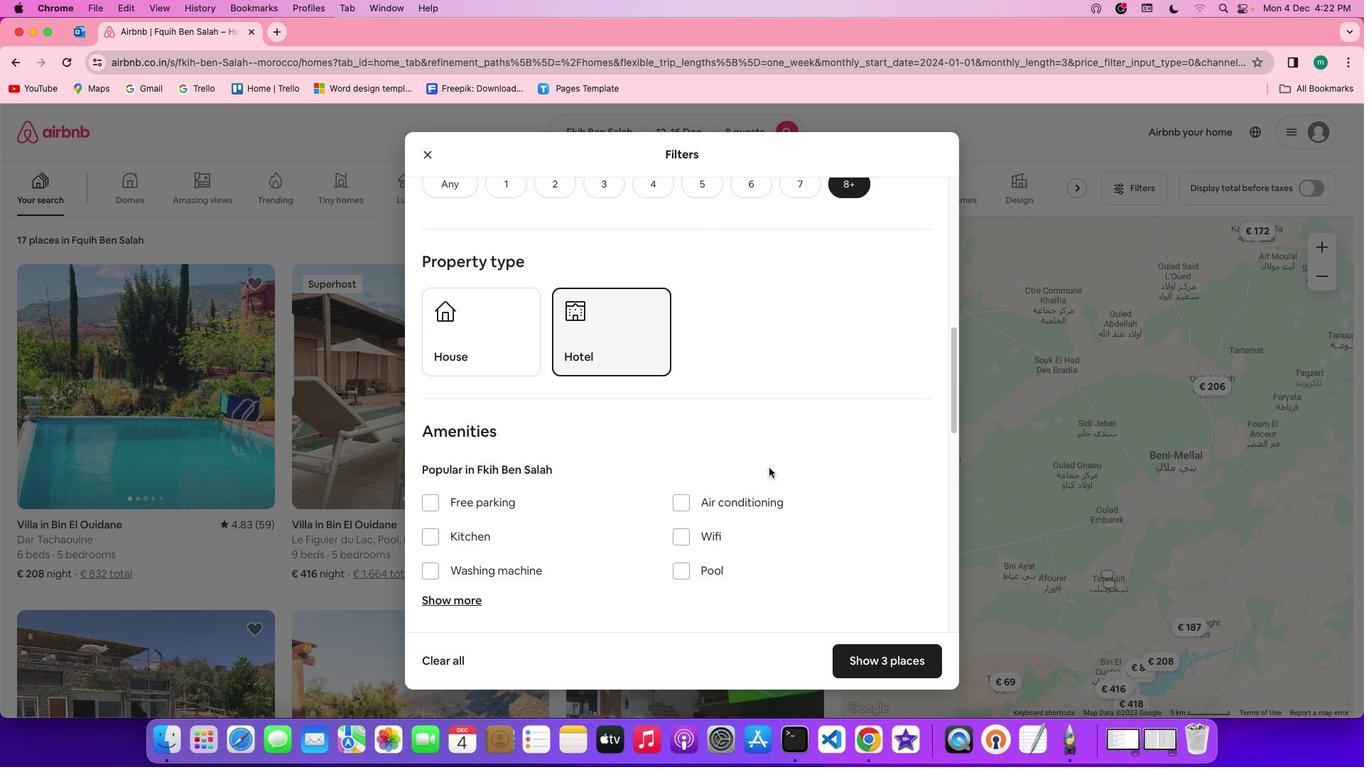 
Action: Mouse scrolled (769, 467) with delta (0, 0)
Screenshot: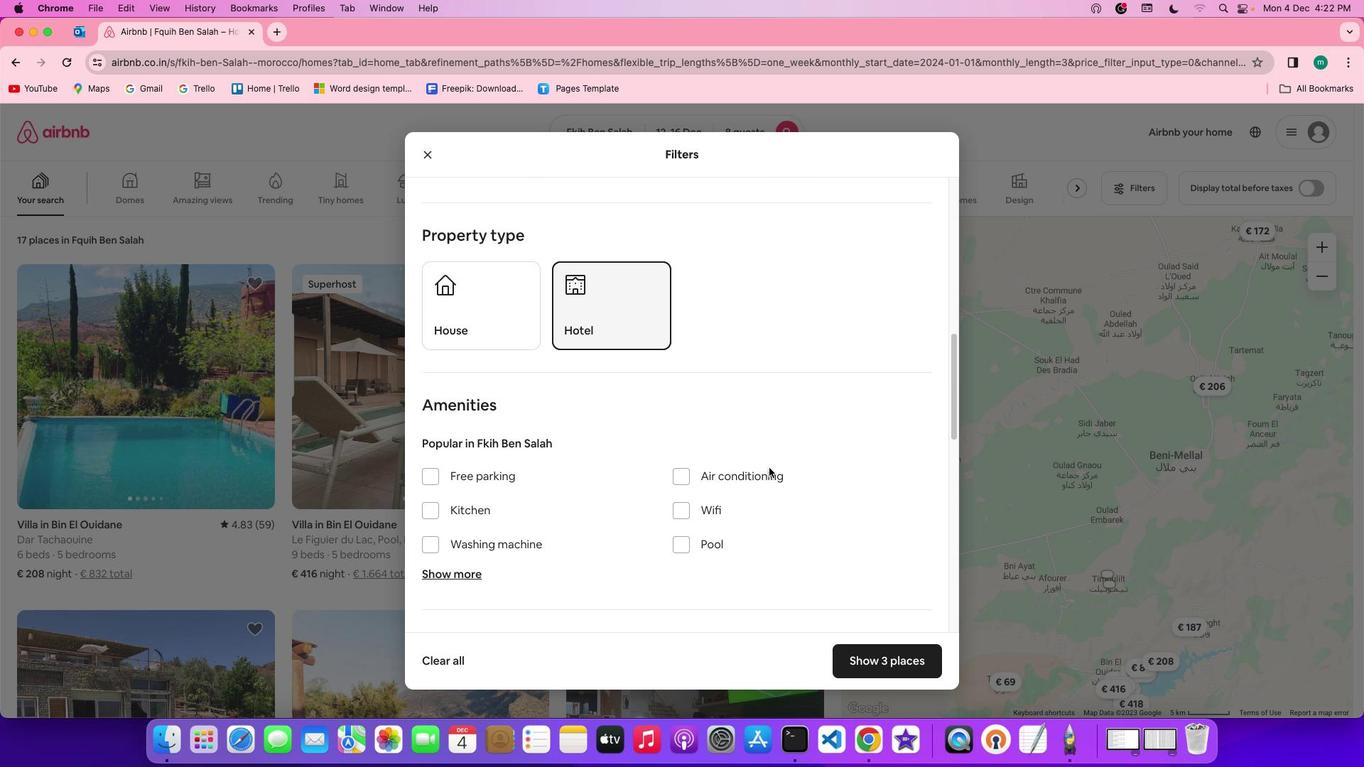 
Action: Mouse scrolled (769, 467) with delta (0, 0)
Screenshot: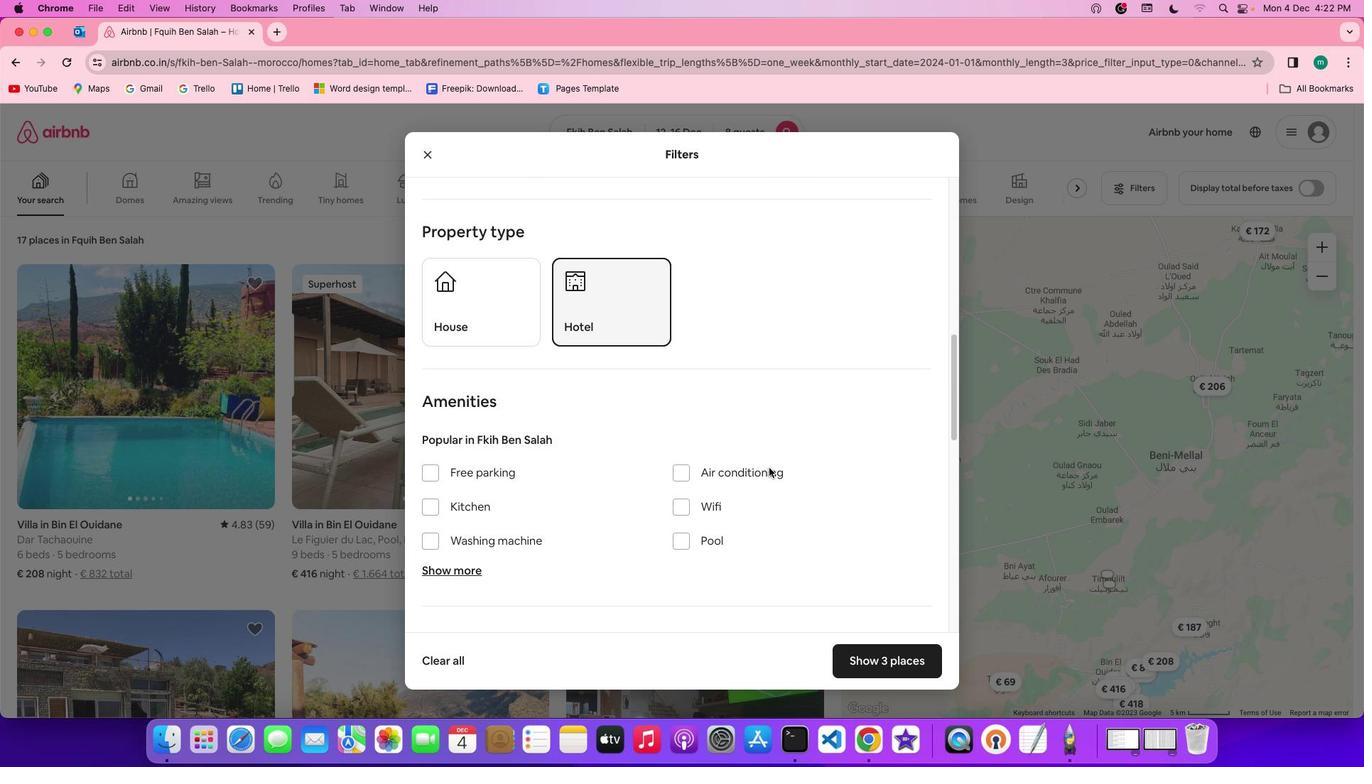 
Action: Mouse scrolled (769, 467) with delta (0, 0)
Screenshot: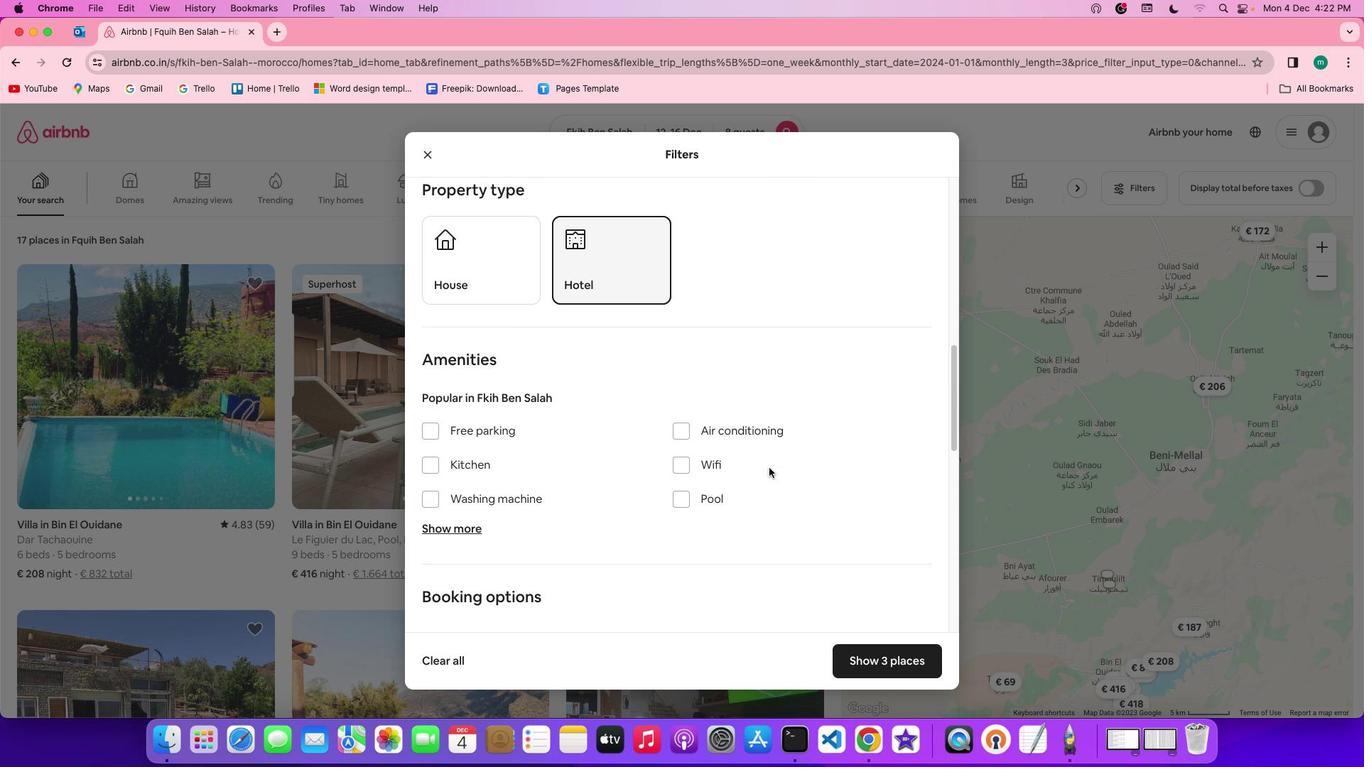 
Action: Mouse scrolled (769, 467) with delta (0, 0)
Screenshot: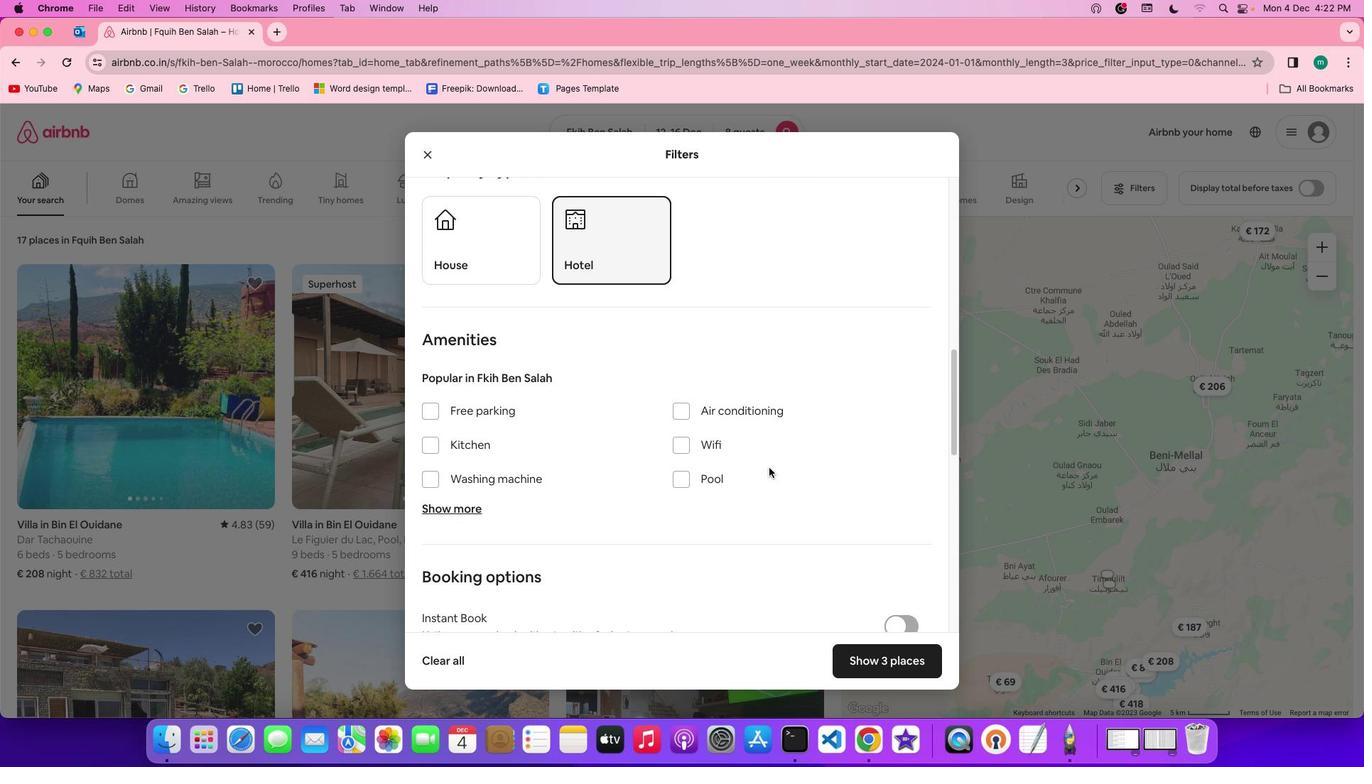 
Action: Mouse scrolled (769, 467) with delta (0, 0)
Screenshot: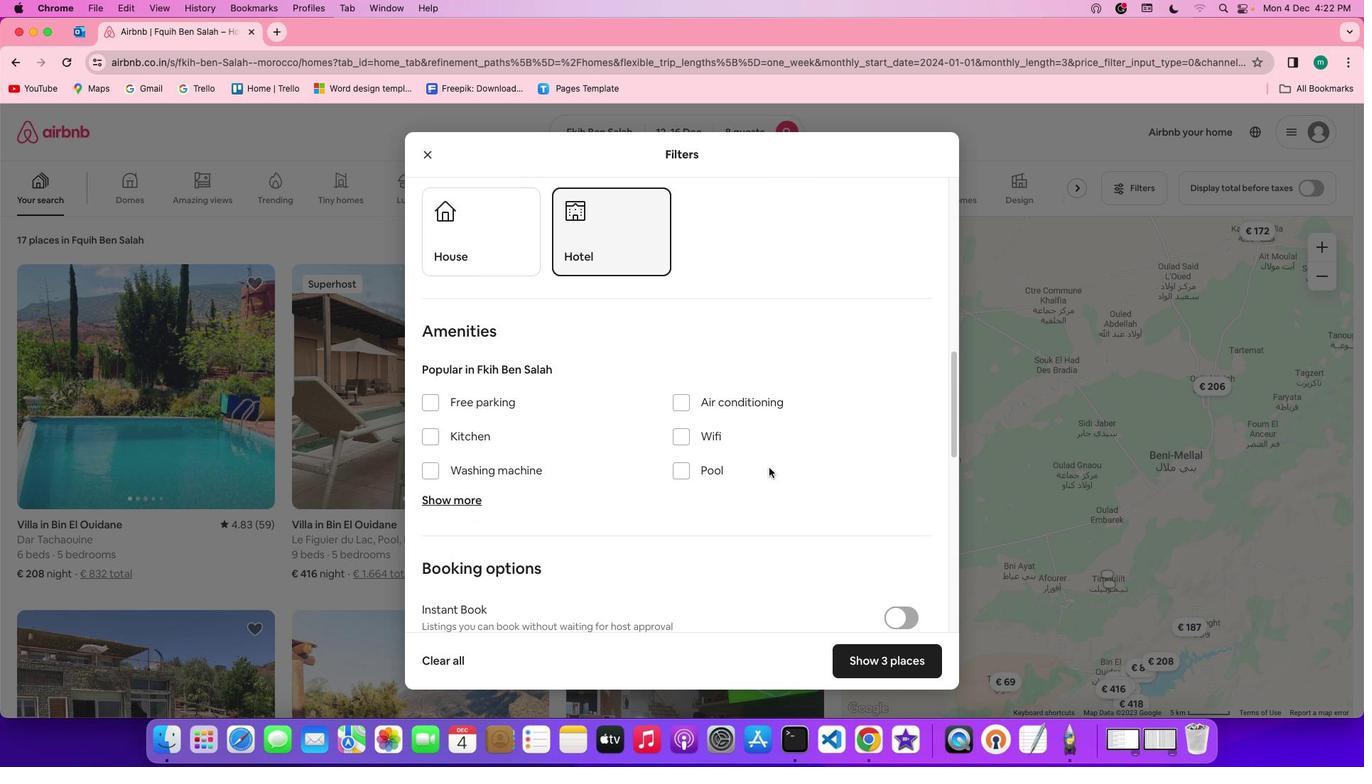 
Action: Mouse scrolled (769, 467) with delta (0, 0)
Screenshot: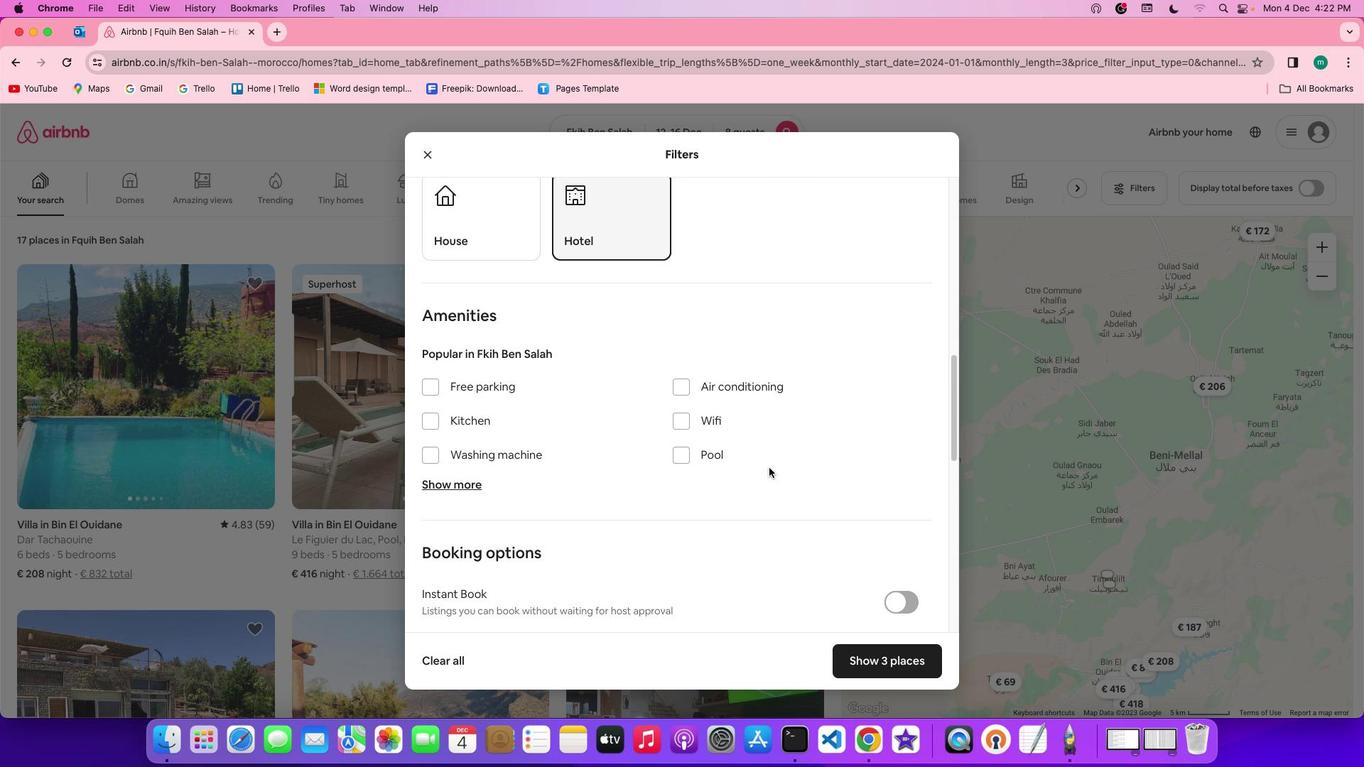 
Action: Mouse scrolled (769, 467) with delta (0, 0)
Screenshot: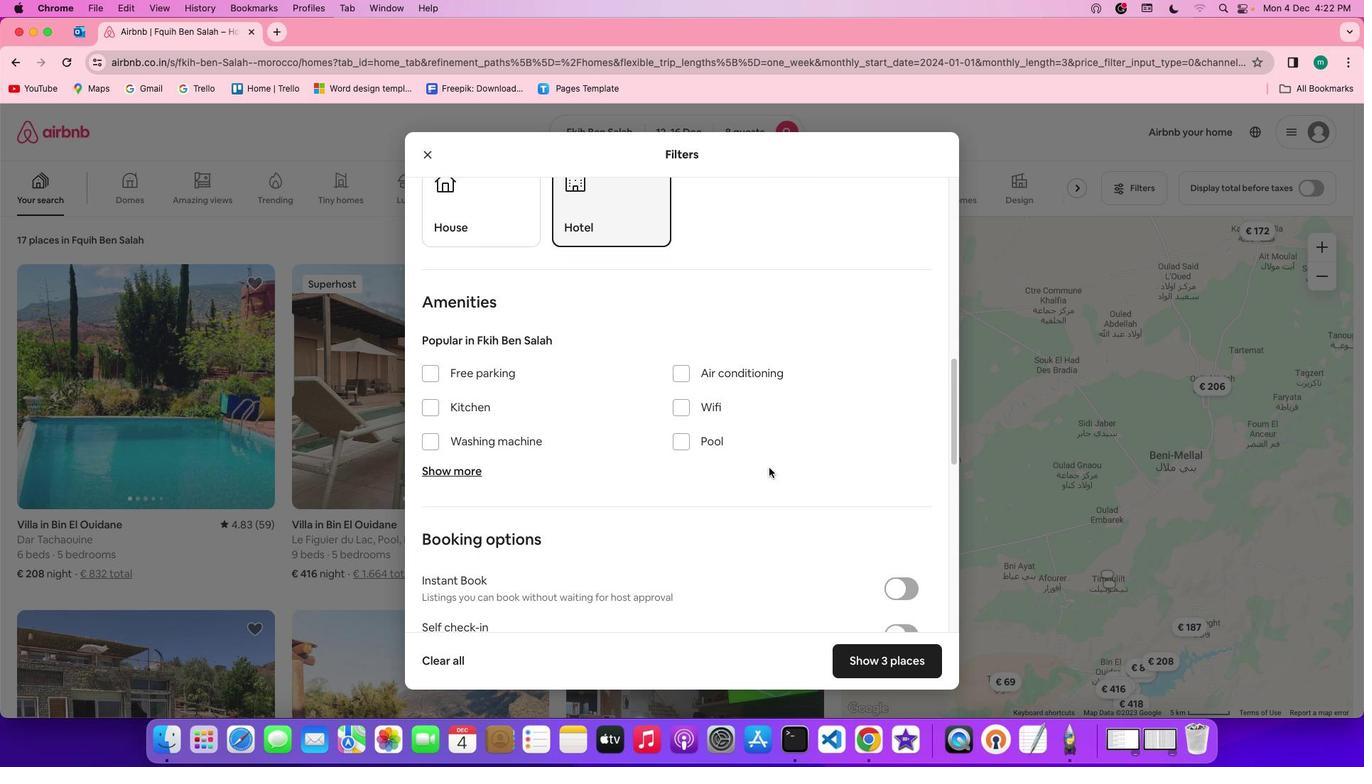 
Action: Mouse scrolled (769, 467) with delta (0, 0)
Screenshot: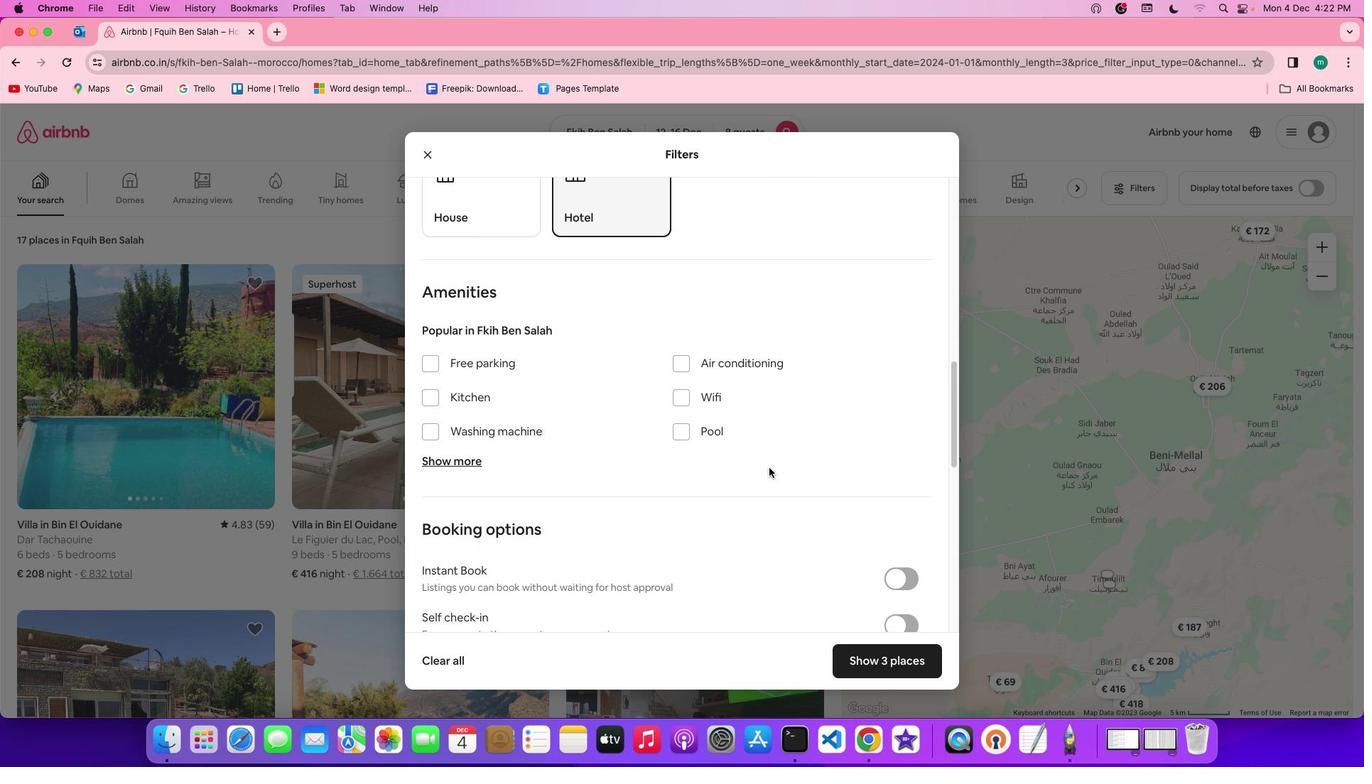 
Action: Mouse scrolled (769, 467) with delta (0, 0)
Screenshot: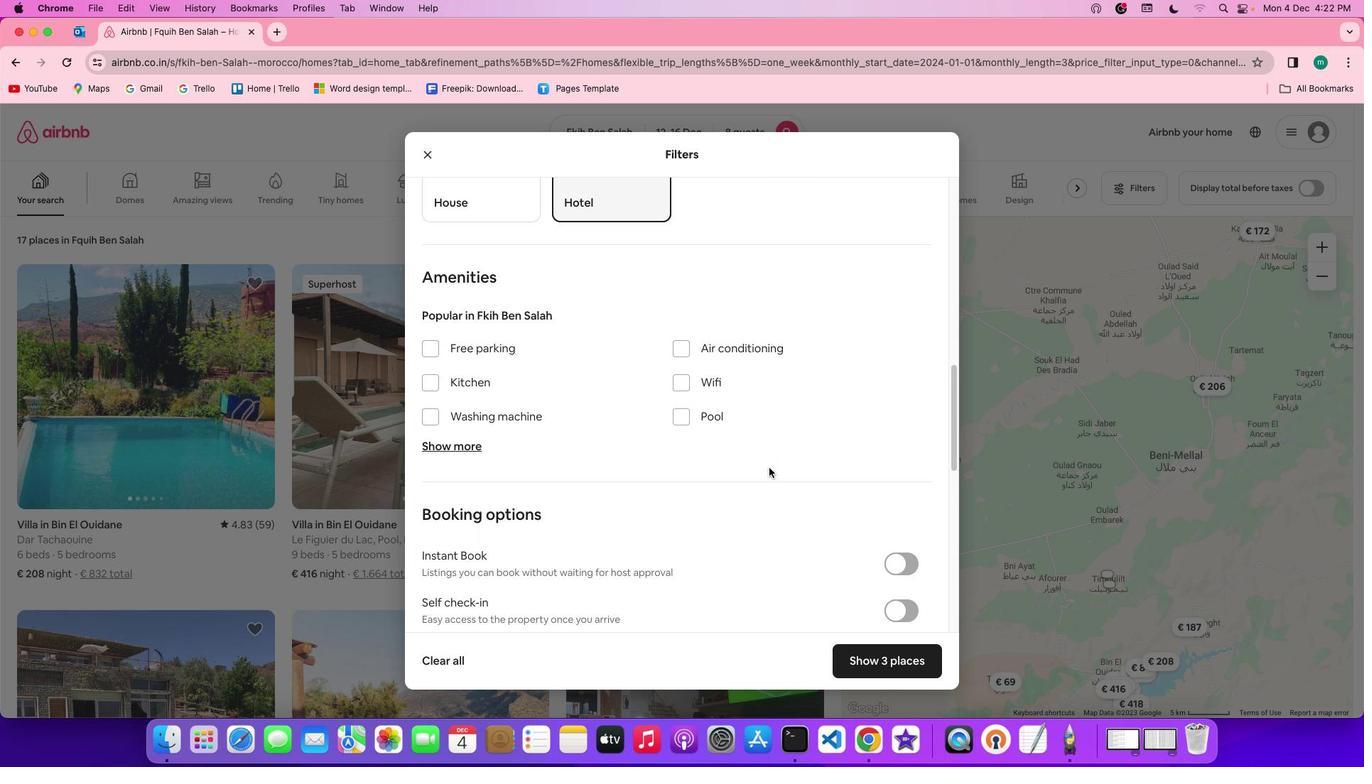 
Action: Mouse scrolled (769, 467) with delta (0, 0)
Screenshot: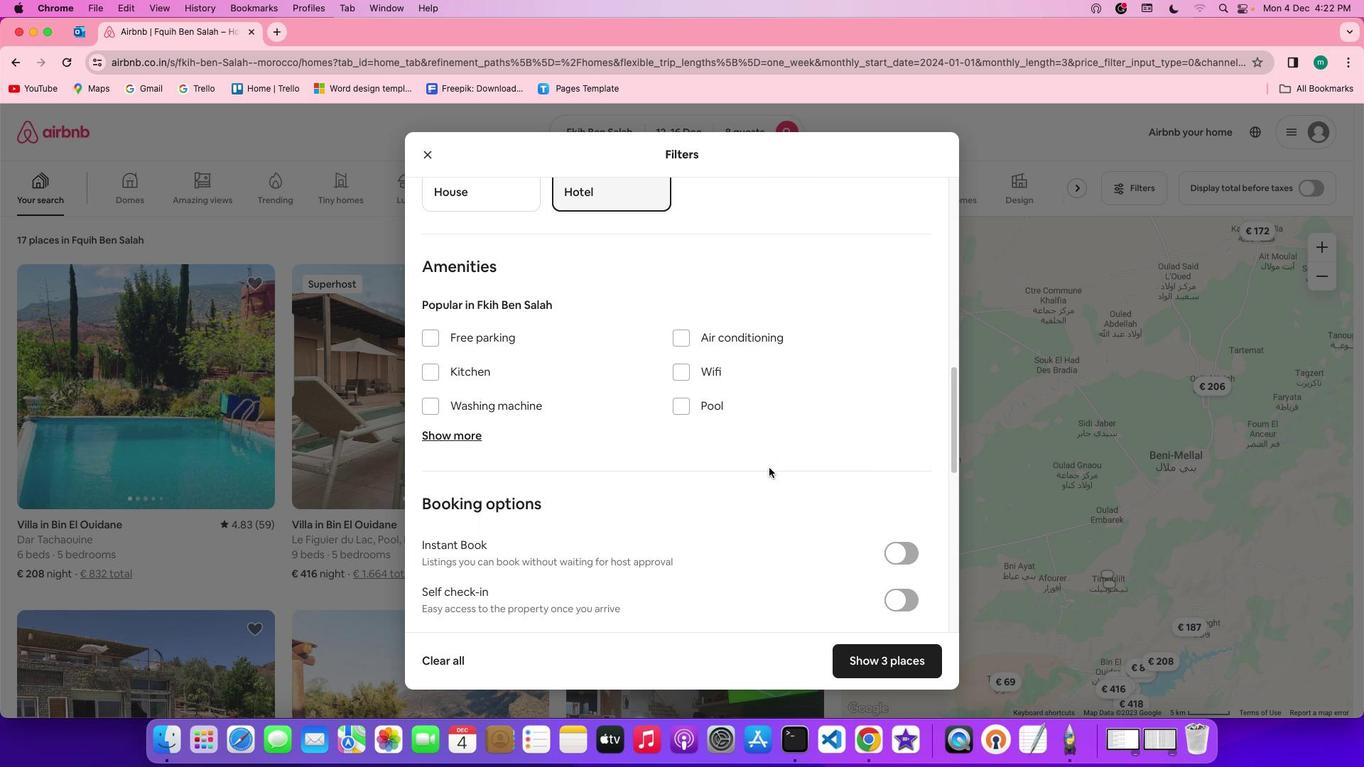 
Action: Mouse scrolled (769, 467) with delta (0, 0)
Screenshot: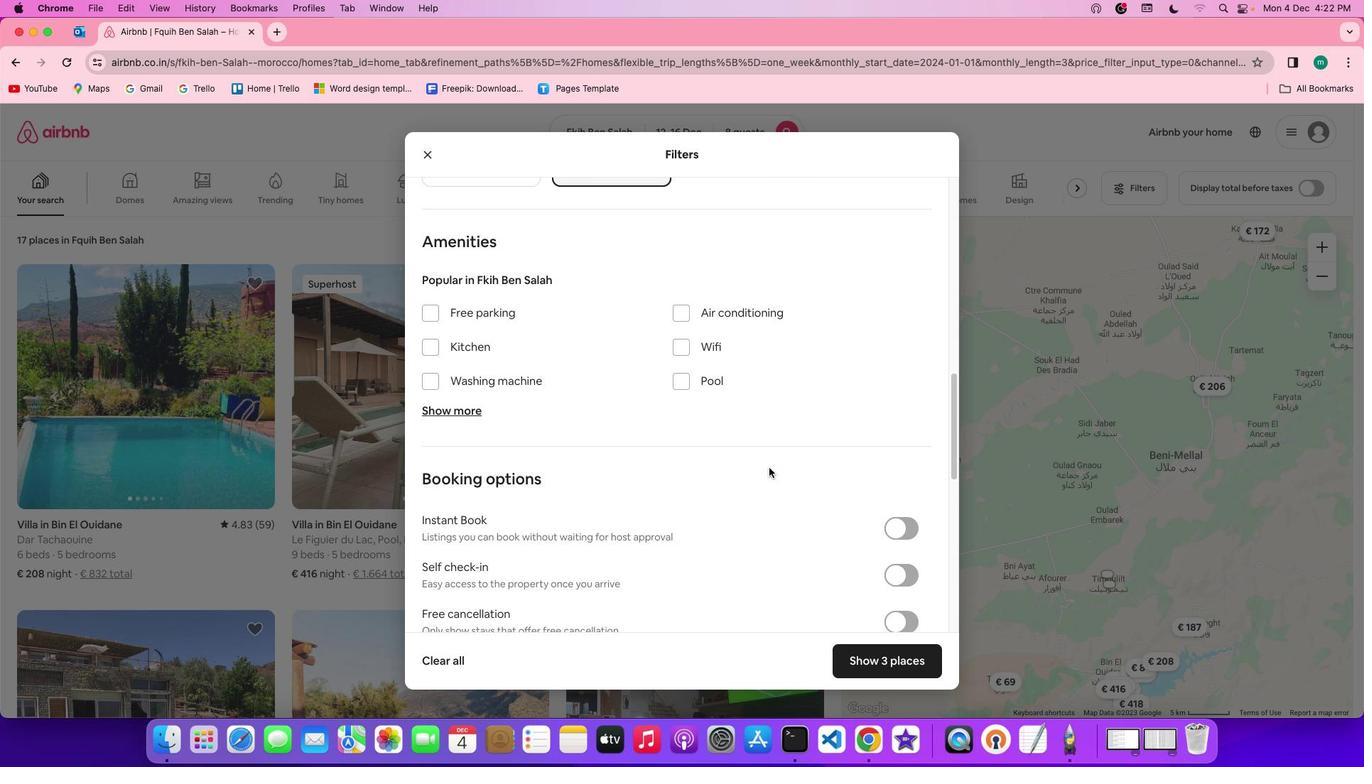 
Action: Mouse moved to (688, 320)
Screenshot: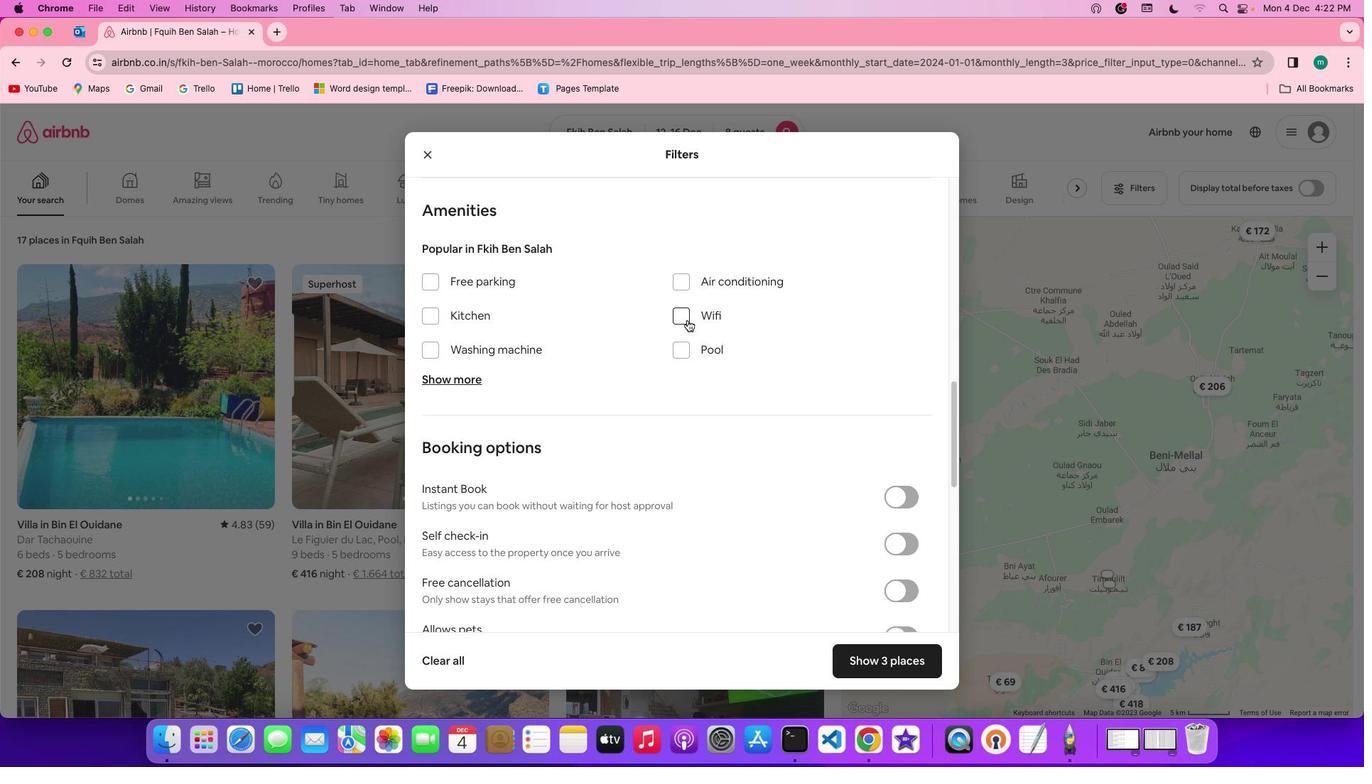 
Action: Mouse pressed left at (688, 320)
Screenshot: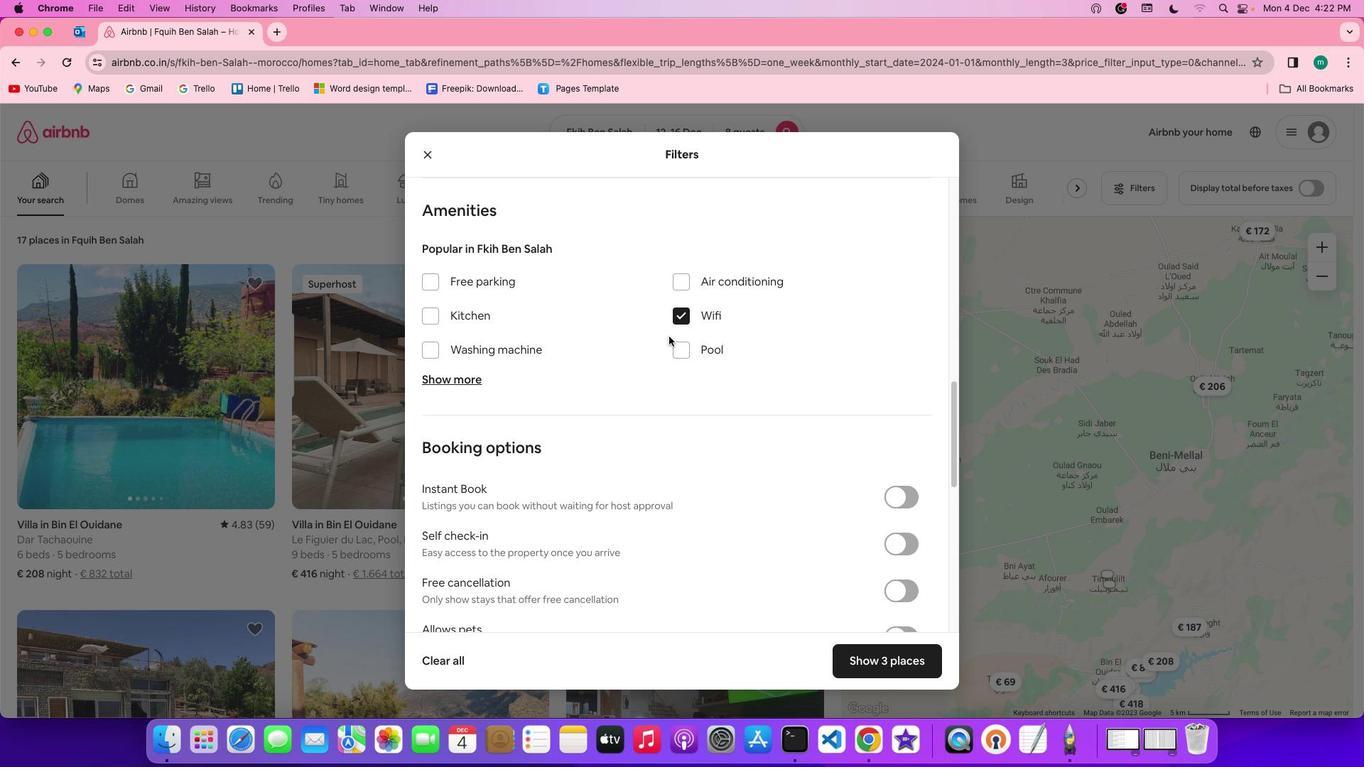 
Action: Mouse moved to (468, 377)
Screenshot: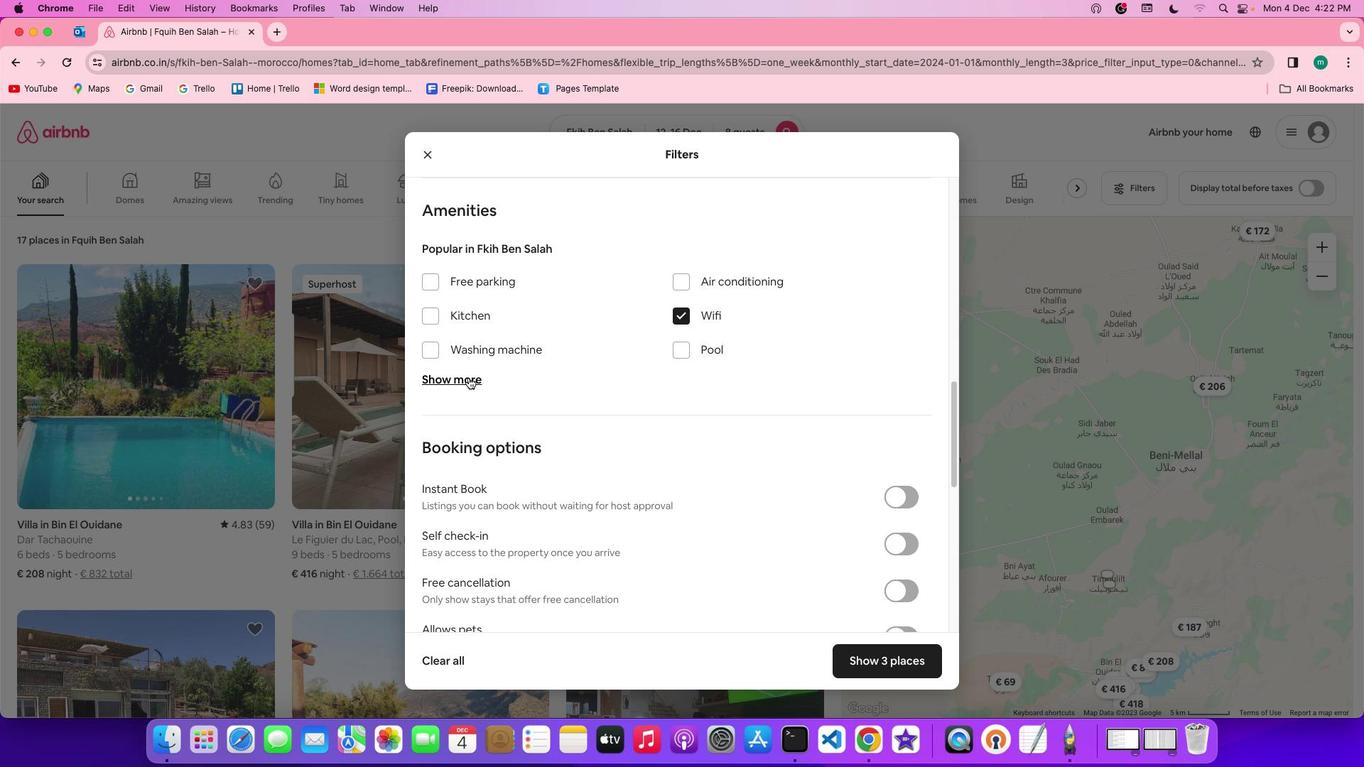 
Action: Mouse pressed left at (468, 377)
Screenshot: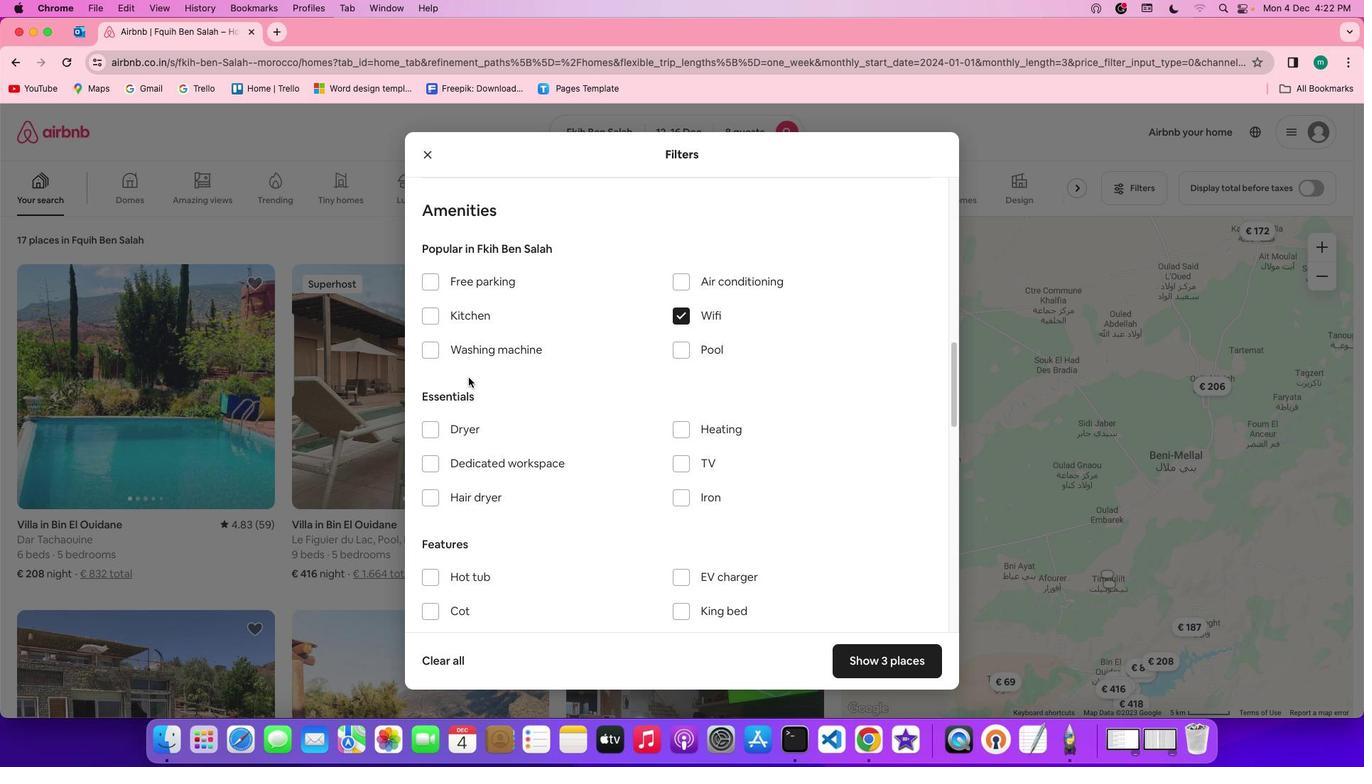 
Action: Mouse moved to (685, 459)
Screenshot: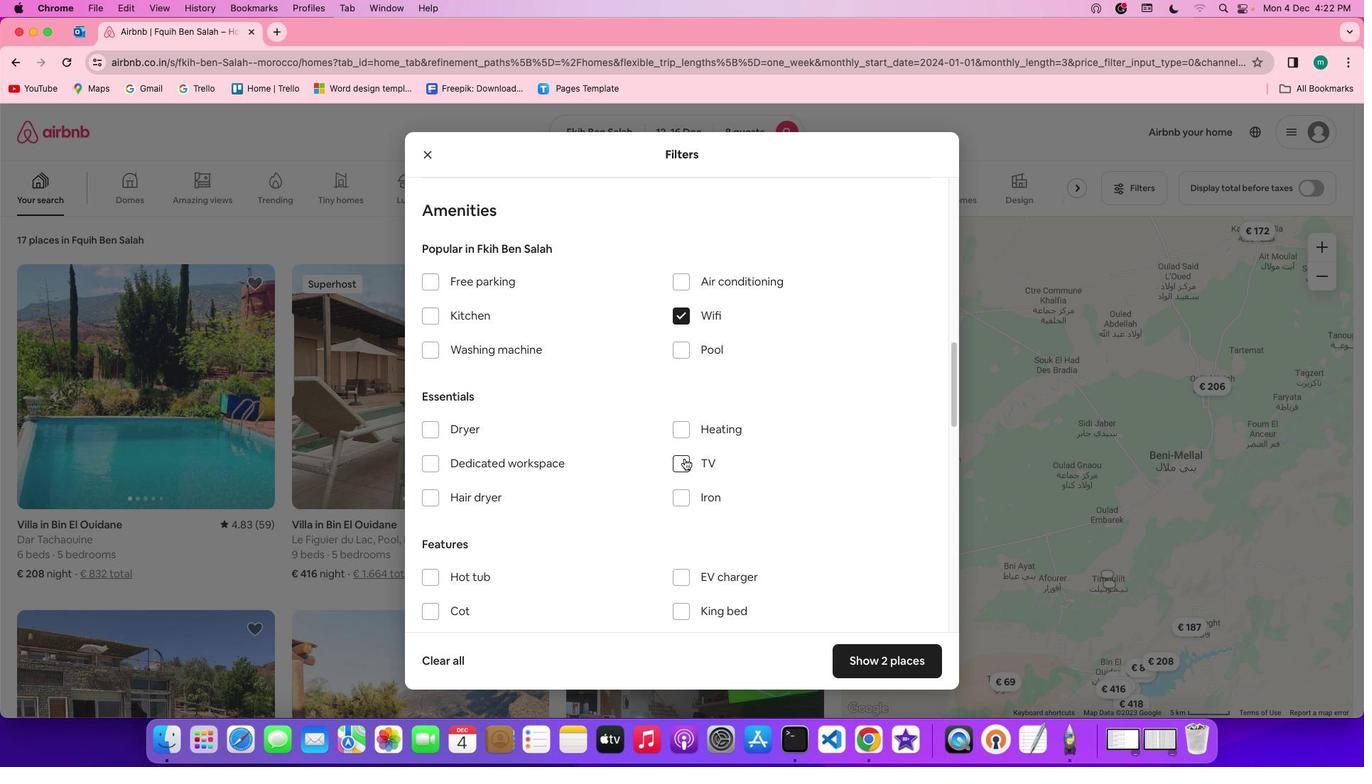 
Action: Mouse pressed left at (685, 459)
Screenshot: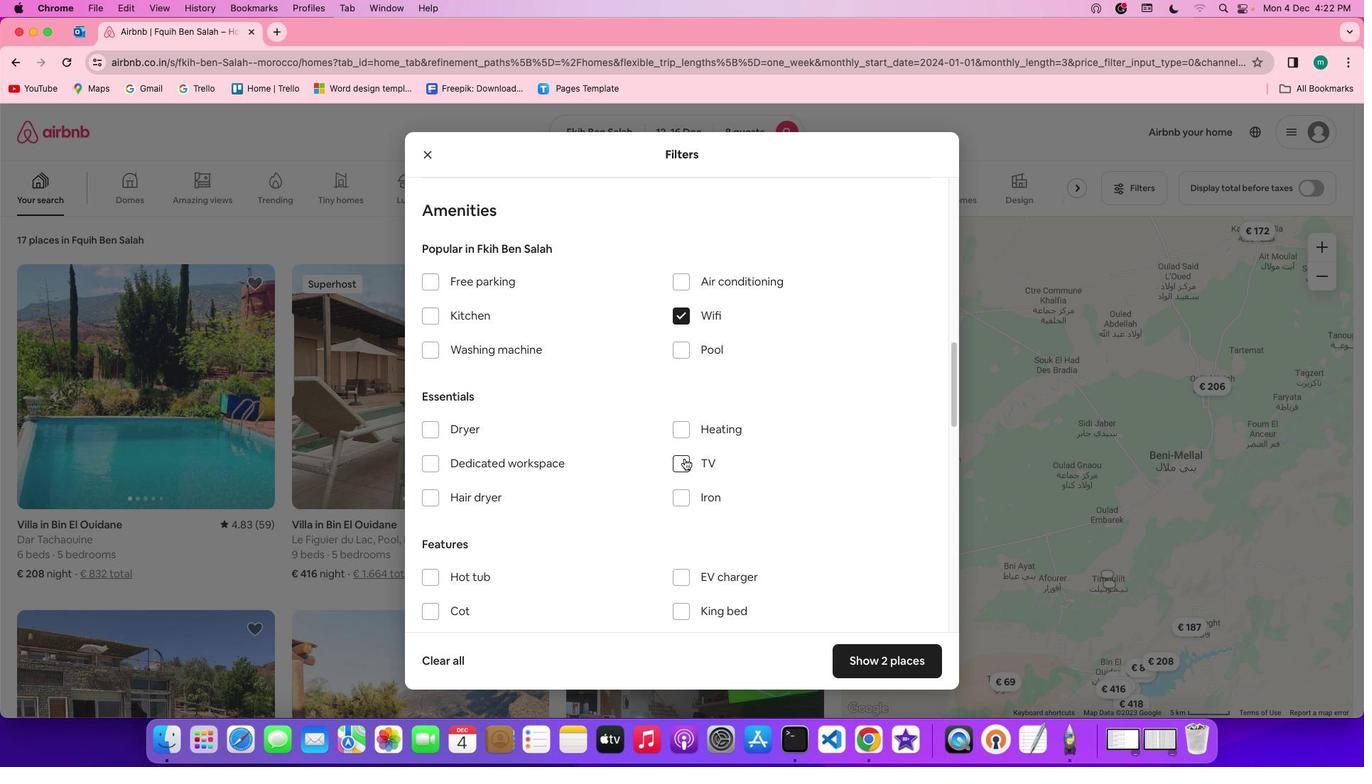 
Action: Mouse moved to (789, 482)
Screenshot: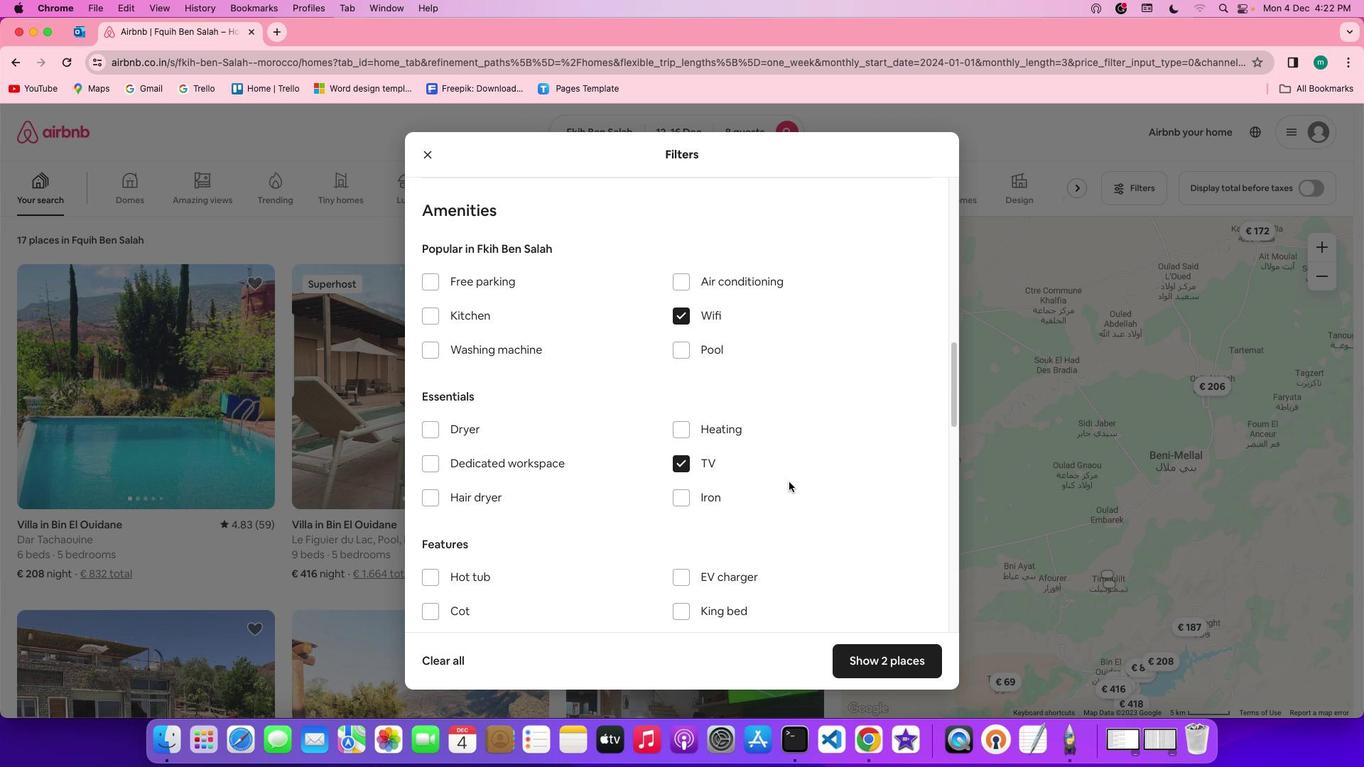 
Action: Mouse scrolled (789, 482) with delta (0, 0)
Screenshot: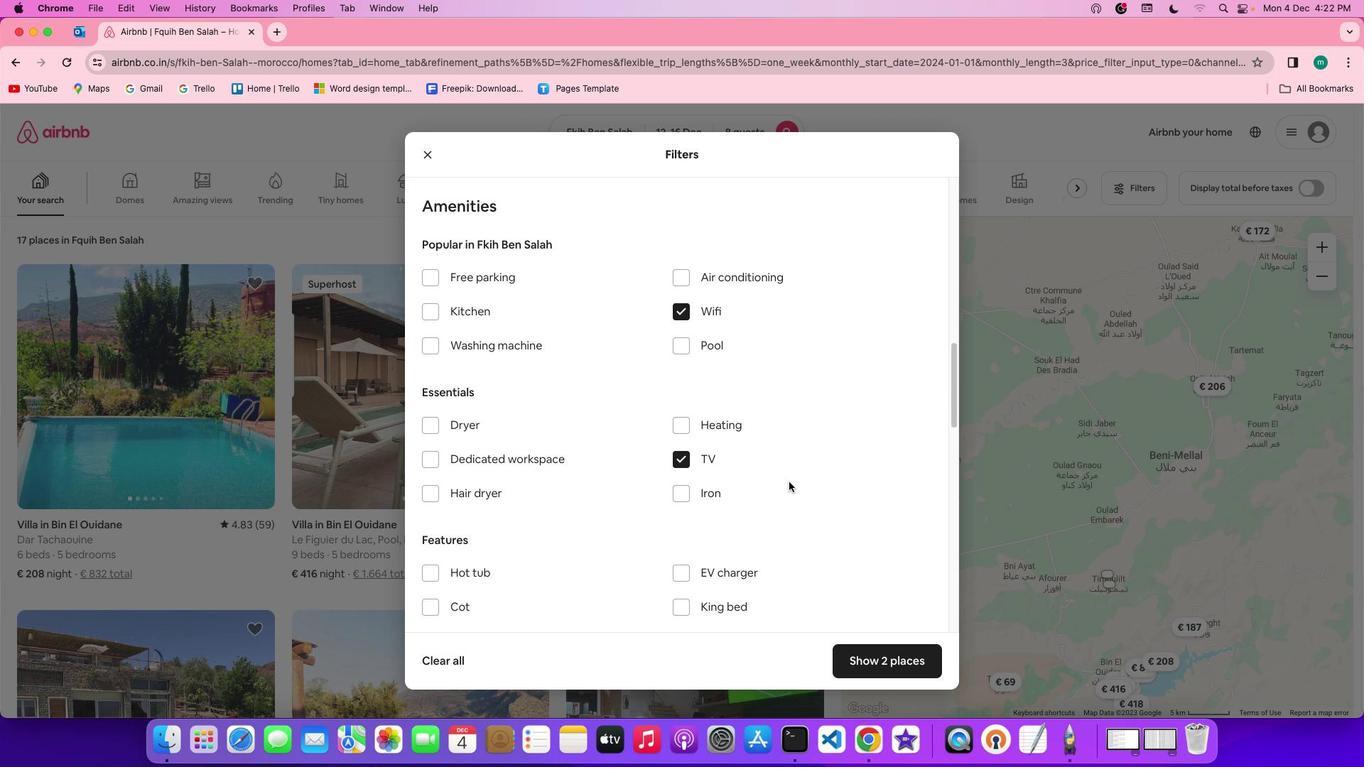 
Action: Mouse scrolled (789, 482) with delta (0, 0)
Screenshot: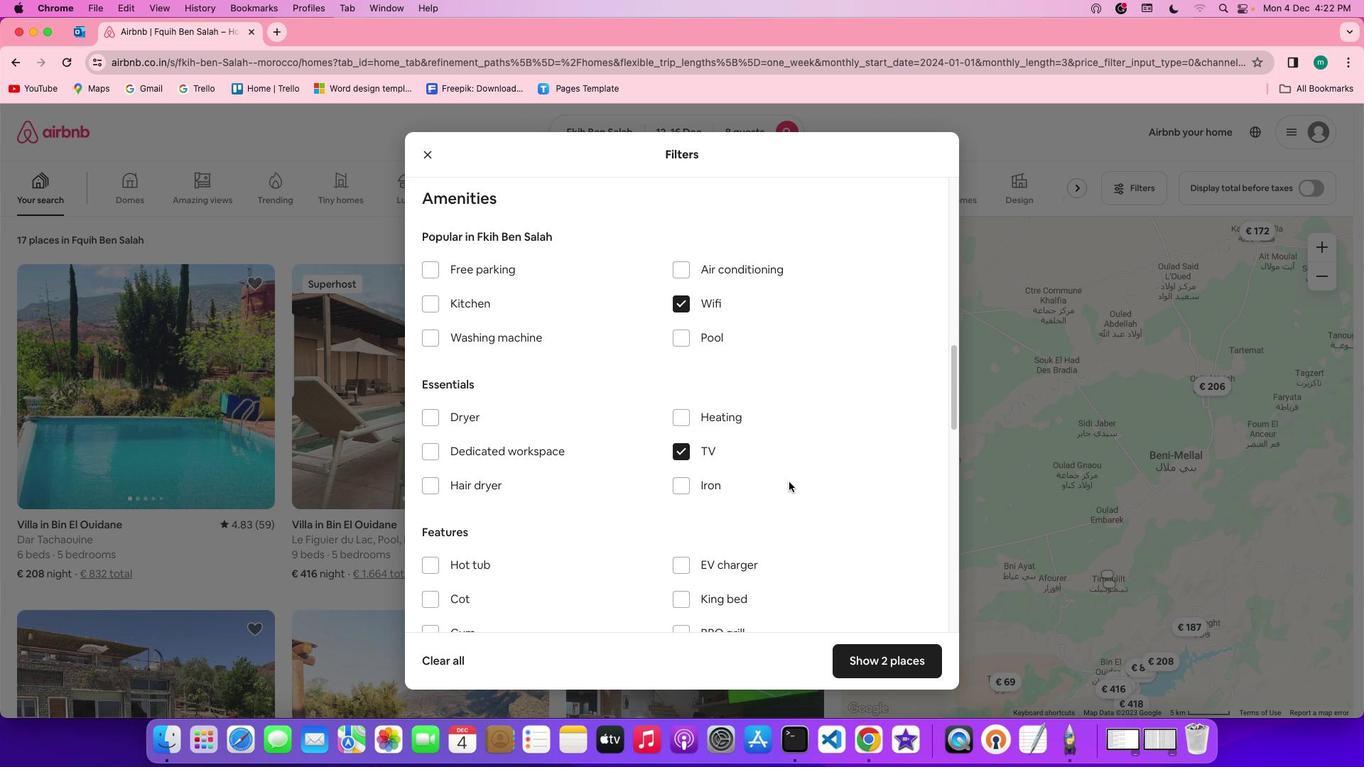 
Action: Mouse scrolled (789, 482) with delta (0, 0)
Screenshot: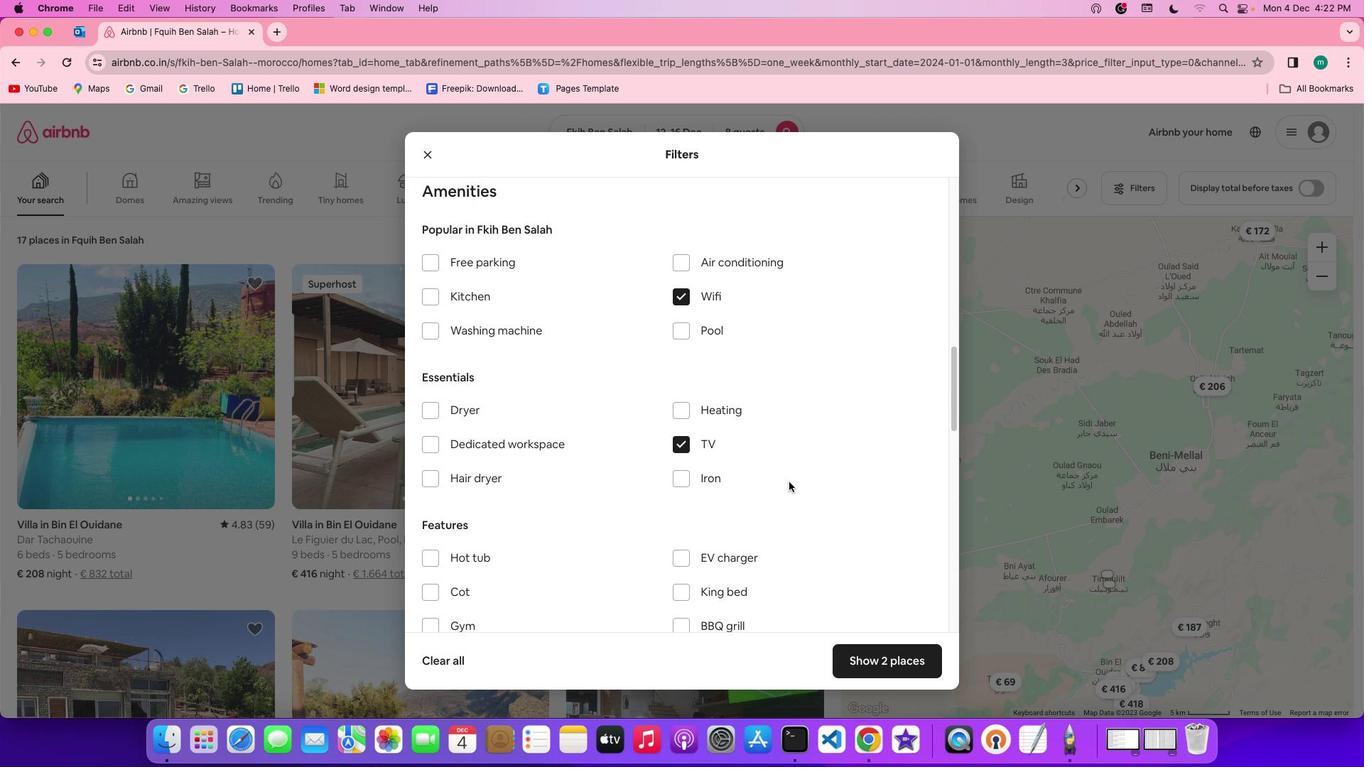 
Action: Mouse scrolled (789, 482) with delta (0, 0)
Screenshot: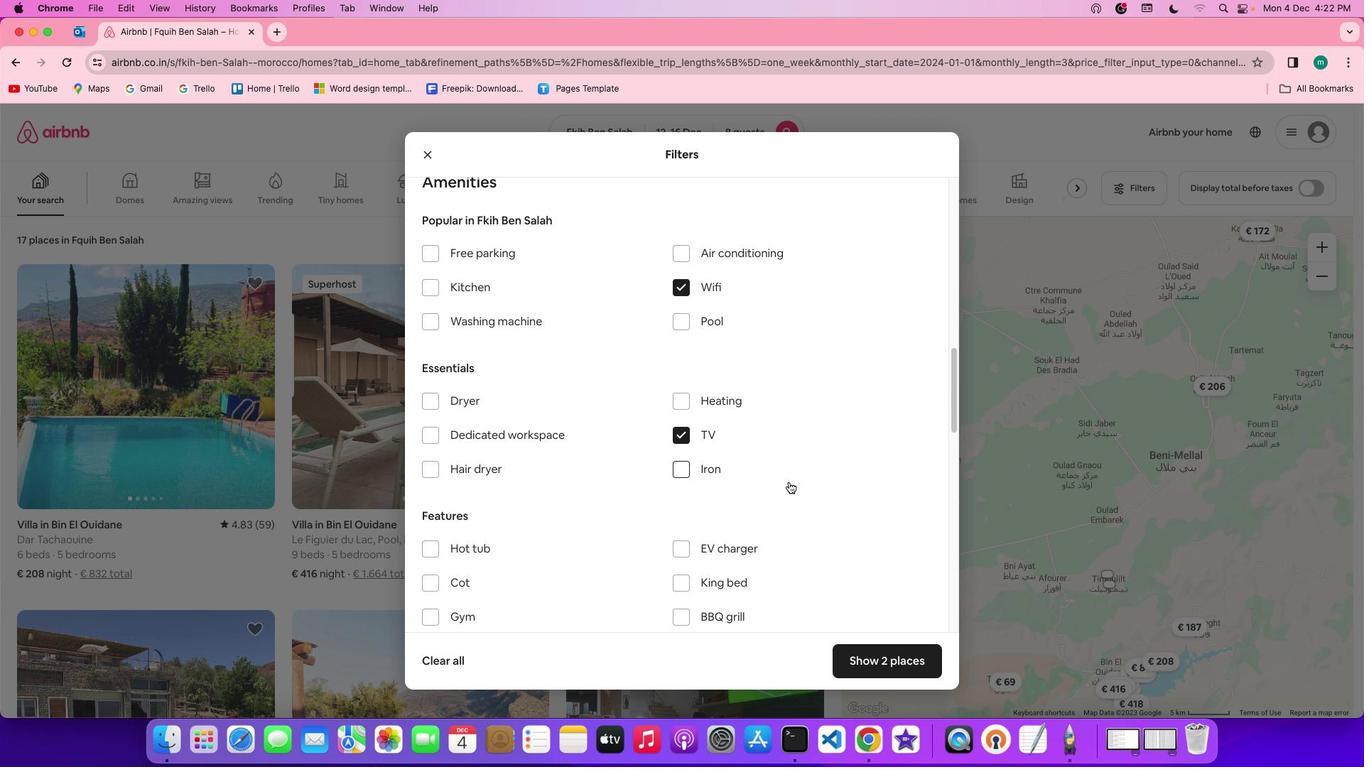 
Action: Mouse scrolled (789, 482) with delta (0, 0)
Screenshot: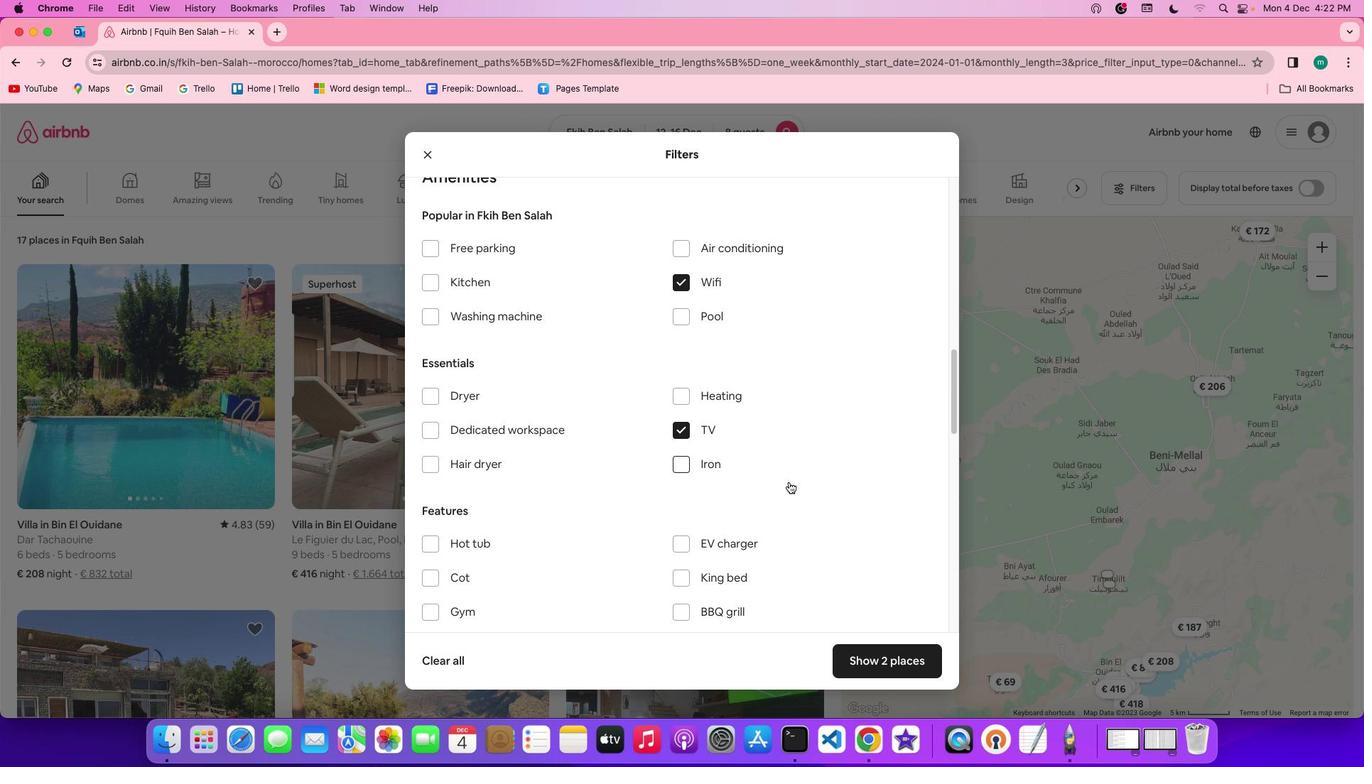 
Action: Mouse scrolled (789, 482) with delta (0, 0)
Screenshot: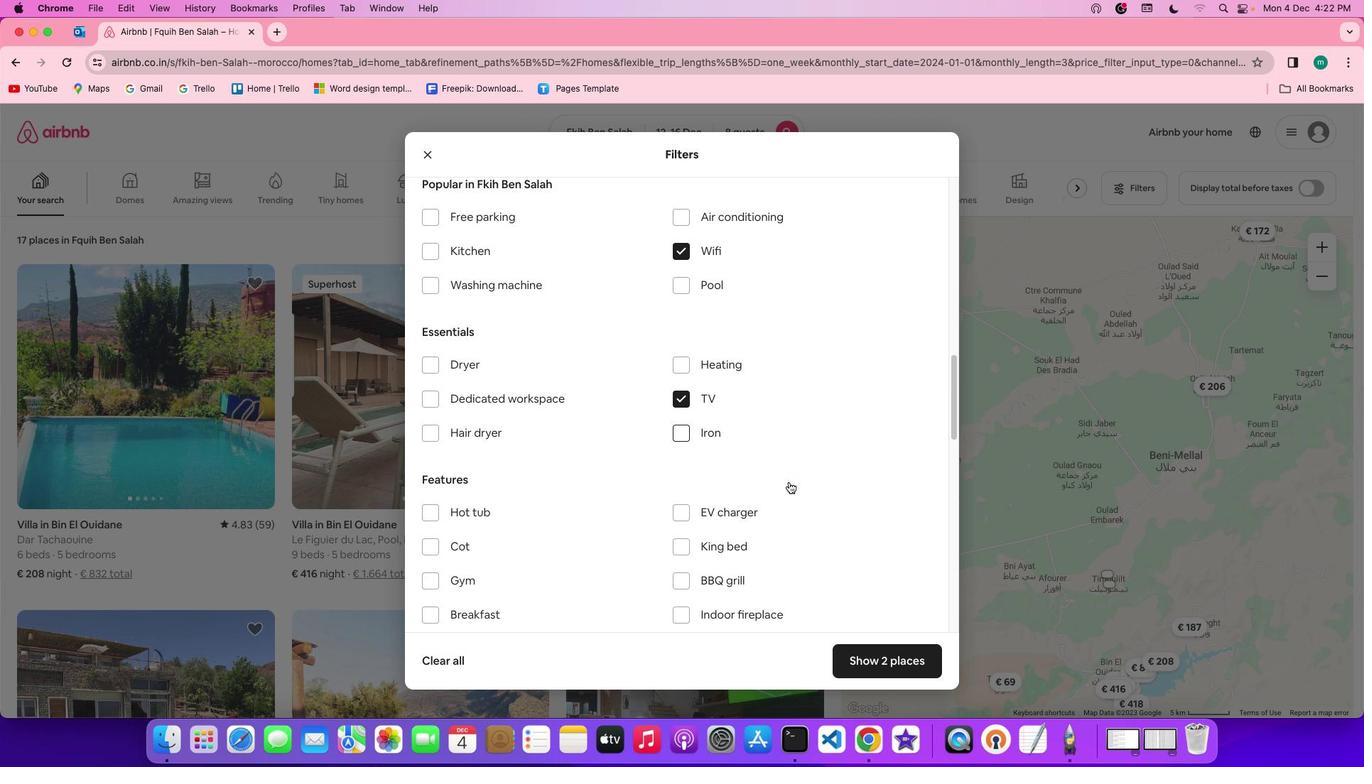 
Action: Mouse moved to (474, 205)
Screenshot: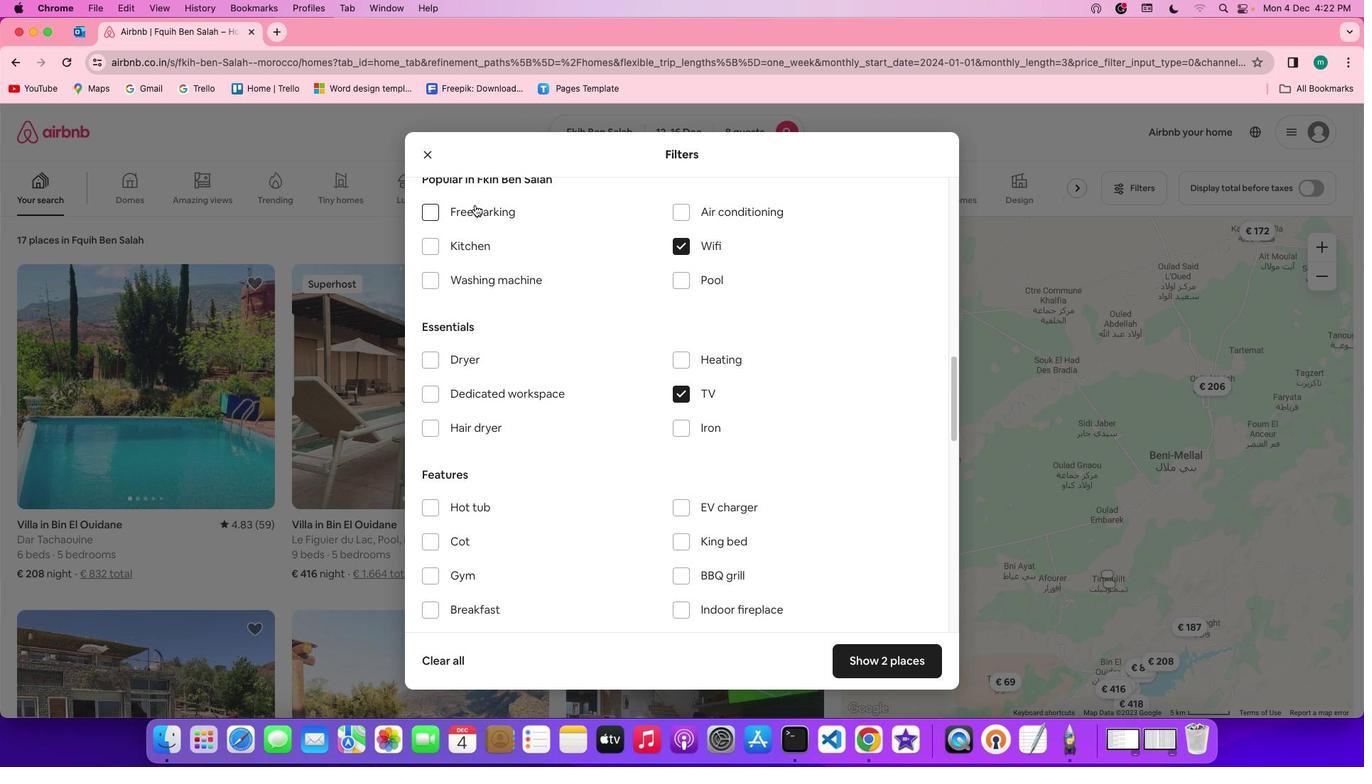 
Action: Mouse pressed left at (474, 205)
Screenshot: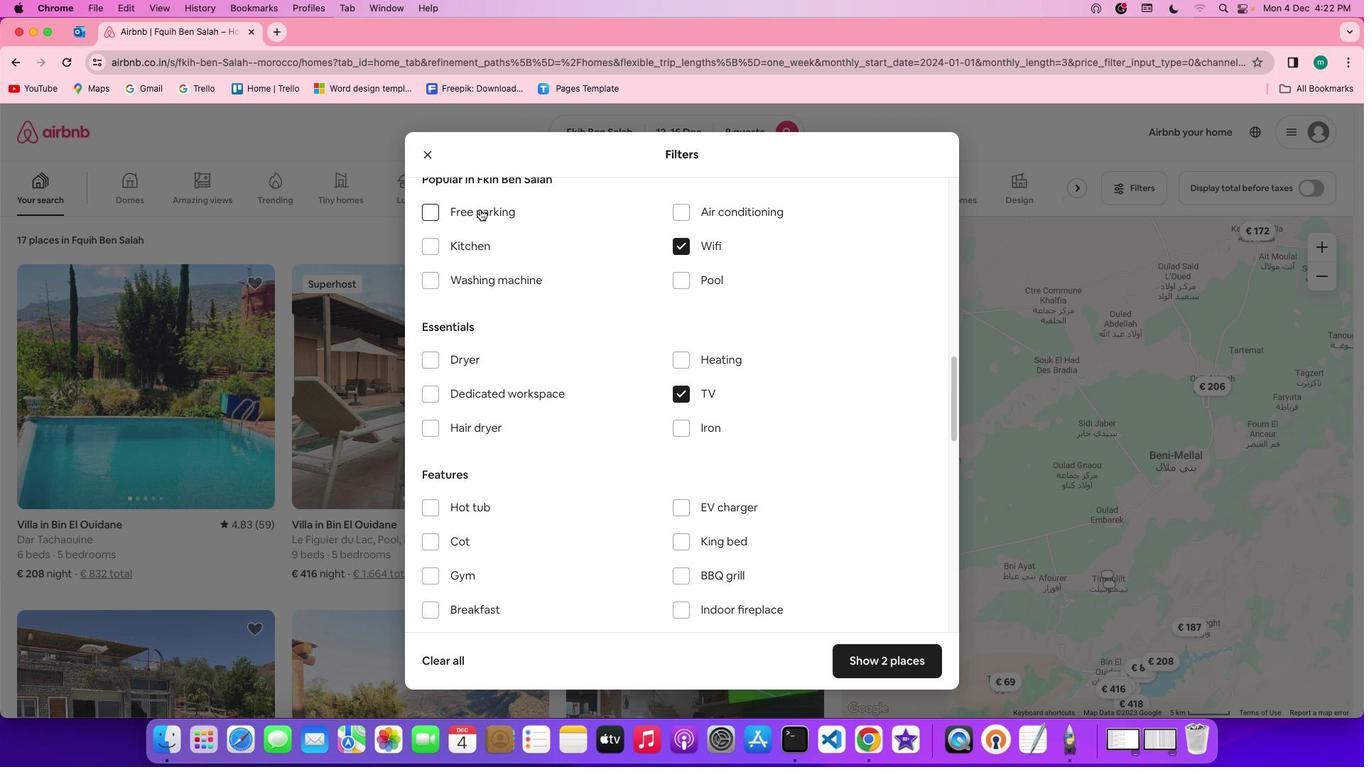 
Action: Mouse moved to (645, 472)
Screenshot: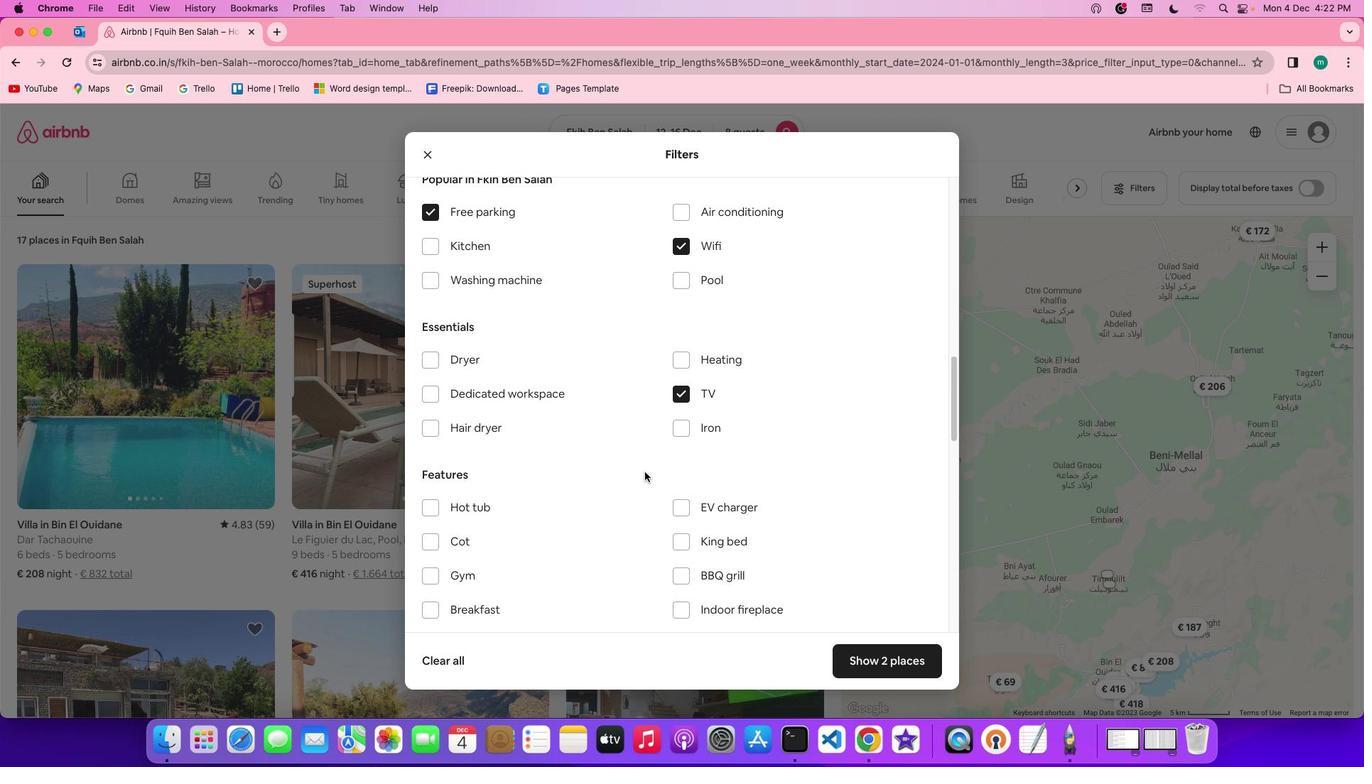 
Action: Mouse scrolled (645, 472) with delta (0, 0)
Screenshot: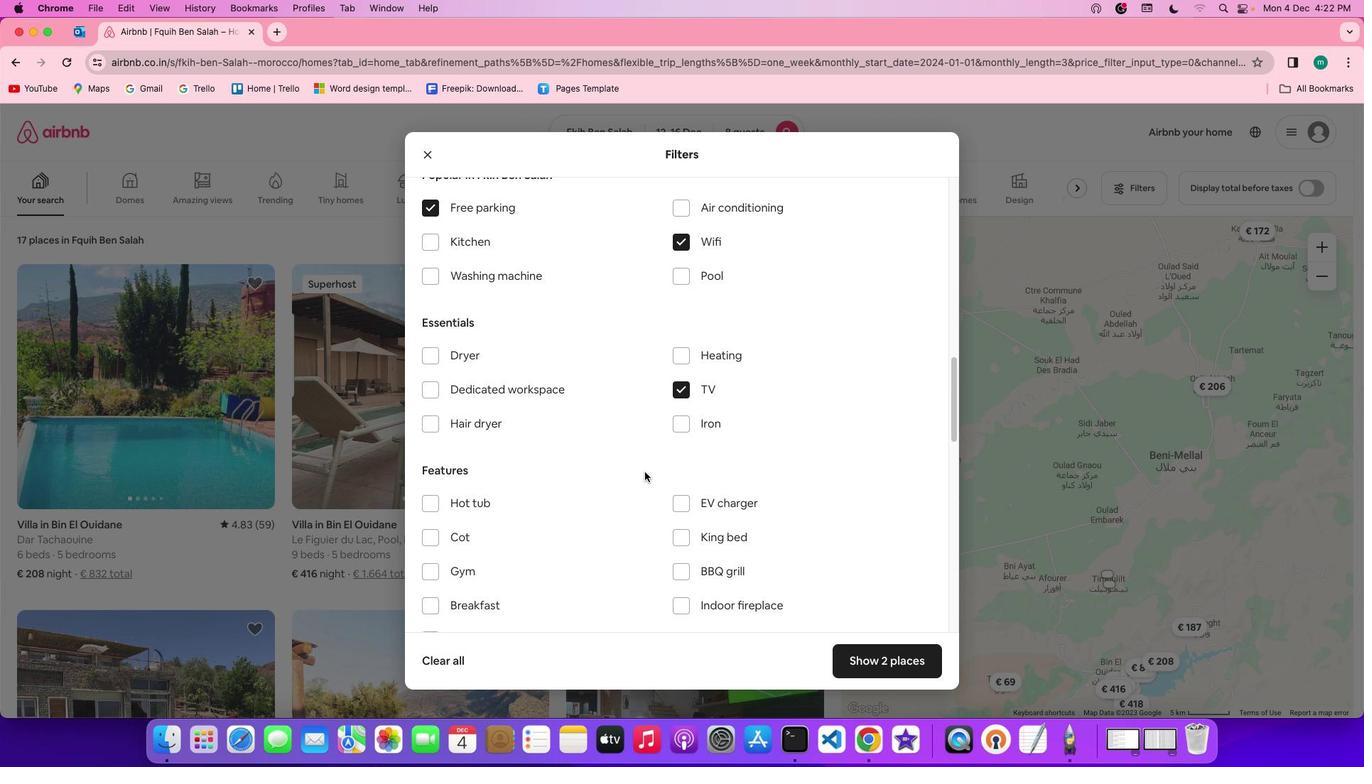 
Action: Mouse scrolled (645, 472) with delta (0, 0)
Screenshot: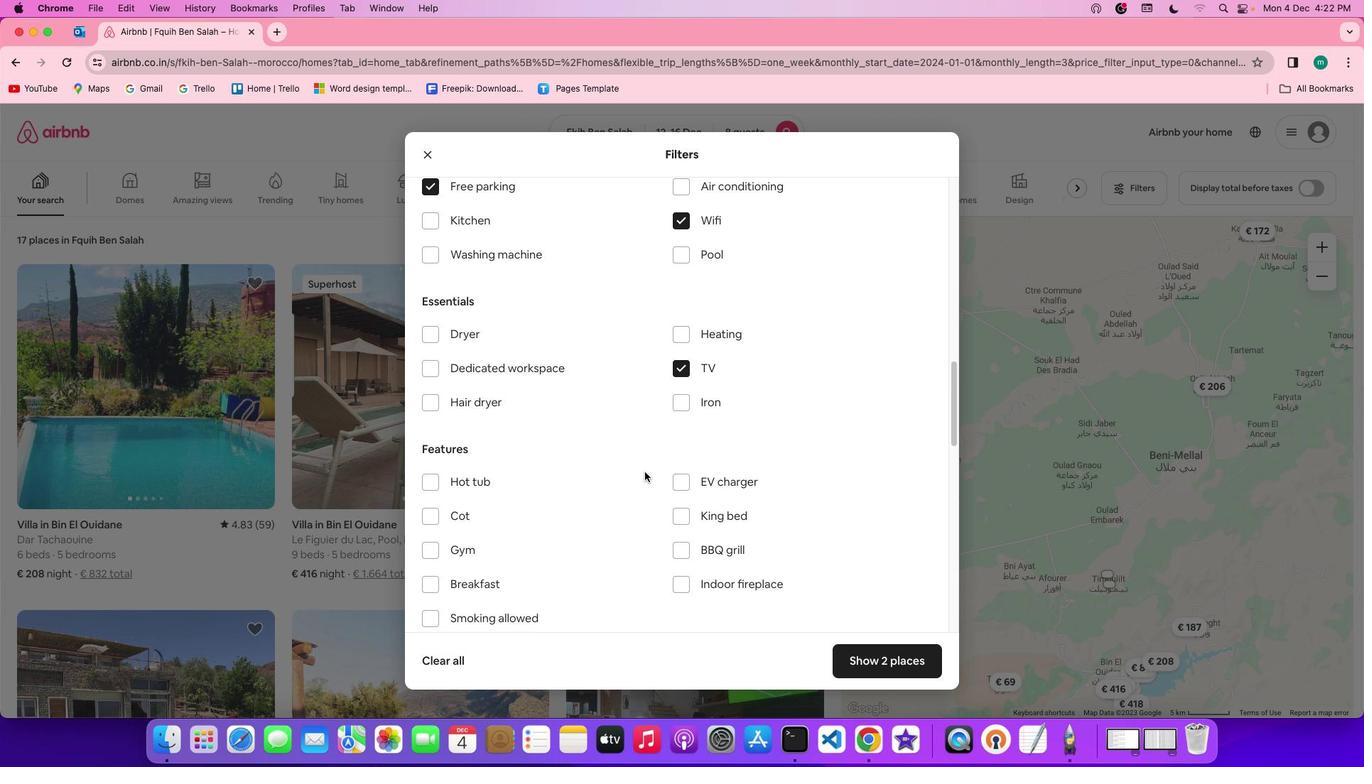 
Action: Mouse scrolled (645, 472) with delta (0, 0)
Screenshot: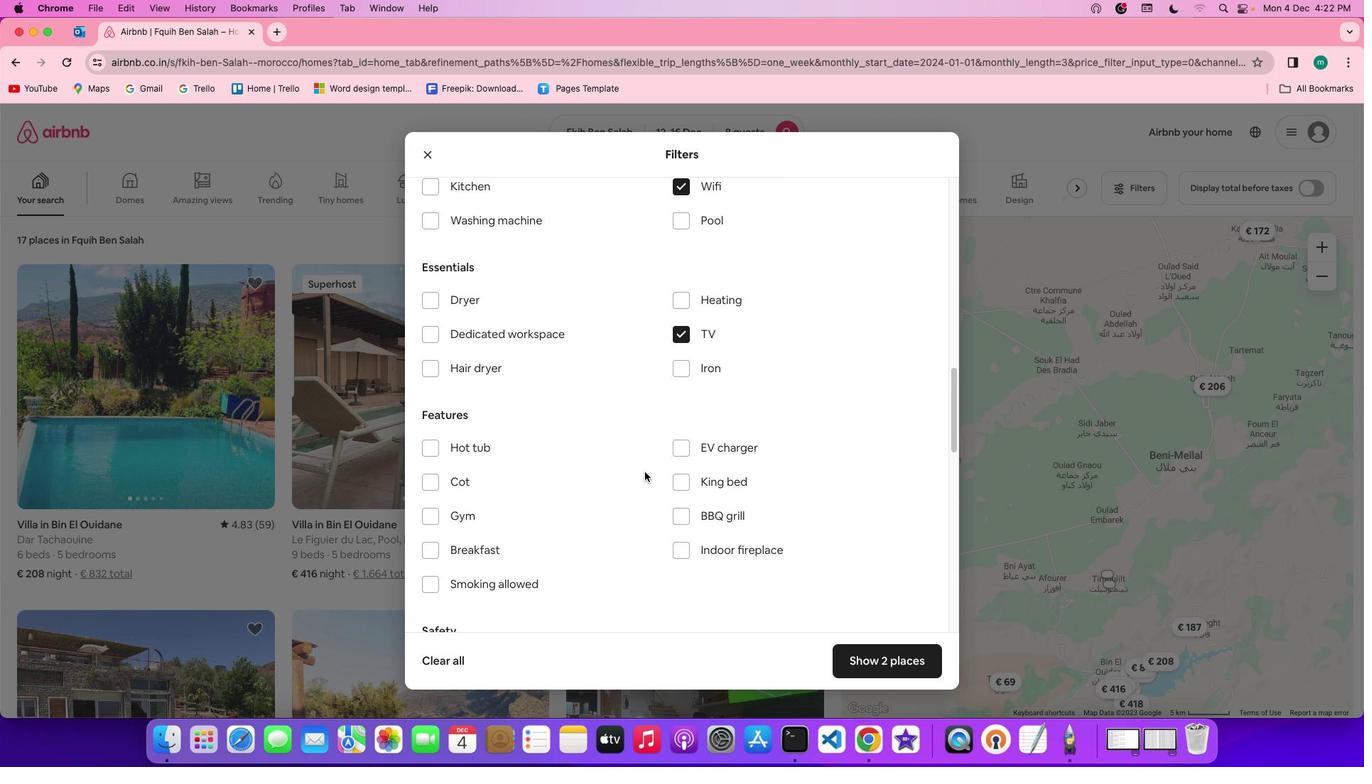 
Action: Mouse scrolled (645, 472) with delta (0, 0)
Screenshot: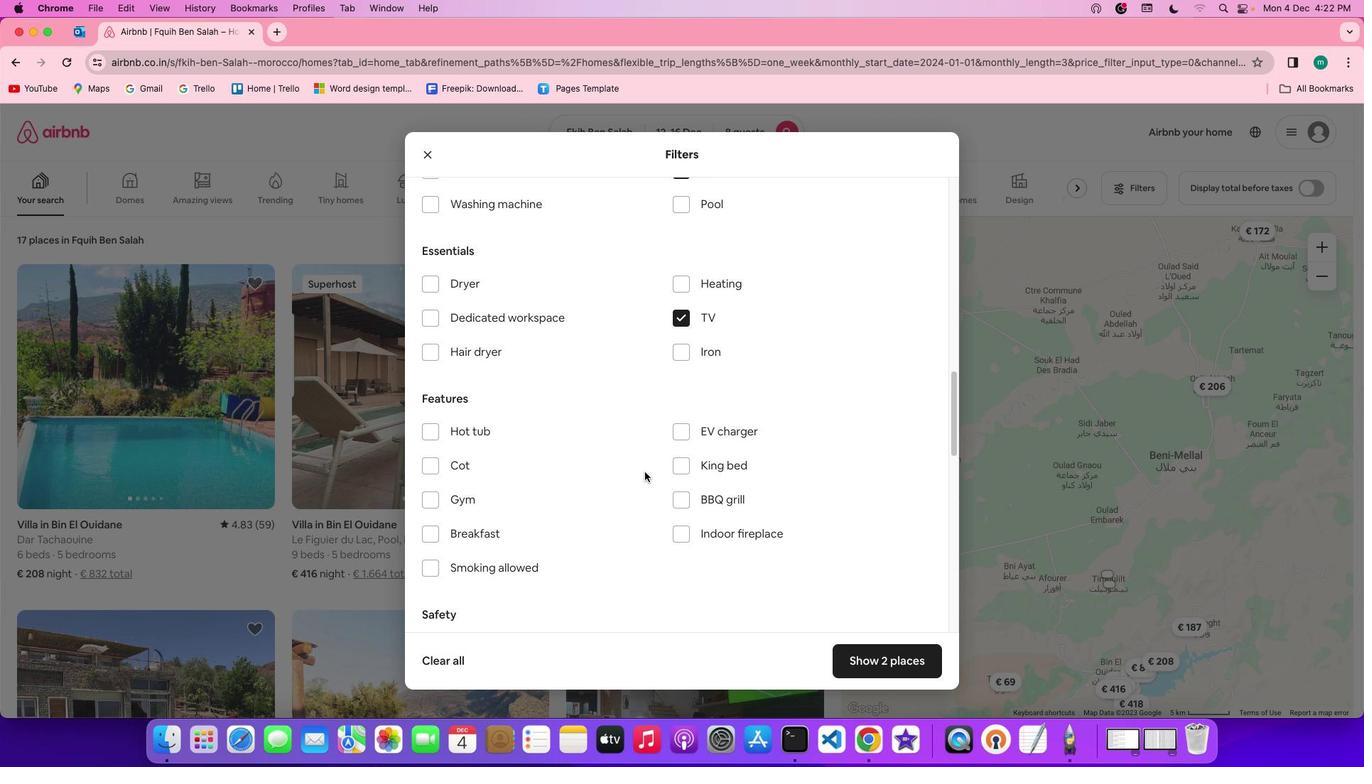 
Action: Mouse scrolled (645, 472) with delta (0, 0)
Screenshot: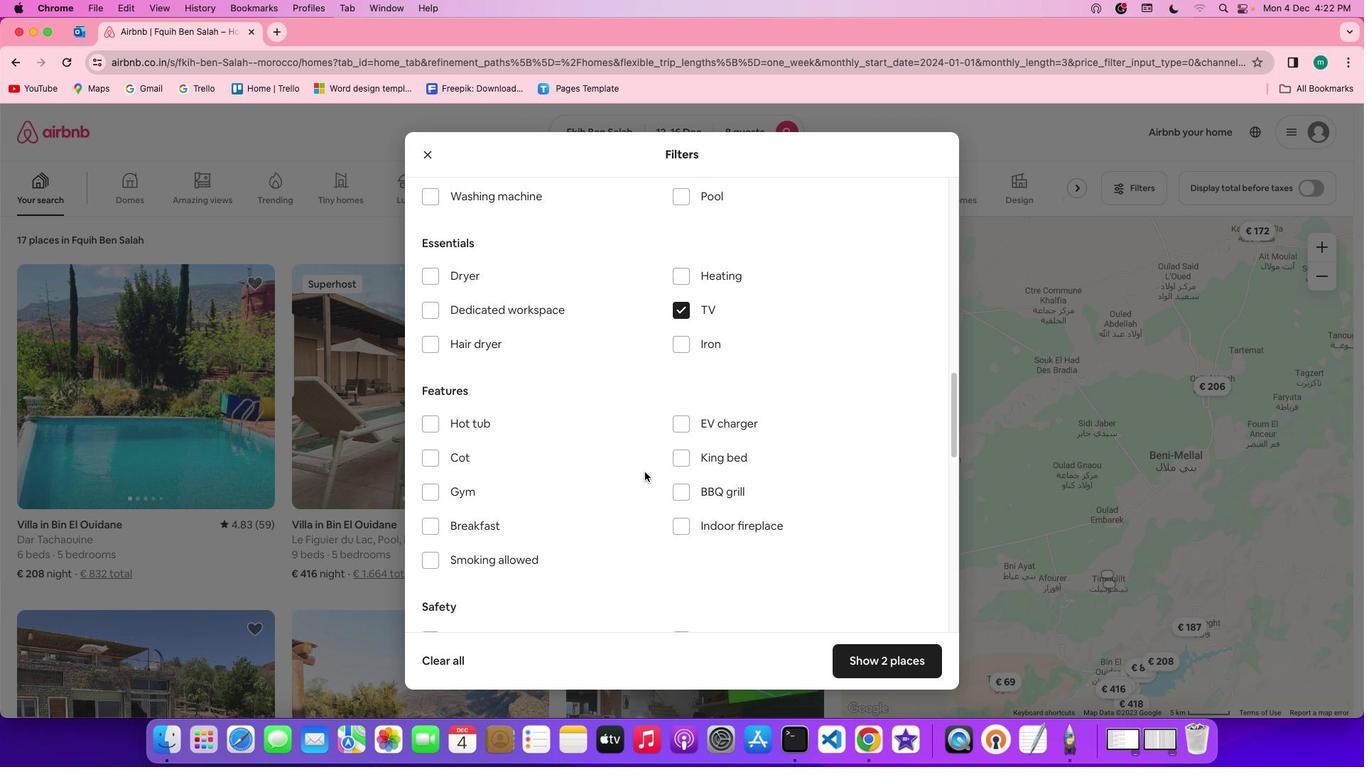 
Action: Mouse scrolled (645, 472) with delta (0, 0)
Screenshot: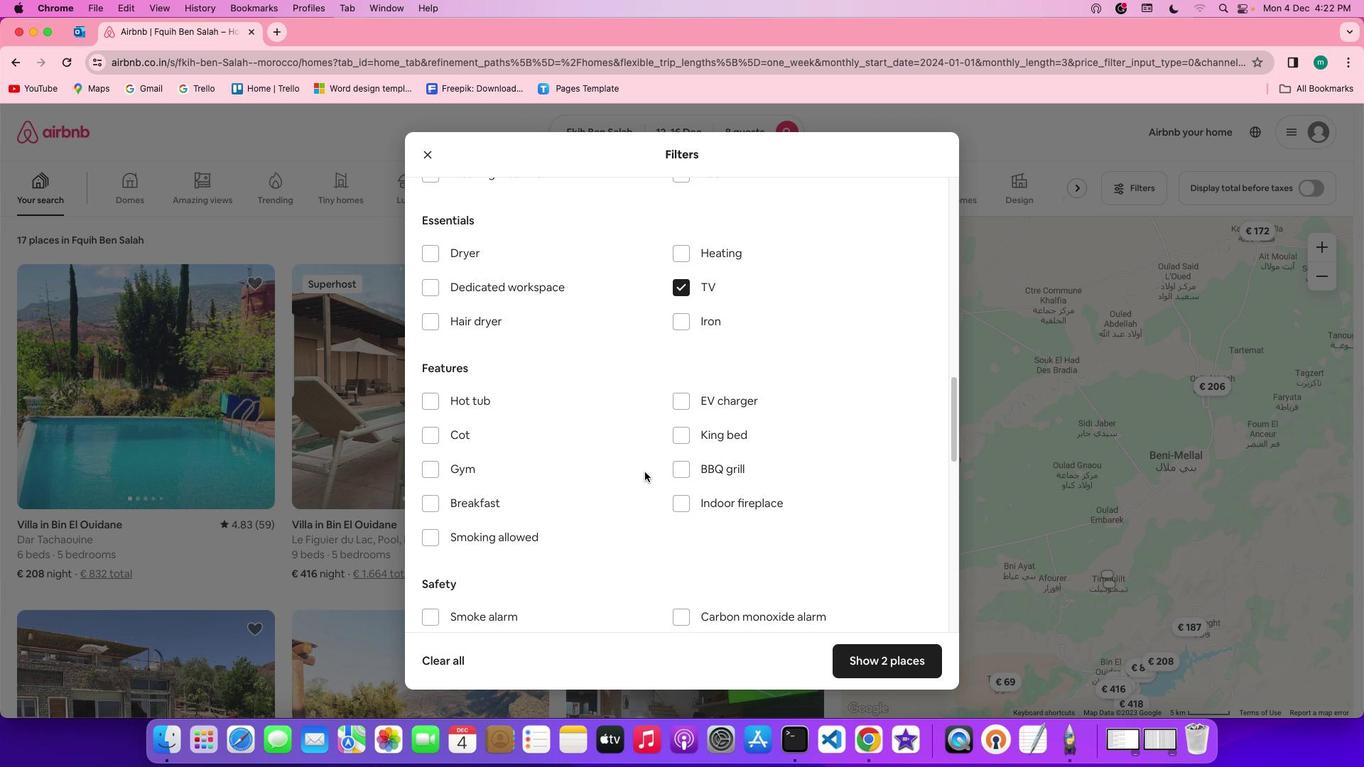
Action: Mouse scrolled (645, 472) with delta (0, 0)
Screenshot: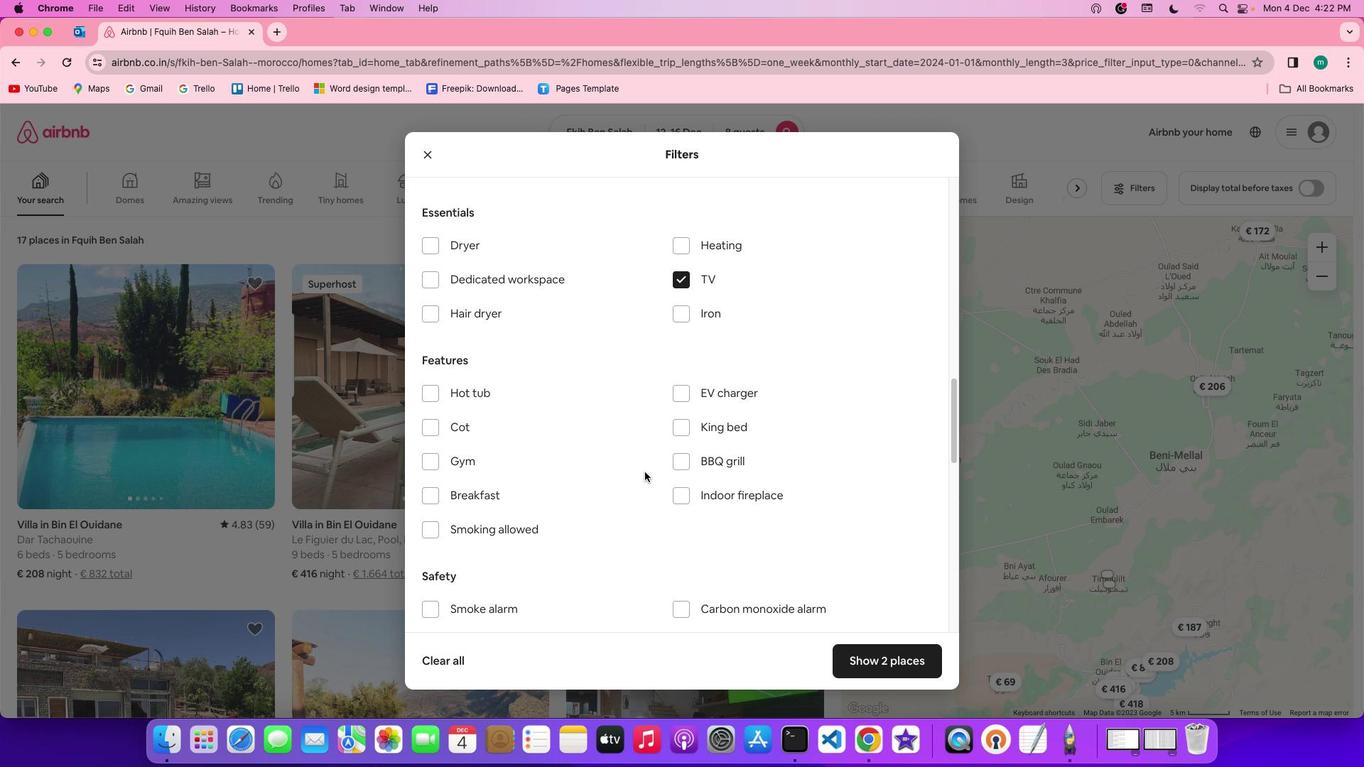 
Action: Mouse scrolled (645, 472) with delta (0, 0)
Screenshot: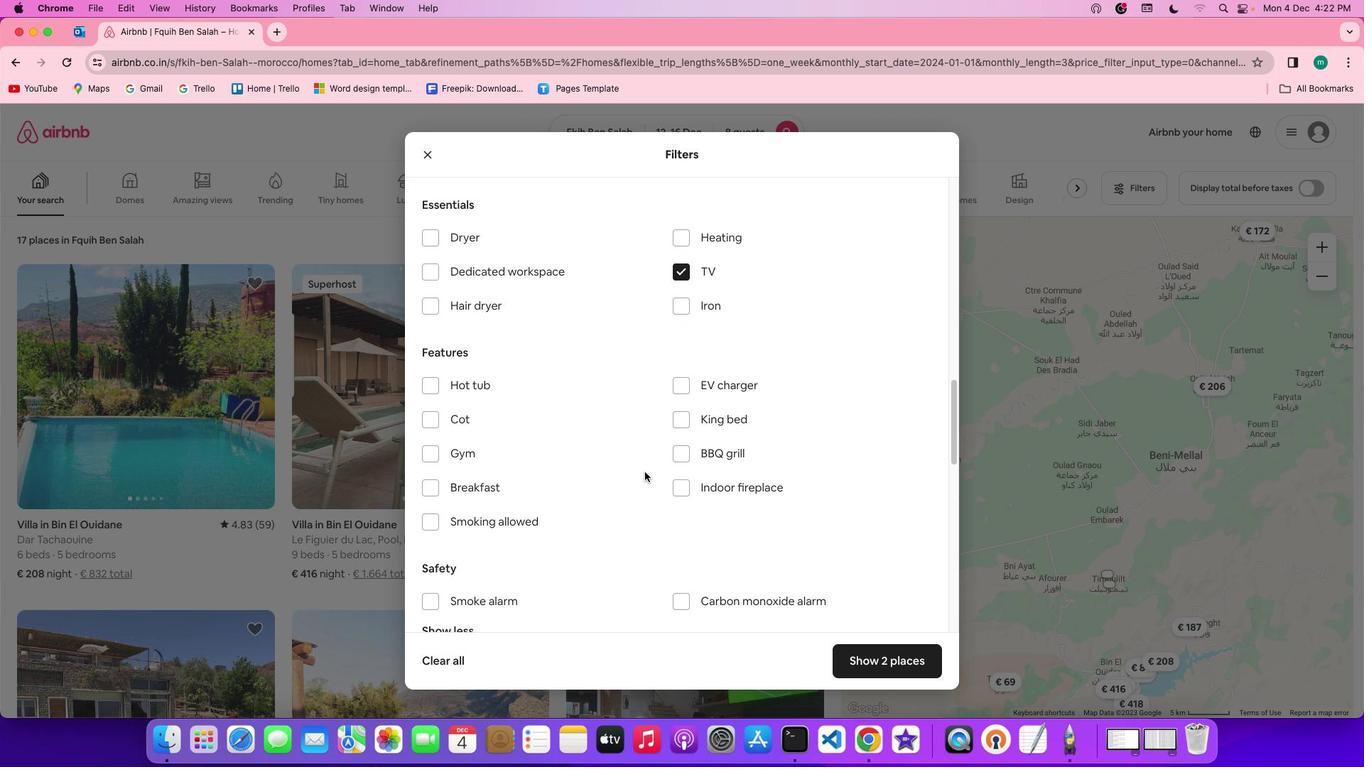 
Action: Mouse scrolled (645, 472) with delta (0, 0)
Screenshot: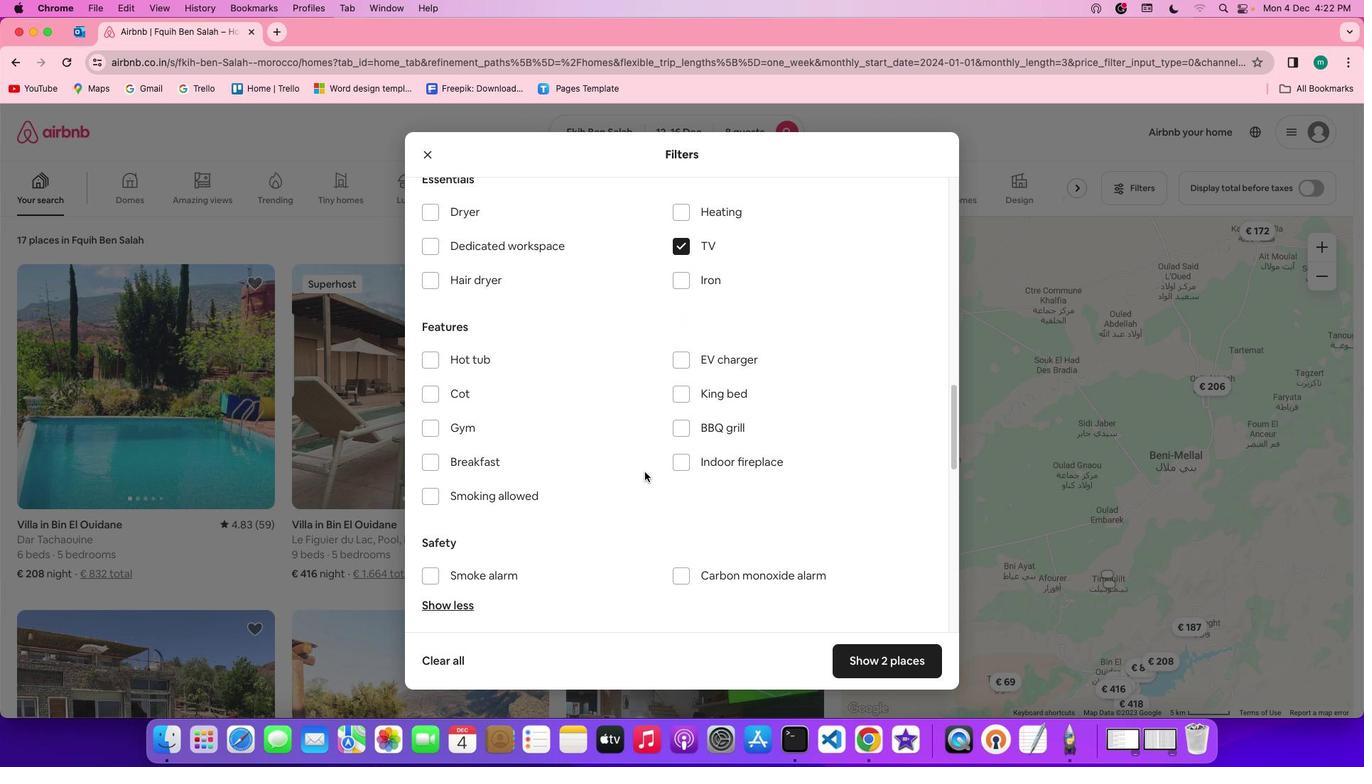 
Action: Mouse scrolled (645, 472) with delta (0, 0)
Screenshot: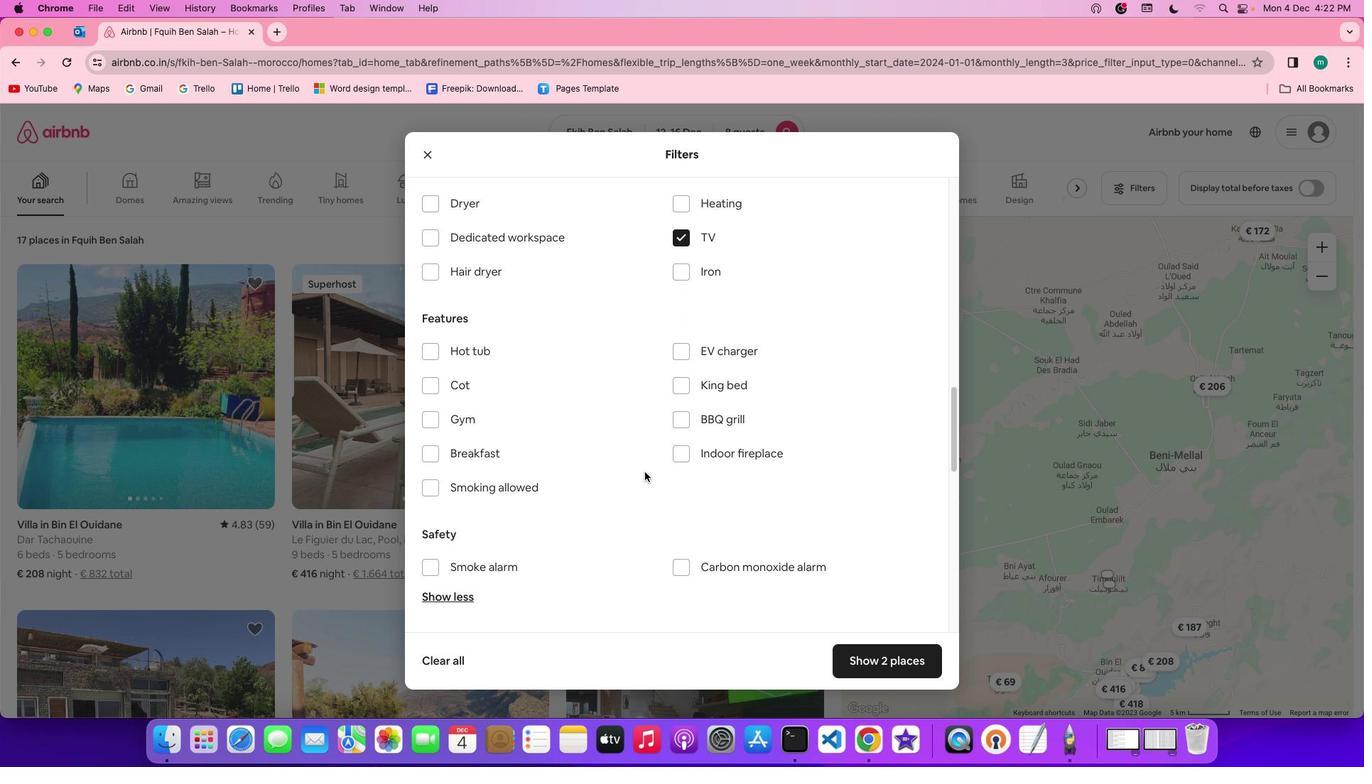 
Action: Mouse scrolled (645, 472) with delta (0, 0)
Screenshot: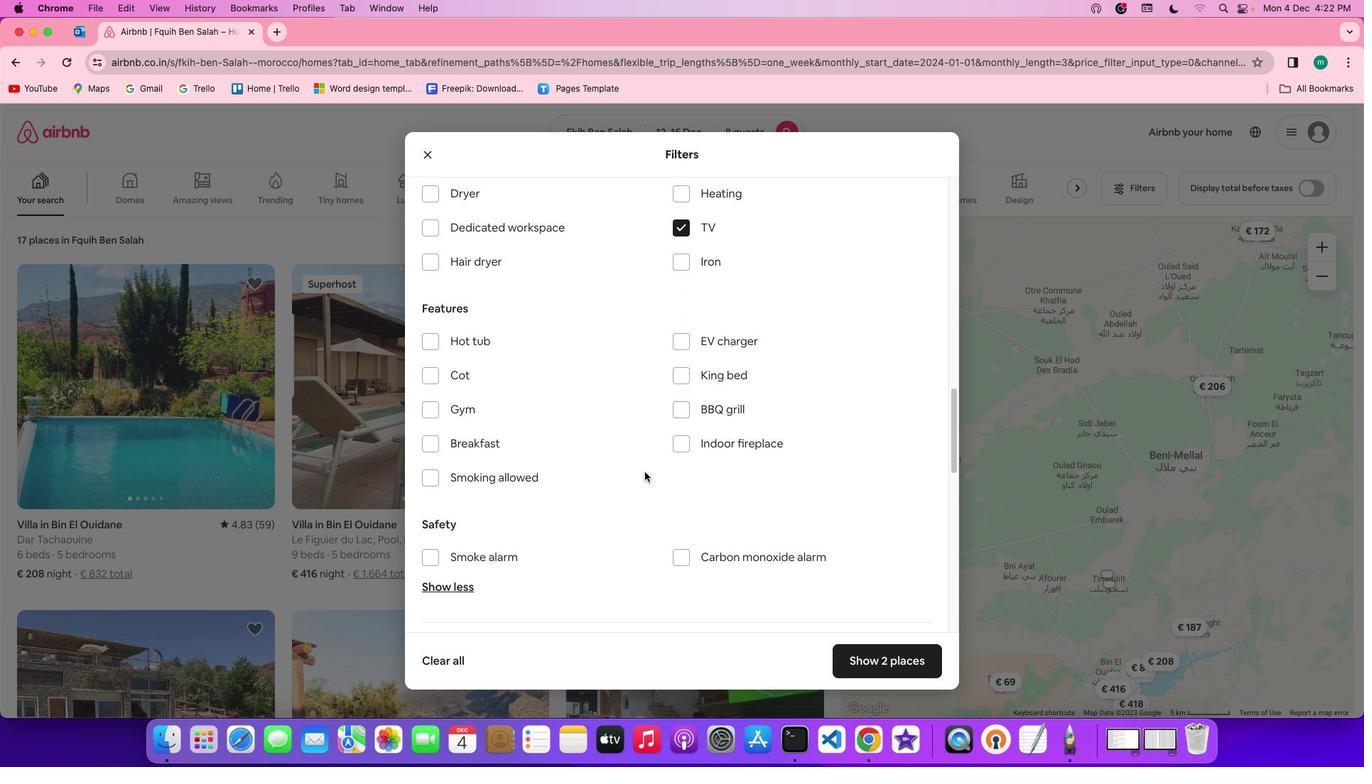 
Action: Mouse scrolled (645, 472) with delta (0, 0)
Screenshot: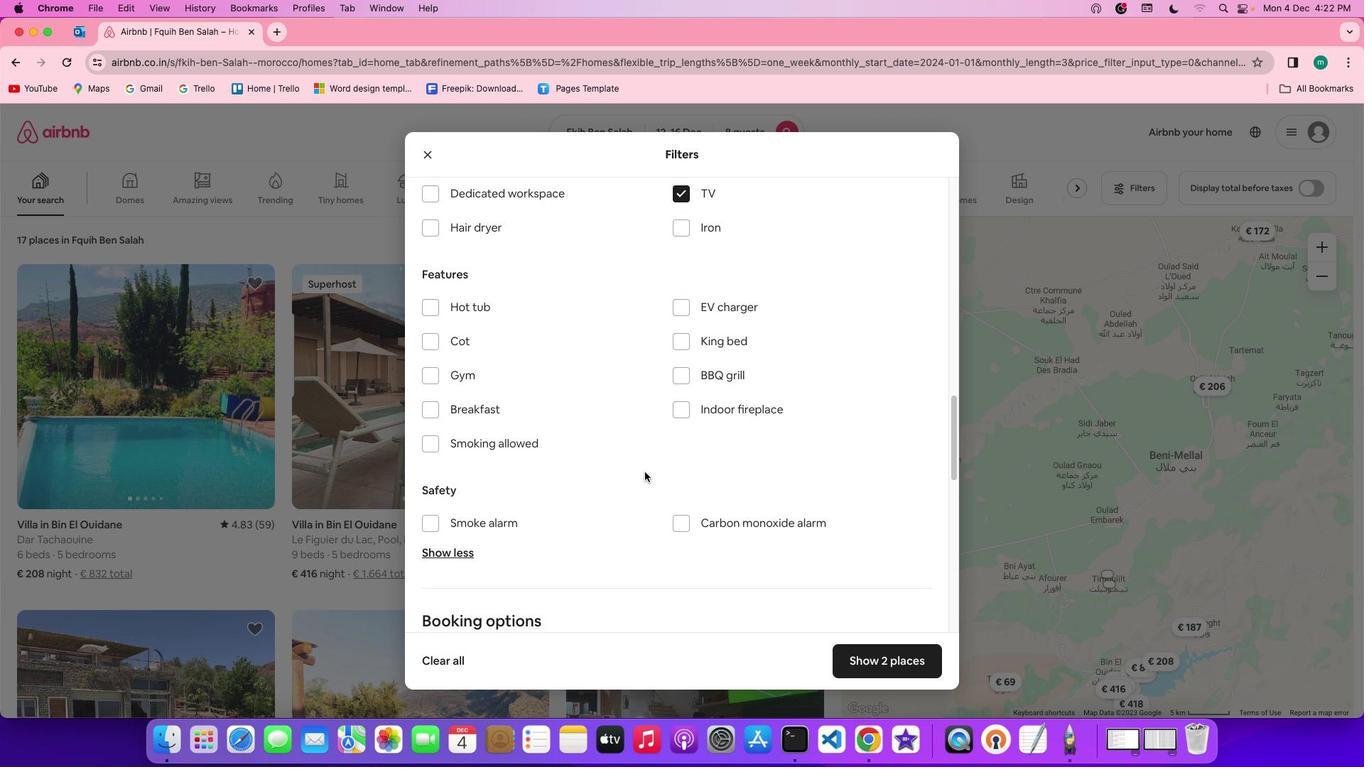 
Action: Mouse moved to (460, 365)
Screenshot: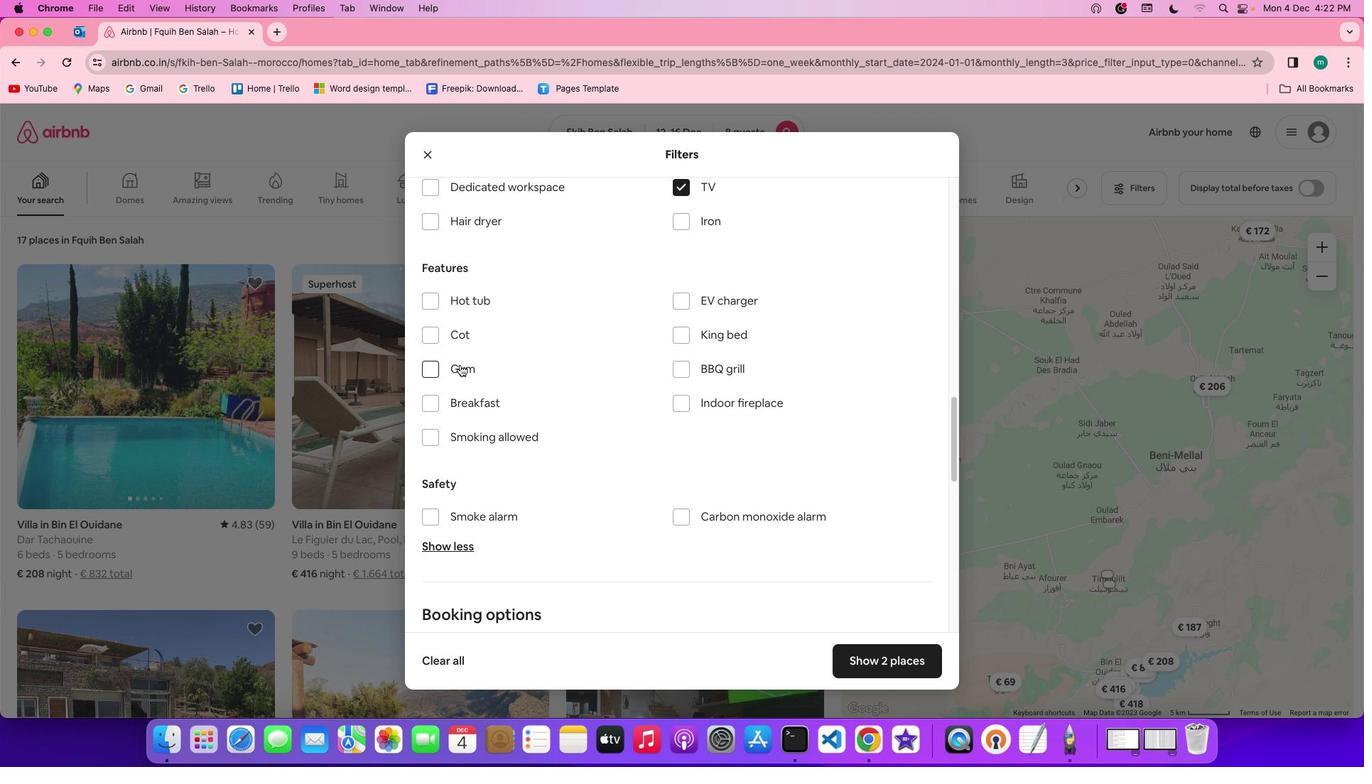 
Action: Mouse pressed left at (460, 365)
Screenshot: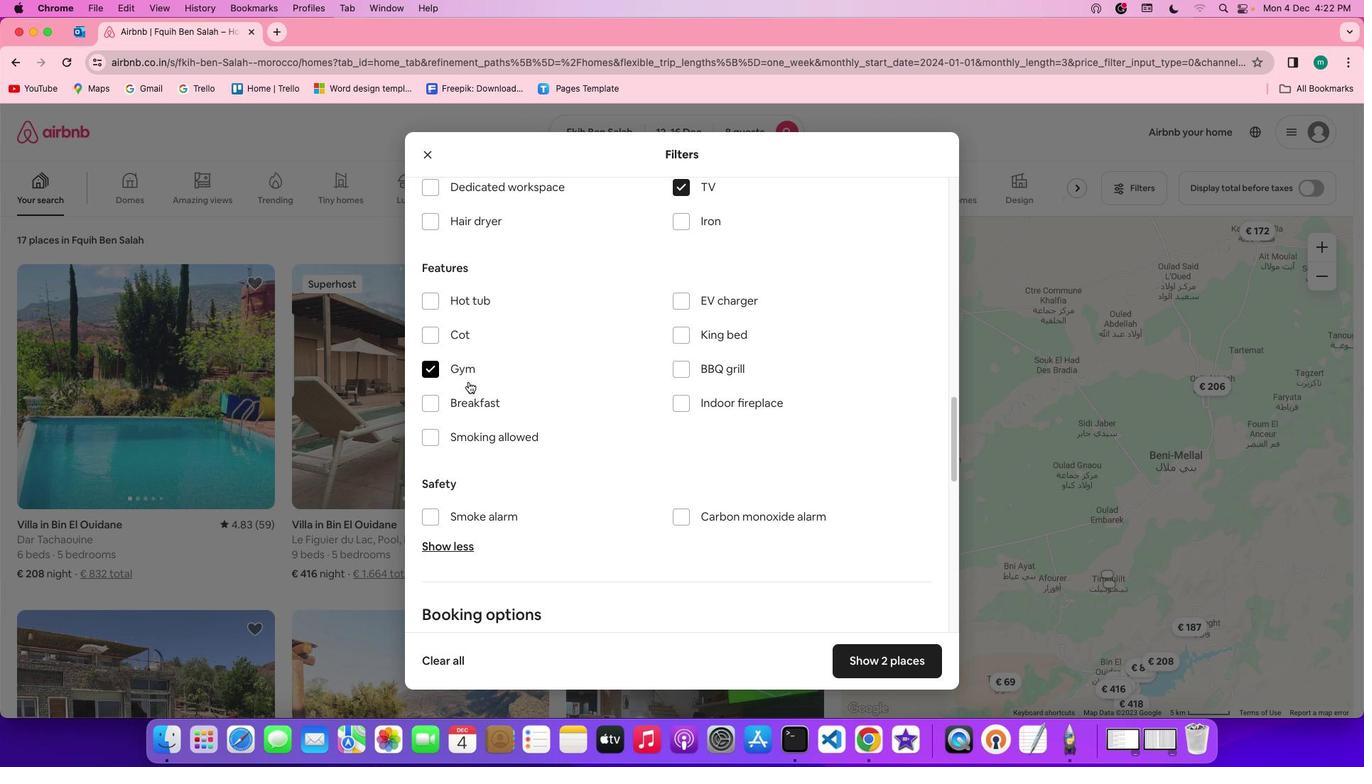 
Action: Mouse moved to (483, 410)
Screenshot: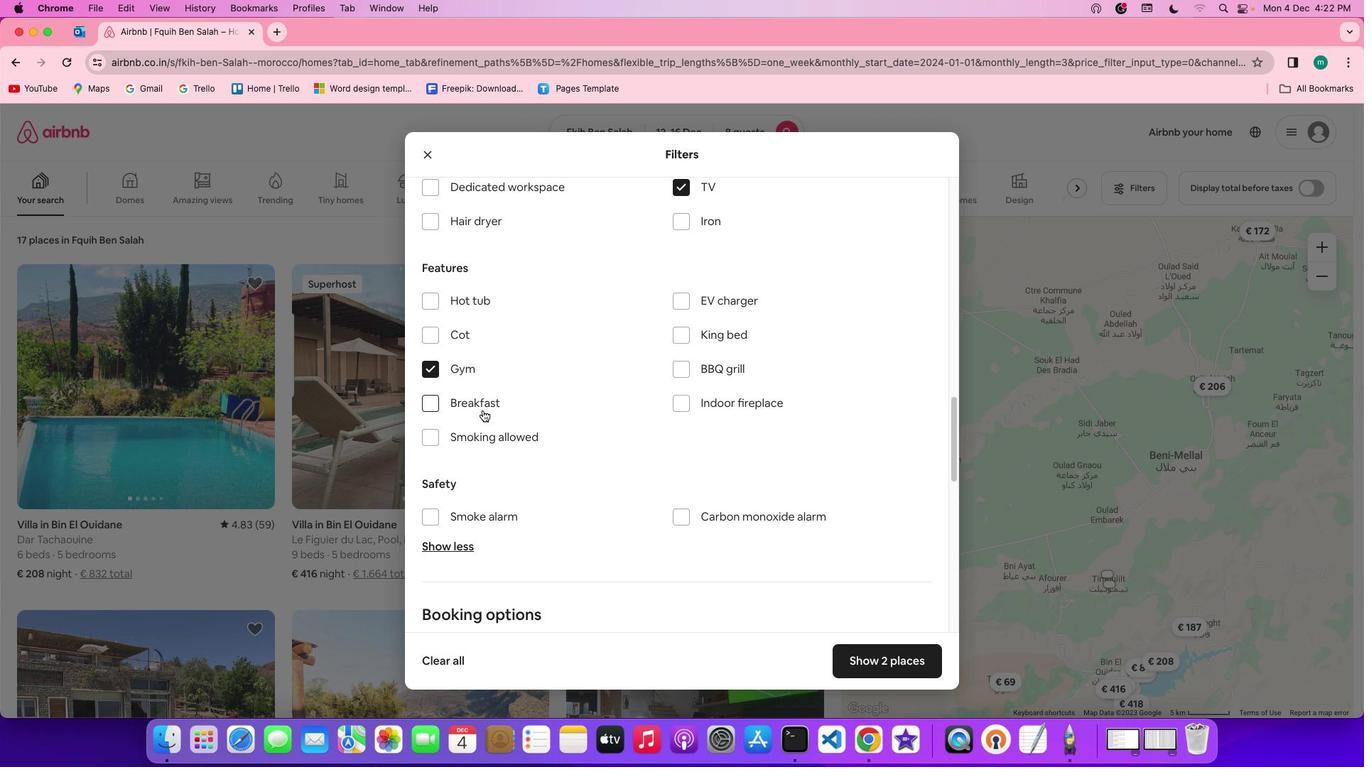 
Action: Mouse pressed left at (483, 410)
Screenshot: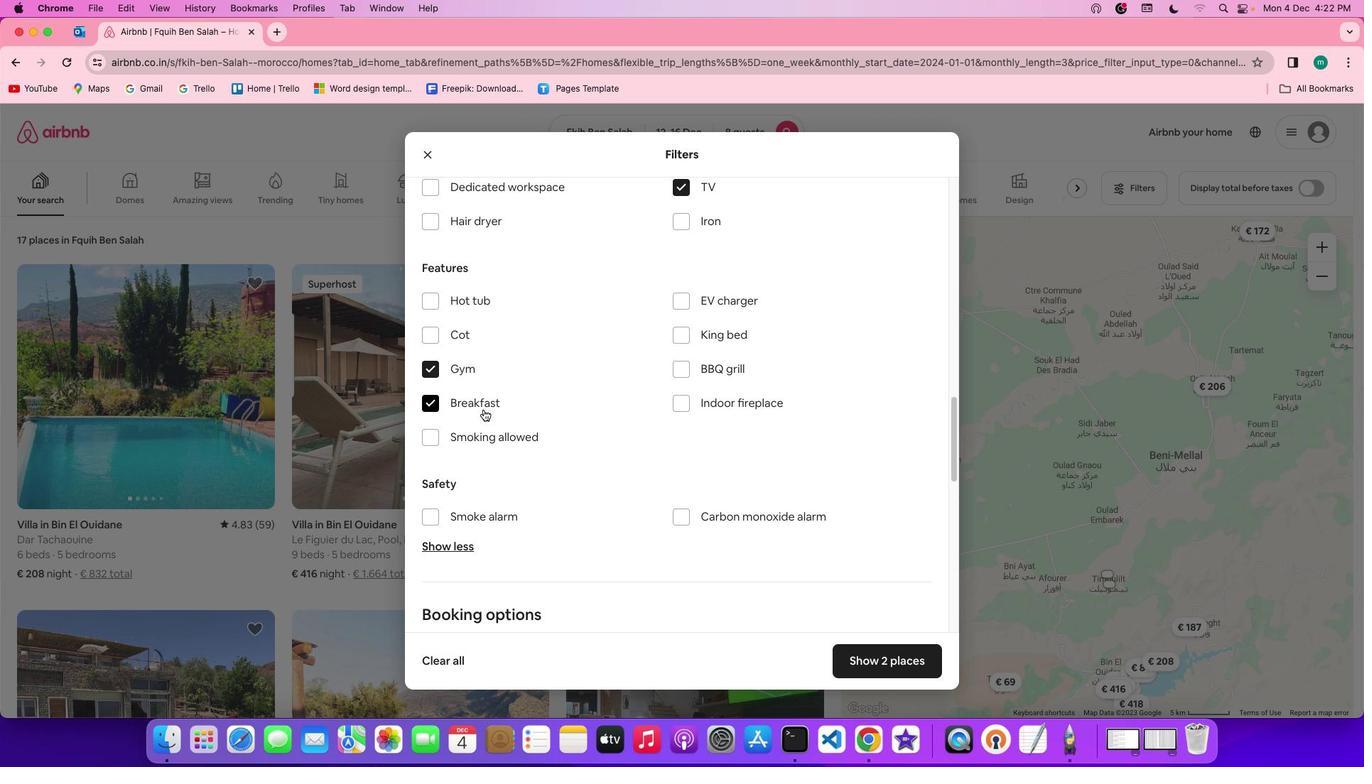 
Action: Mouse moved to (811, 562)
Screenshot: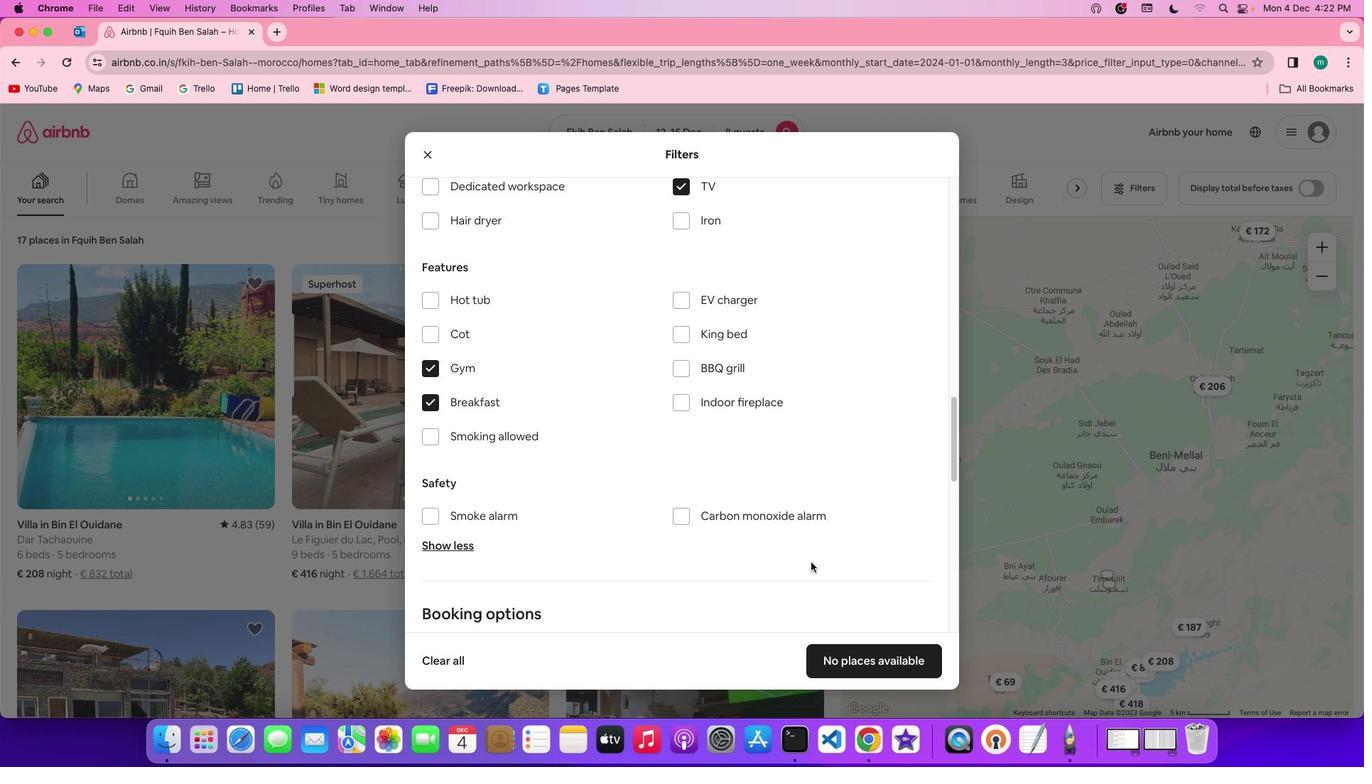 
Action: Mouse scrolled (811, 562) with delta (0, 0)
Screenshot: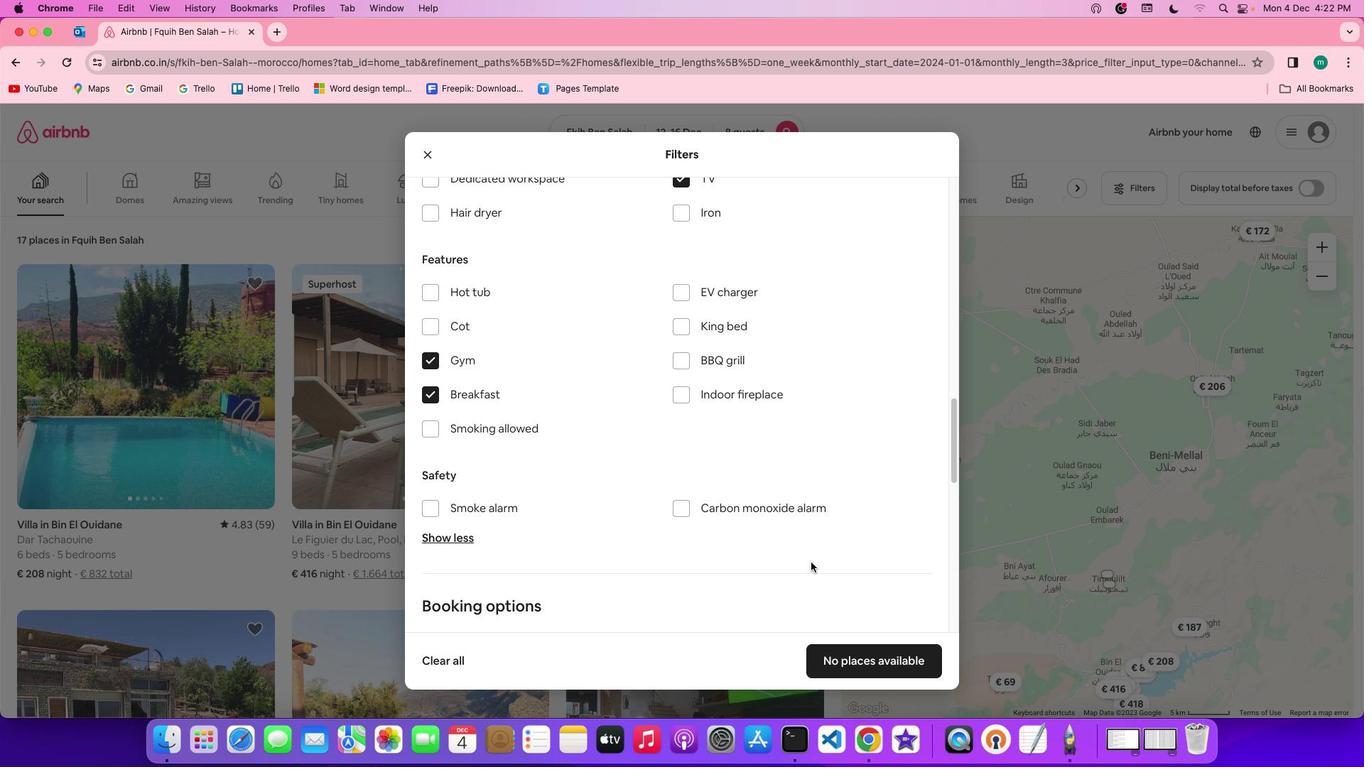 
Action: Mouse scrolled (811, 562) with delta (0, 0)
Screenshot: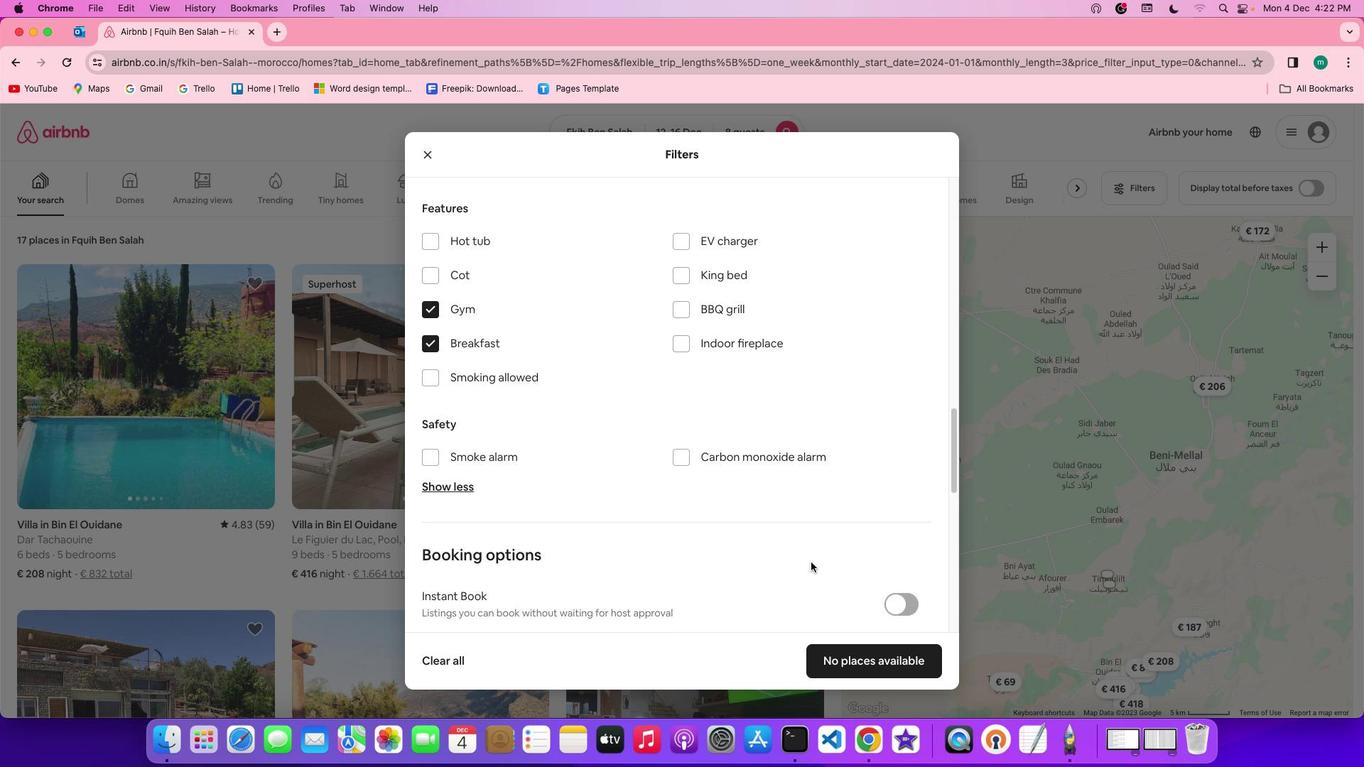 
Action: Mouse scrolled (811, 562) with delta (0, -1)
Screenshot: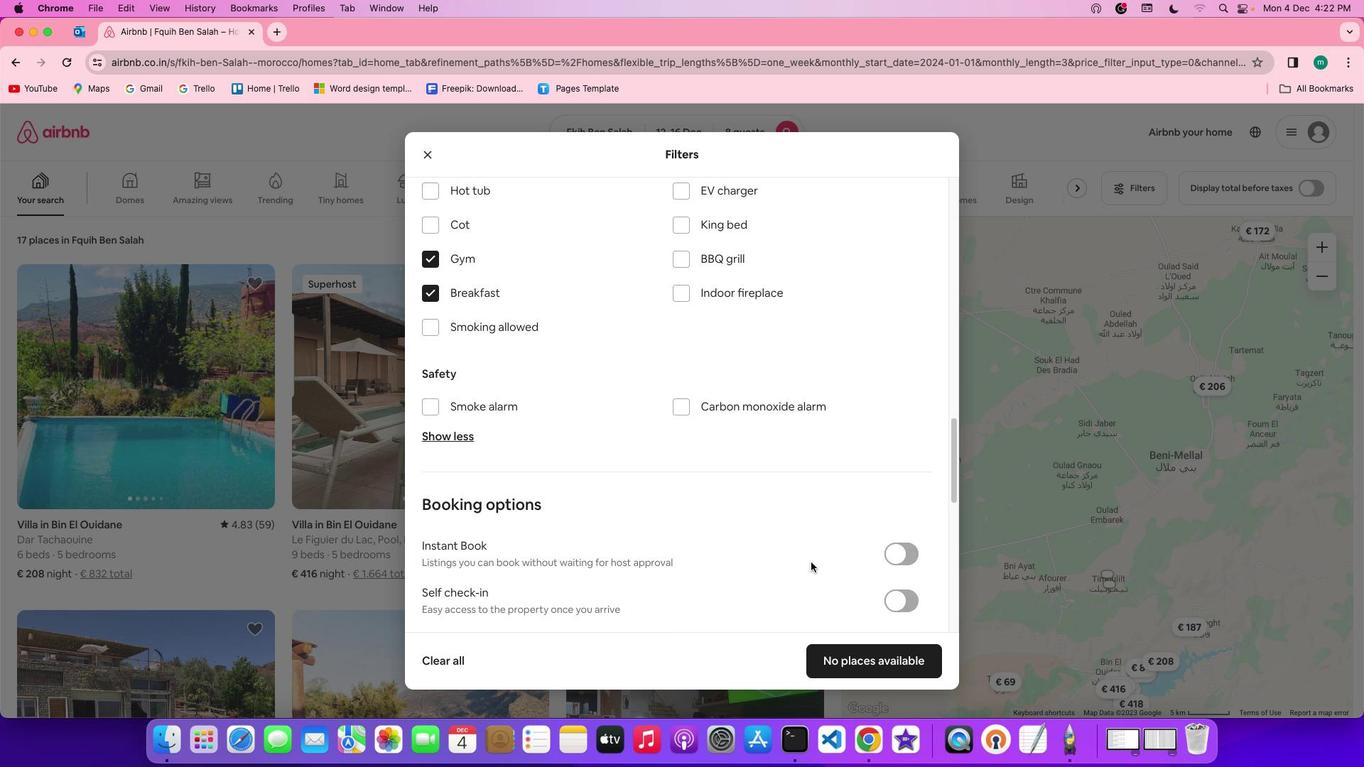 
Action: Mouse scrolled (811, 562) with delta (0, -2)
Screenshot: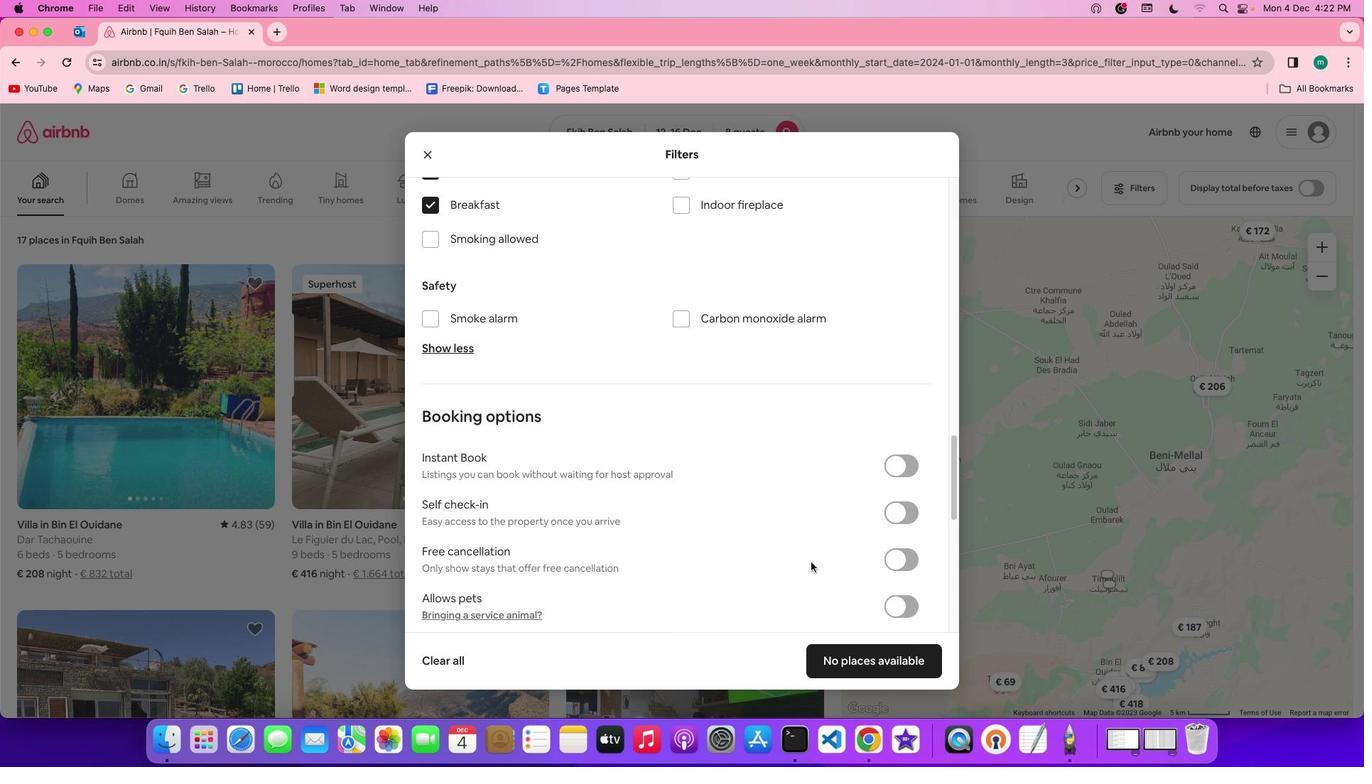 
Action: Mouse moved to (811, 561)
Screenshot: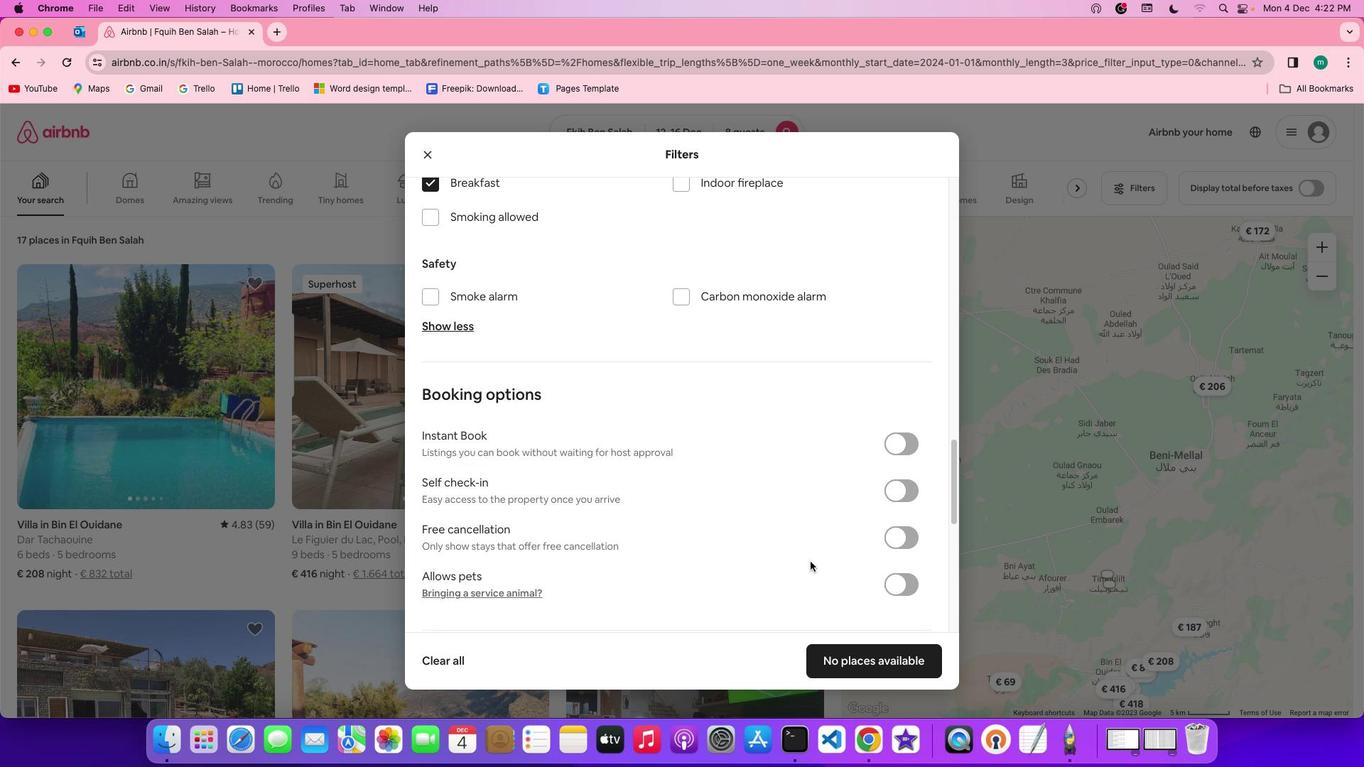 
Action: Mouse scrolled (811, 561) with delta (0, 0)
Screenshot: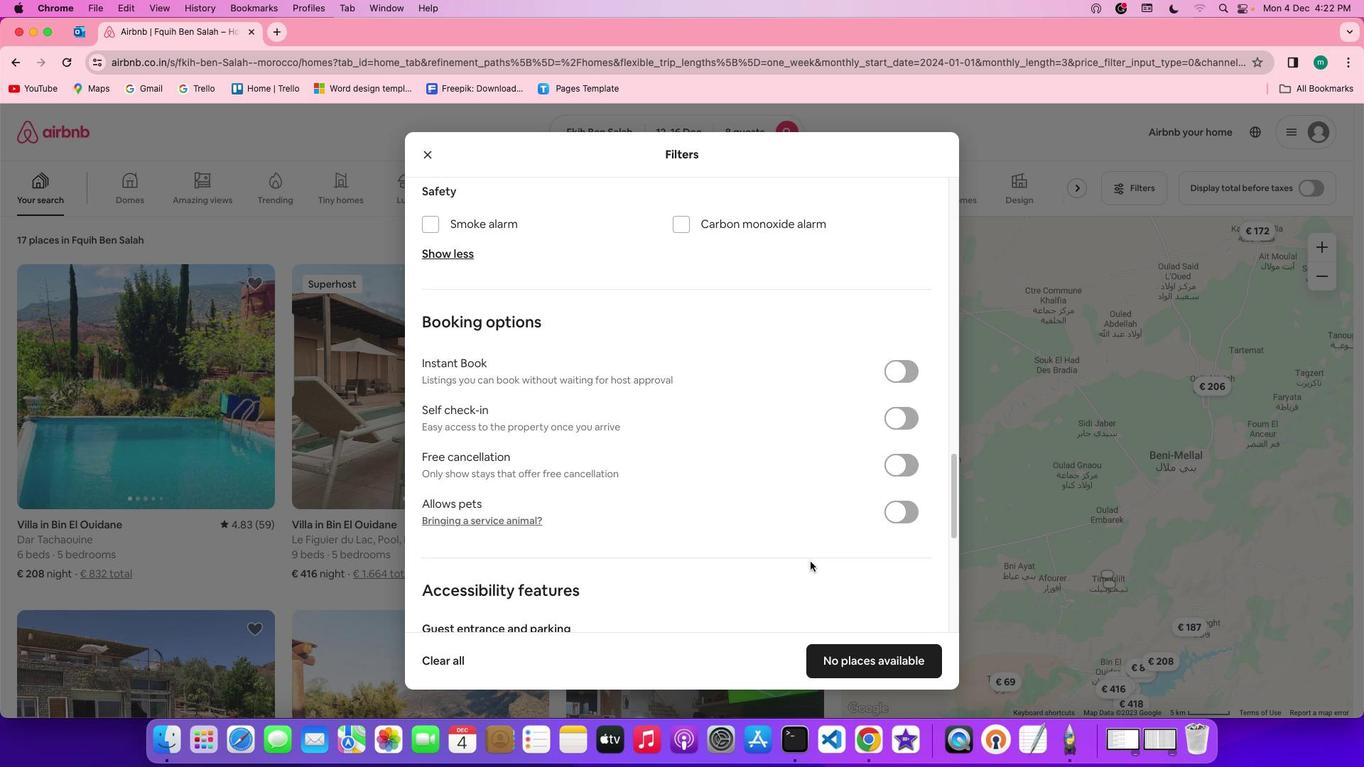 
Action: Mouse moved to (810, 561)
Screenshot: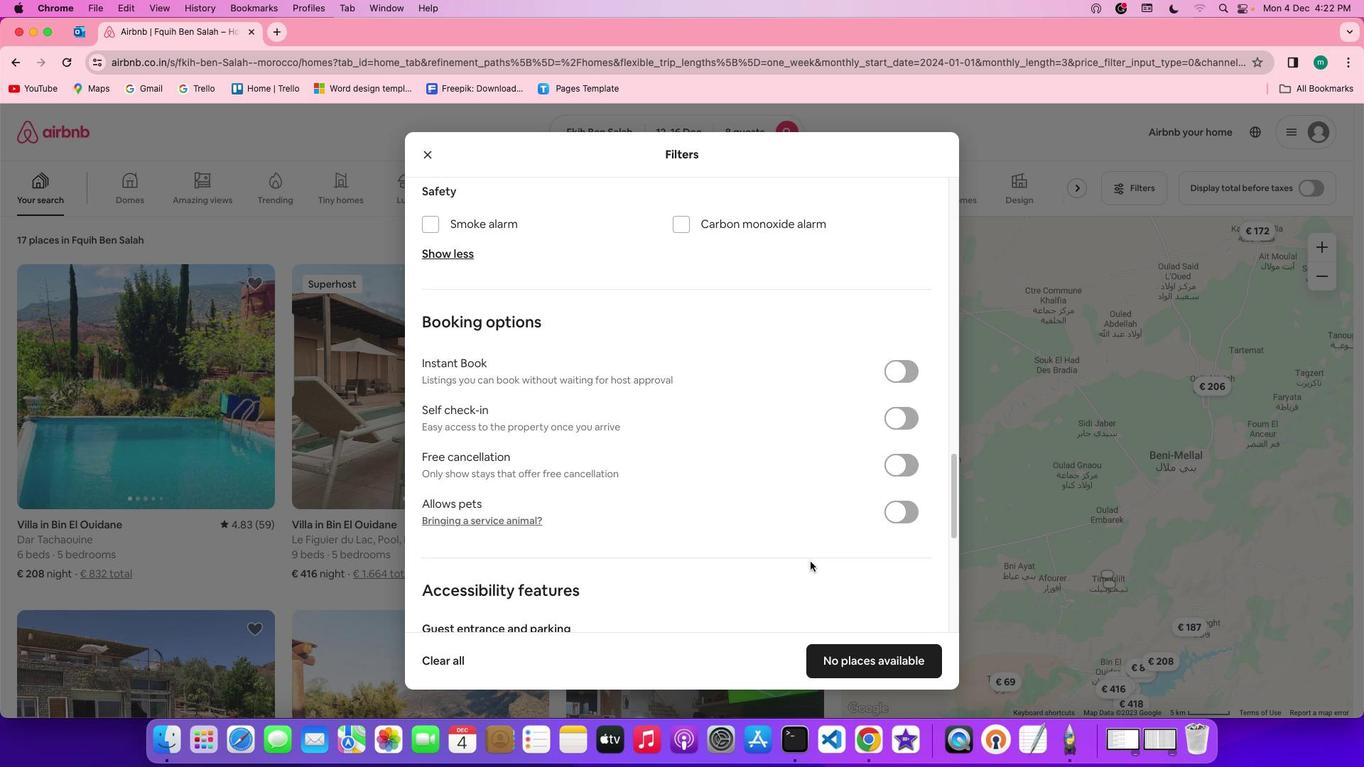 
Action: Mouse scrolled (810, 561) with delta (0, 0)
Screenshot: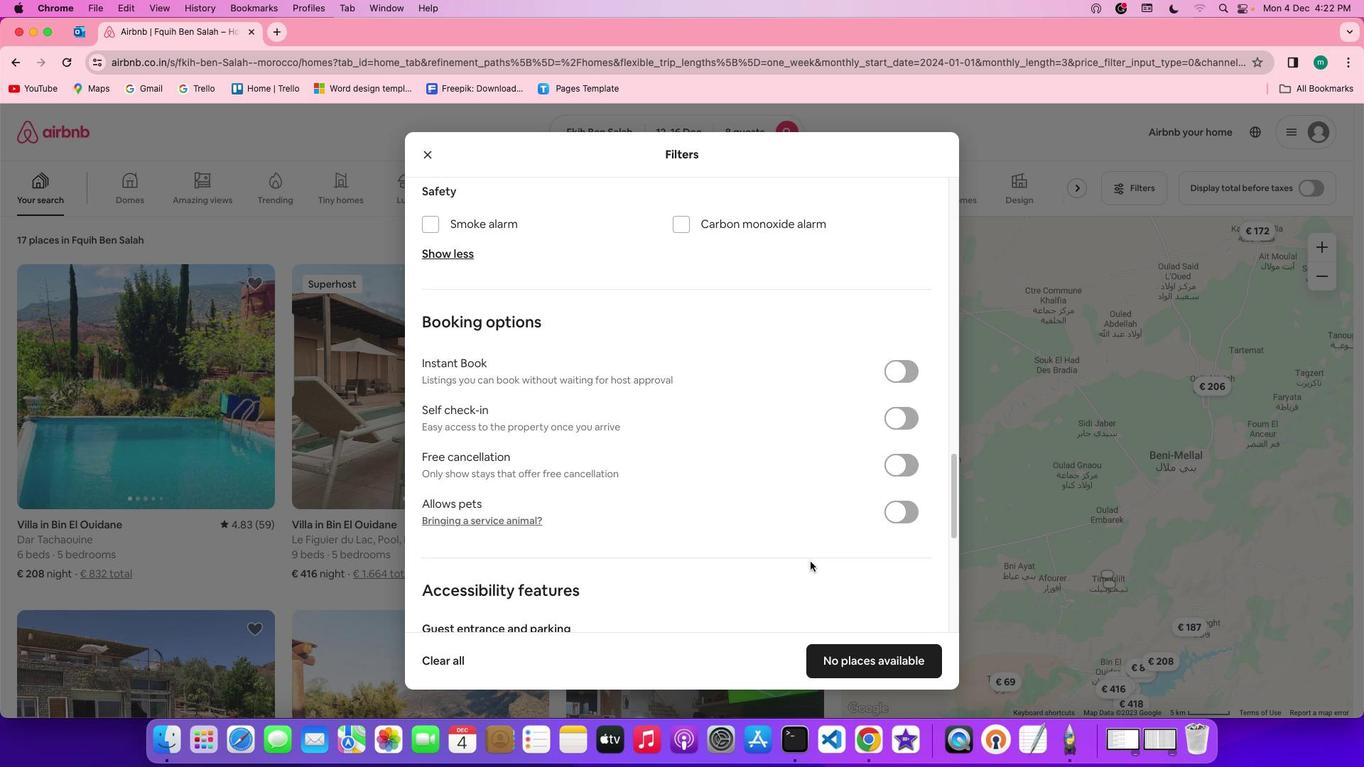 
Action: Mouse scrolled (810, 561) with delta (0, -2)
Screenshot: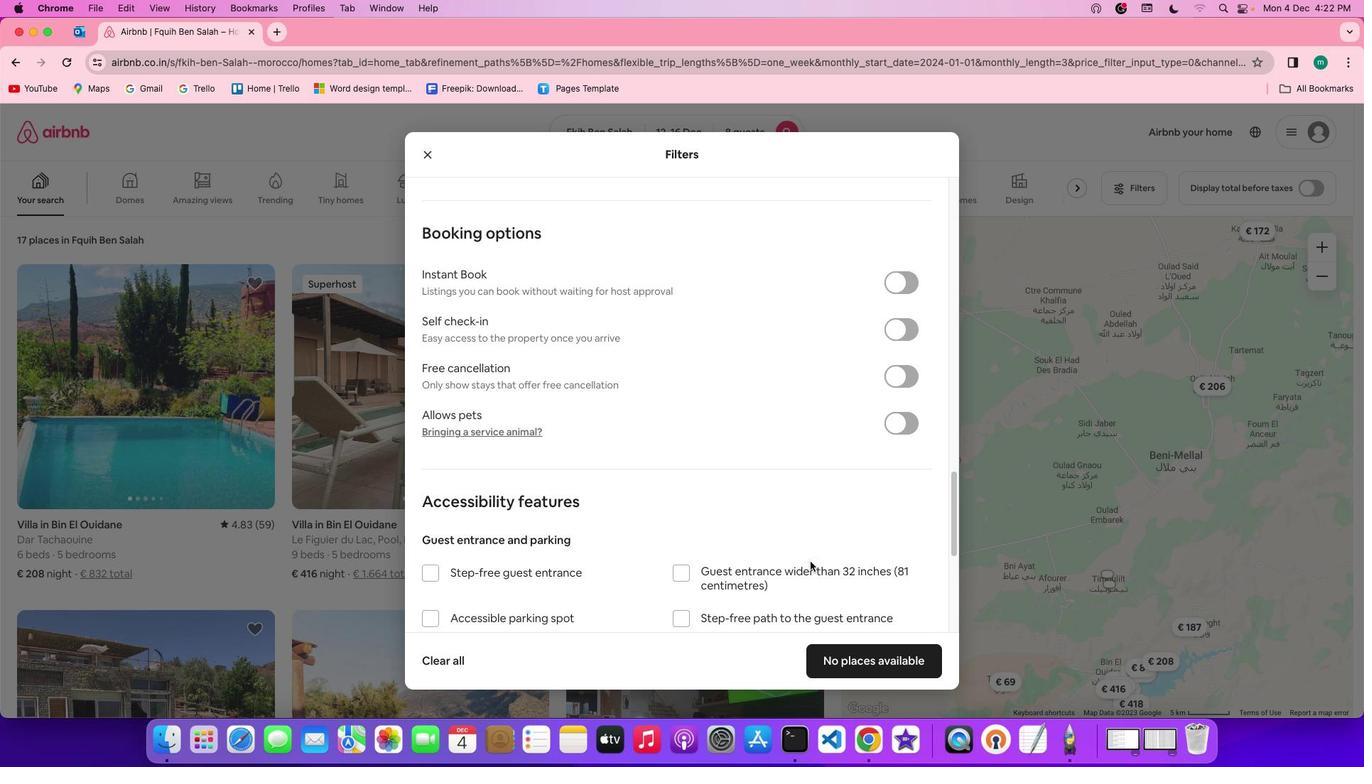 
Action: Mouse scrolled (810, 561) with delta (0, -2)
Screenshot: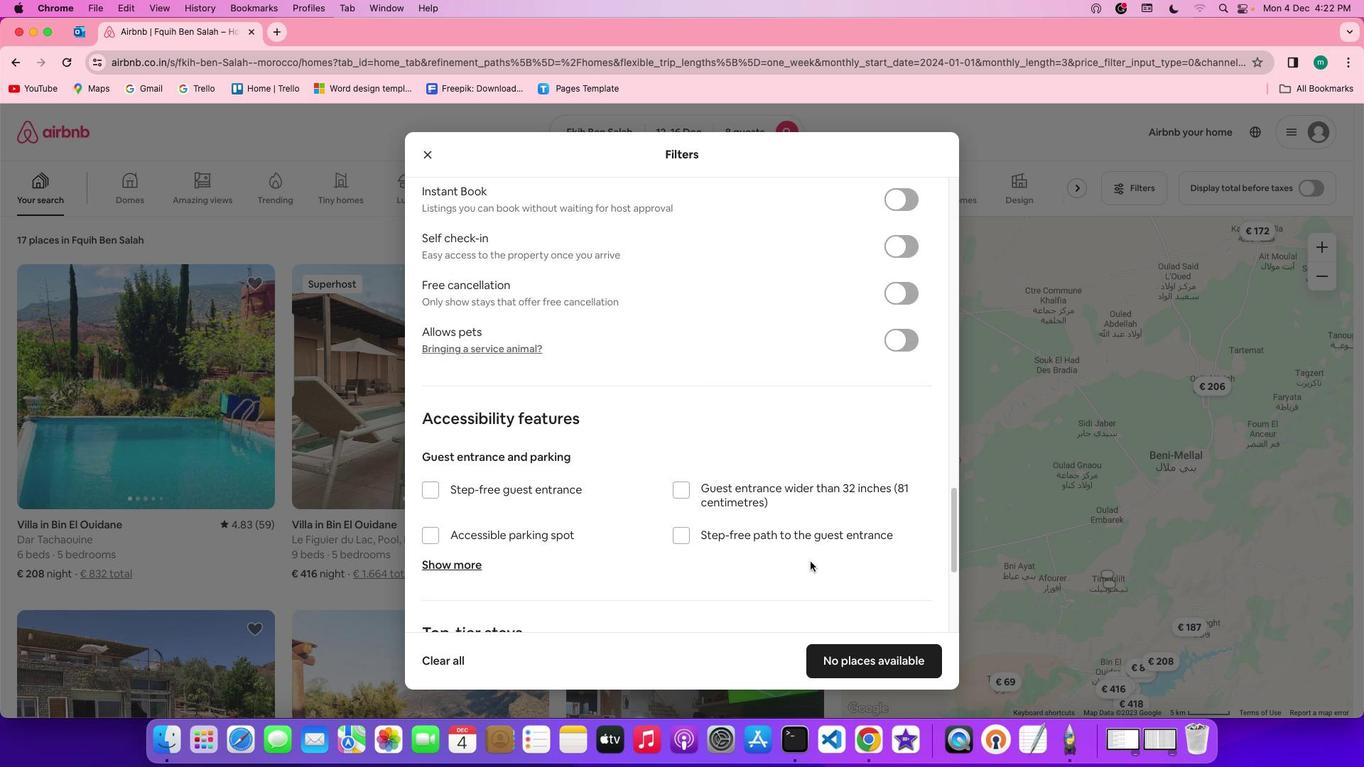 
Action: Mouse scrolled (810, 561) with delta (0, 0)
Screenshot: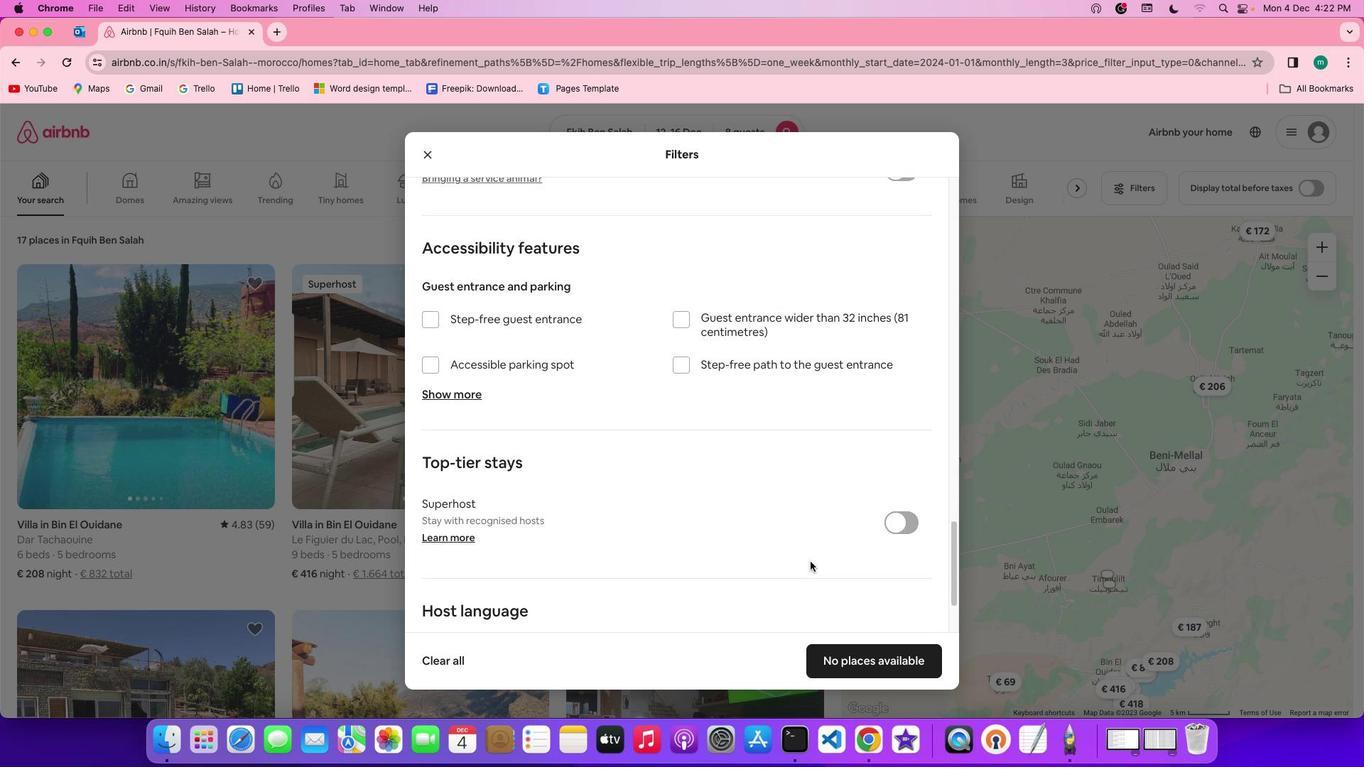 
Action: Mouse scrolled (810, 561) with delta (0, 0)
Screenshot: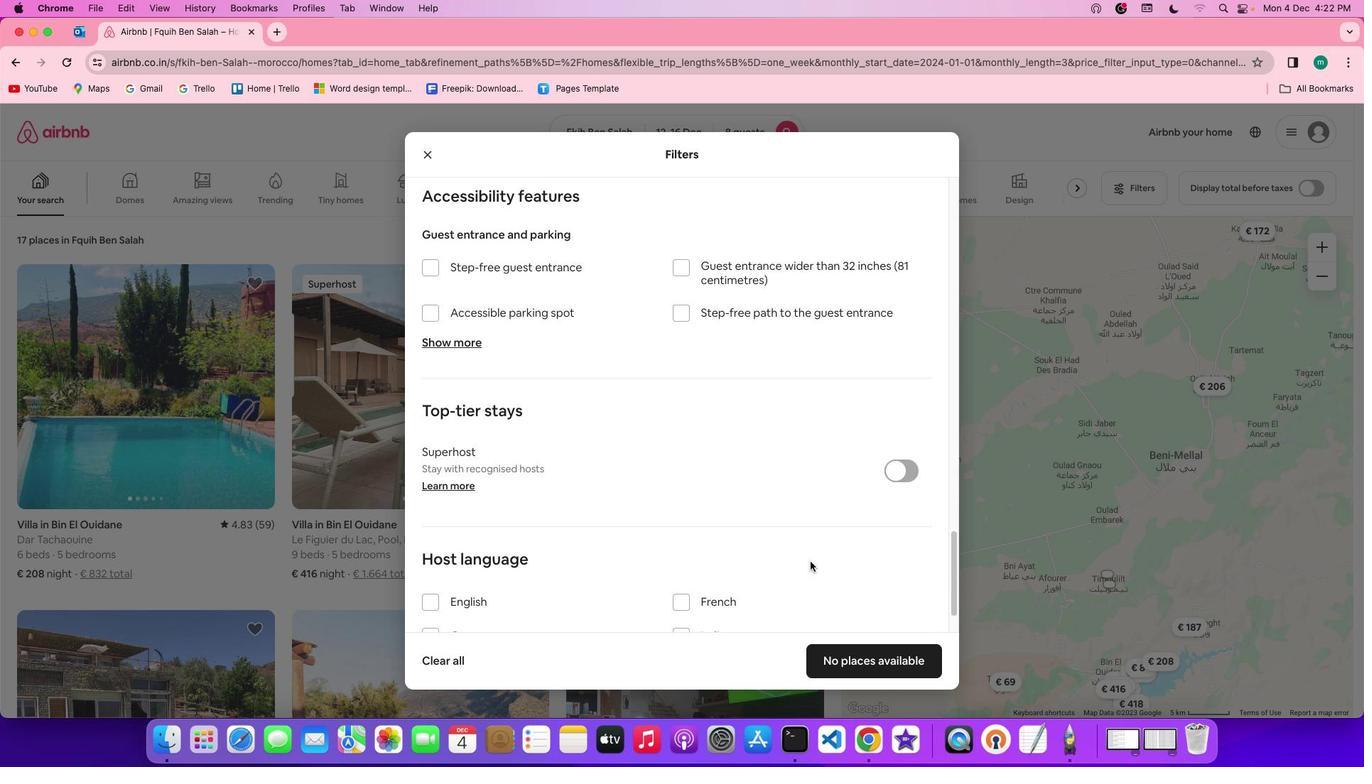 
Action: Mouse scrolled (810, 561) with delta (0, -2)
Screenshot: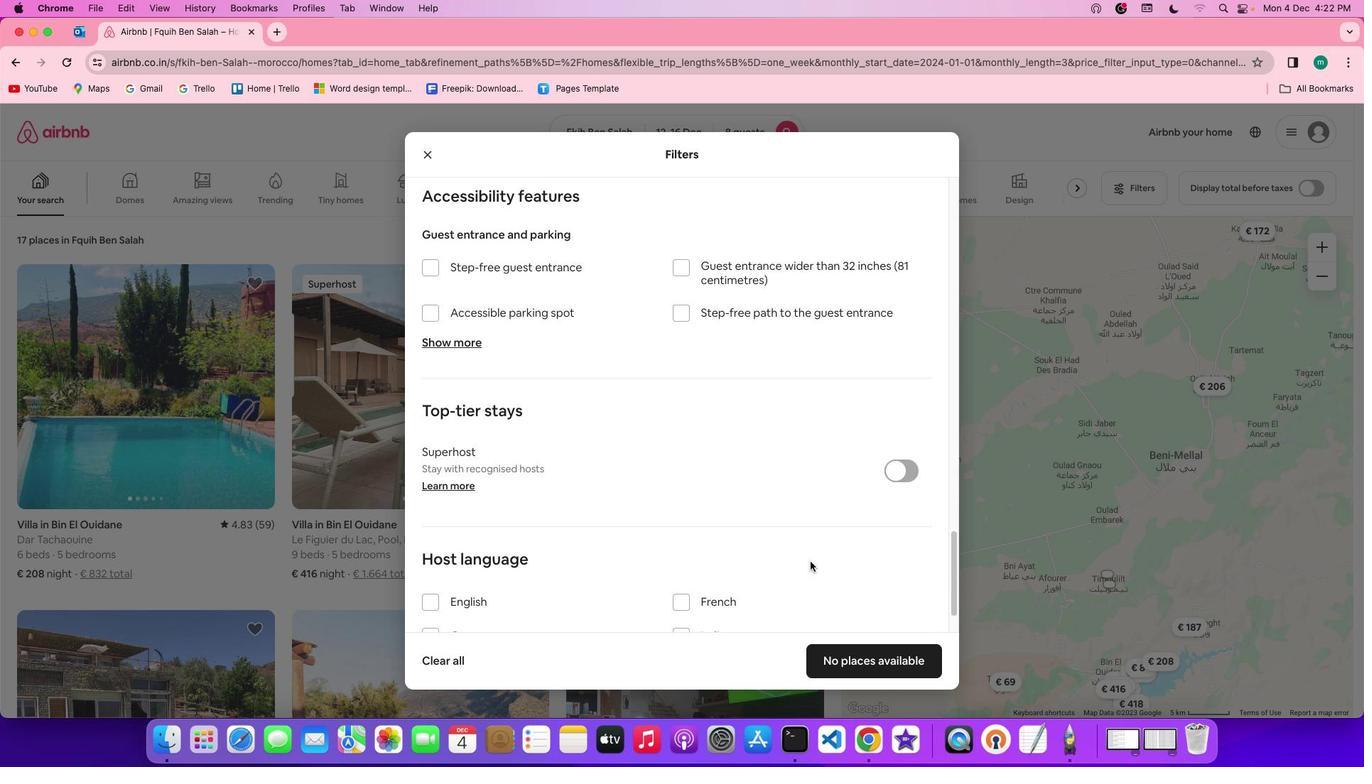 
Action: Mouse scrolled (810, 561) with delta (0, -3)
Screenshot: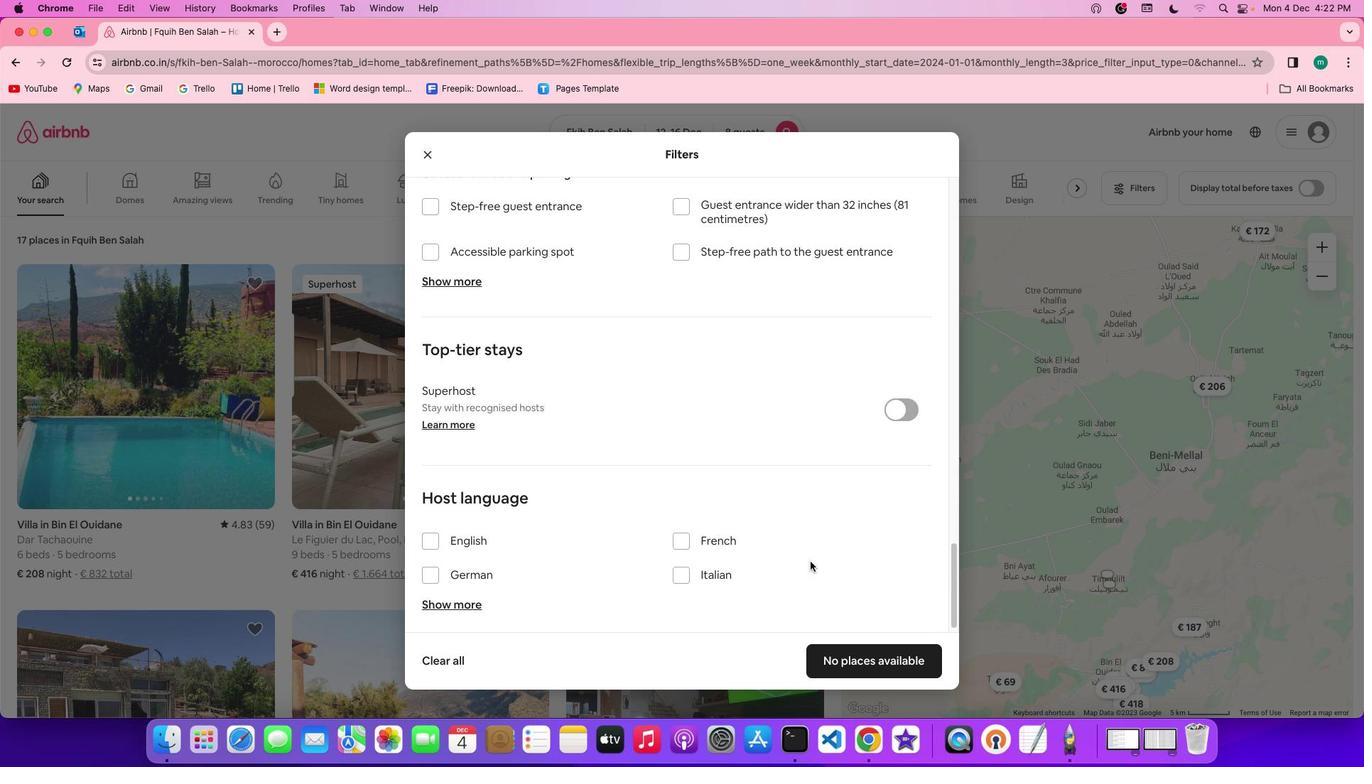 
Action: Mouse scrolled (810, 561) with delta (0, -3)
Screenshot: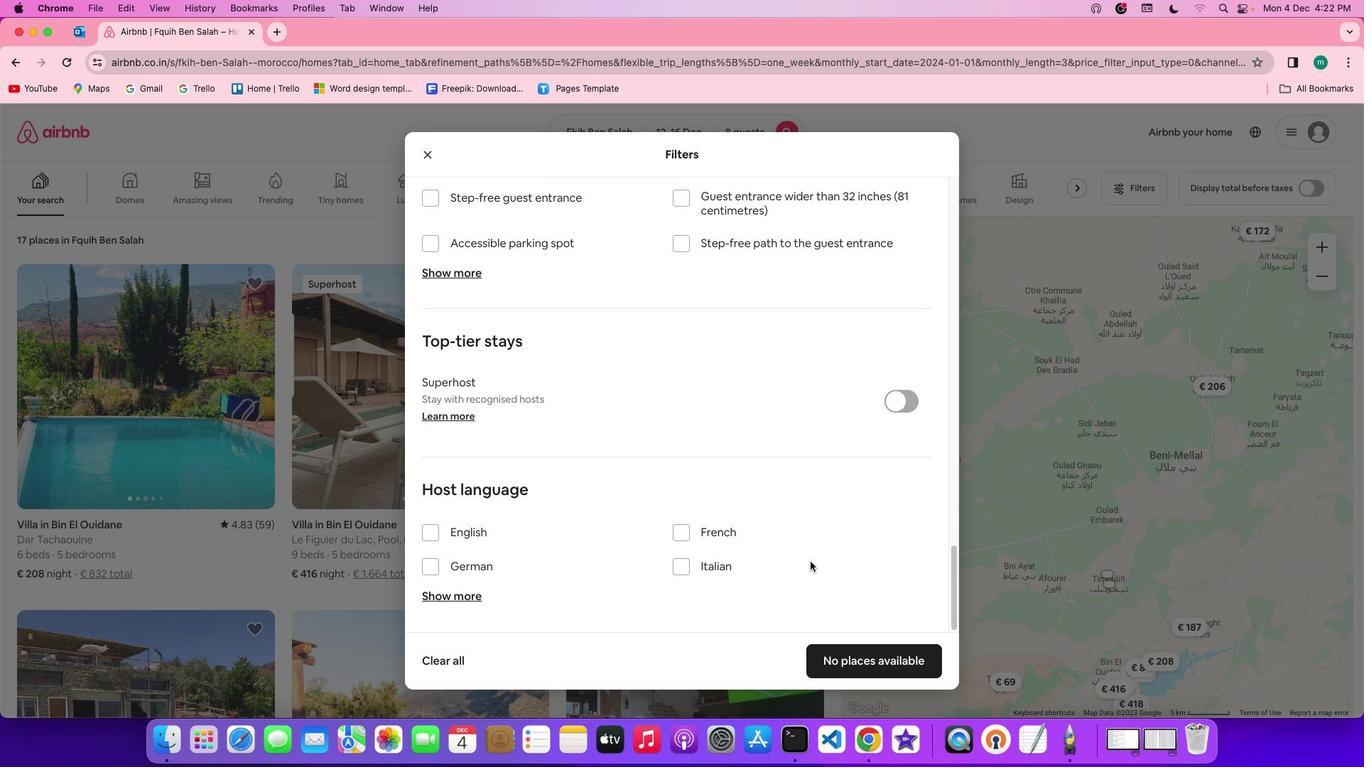 
Action: Mouse scrolled (810, 561) with delta (0, 0)
Screenshot: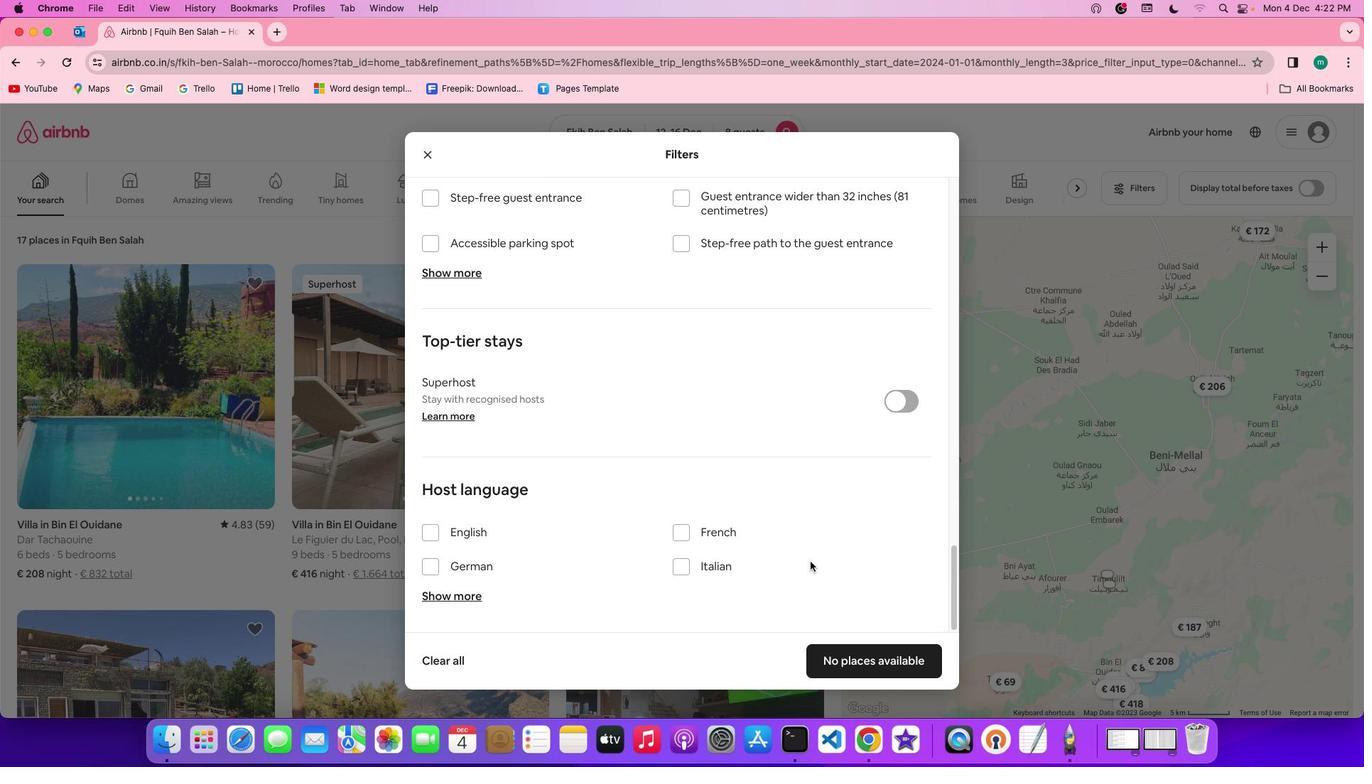 
Action: Mouse scrolled (810, 561) with delta (0, 0)
Screenshot: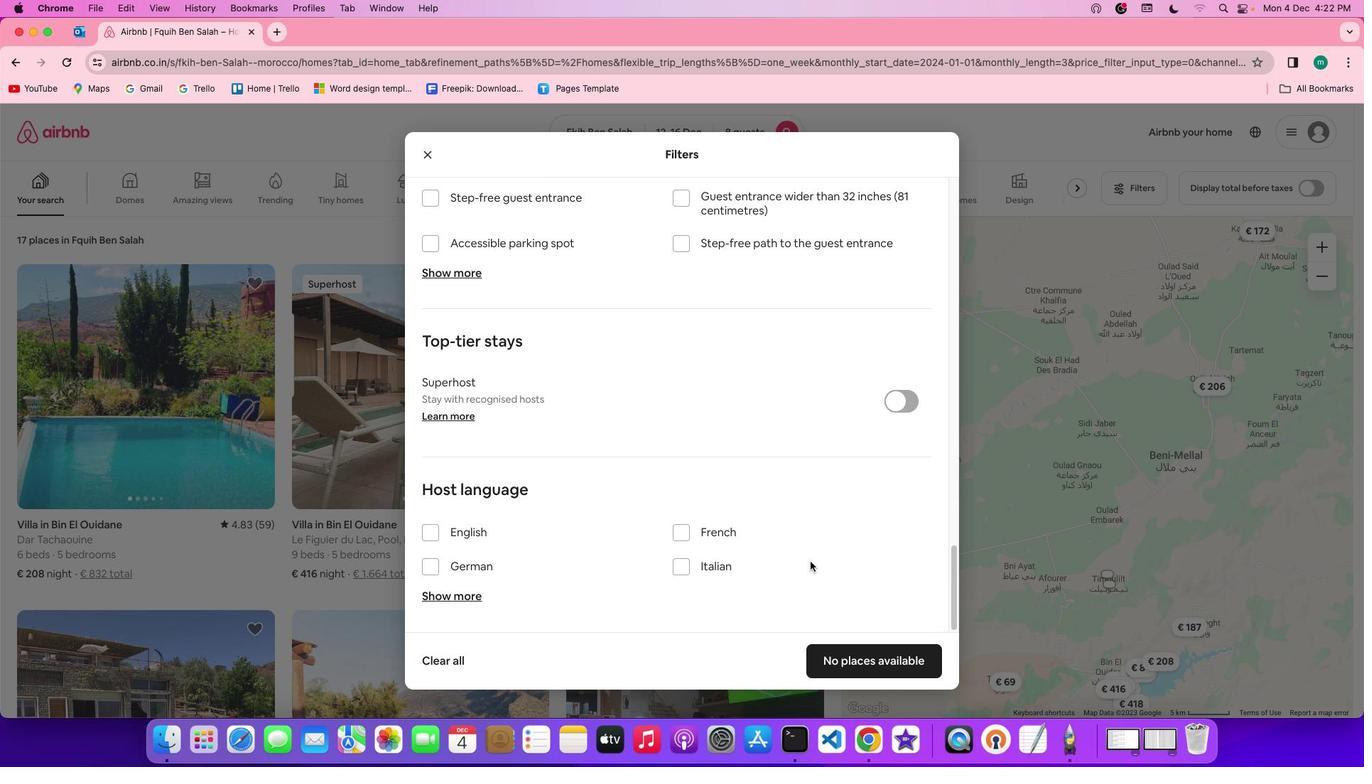 
Action: Mouse scrolled (810, 561) with delta (0, -2)
Screenshot: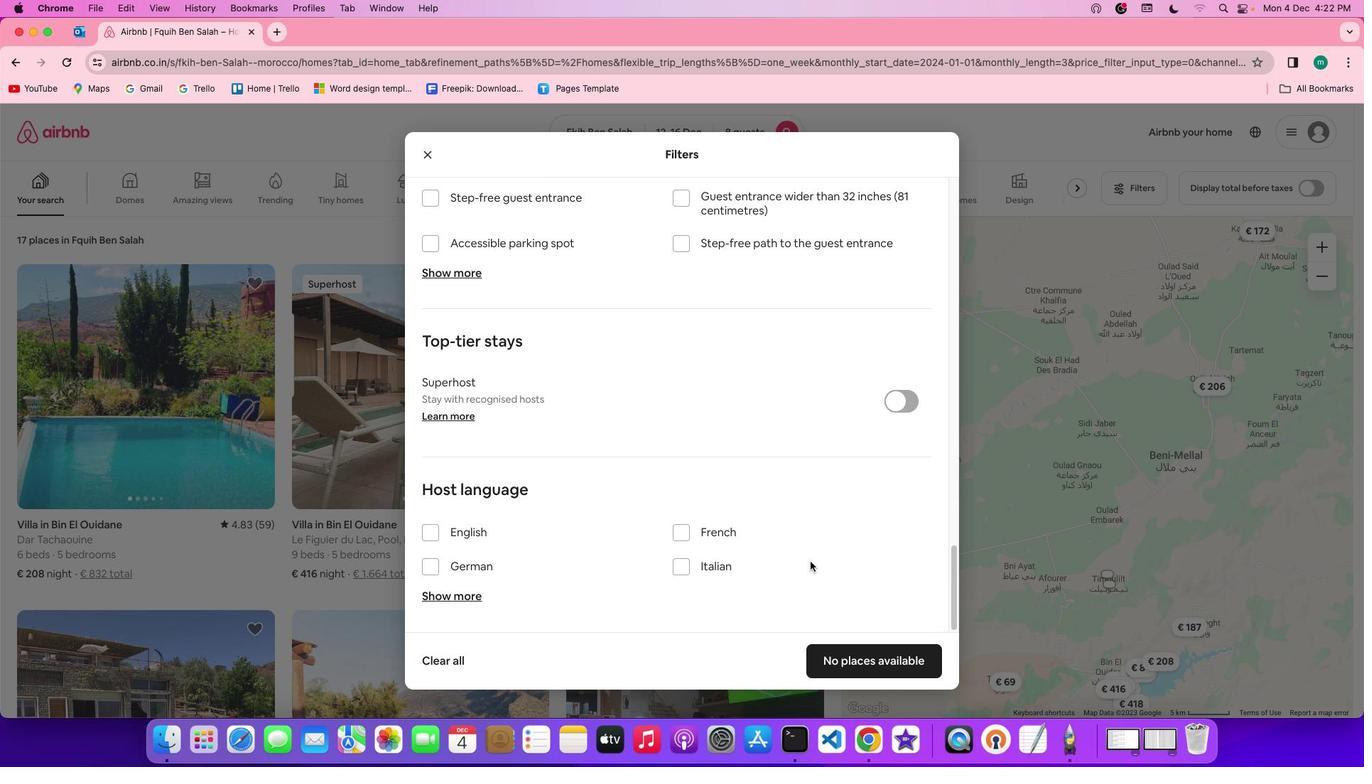 
Action: Mouse scrolled (810, 561) with delta (0, -3)
Screenshot: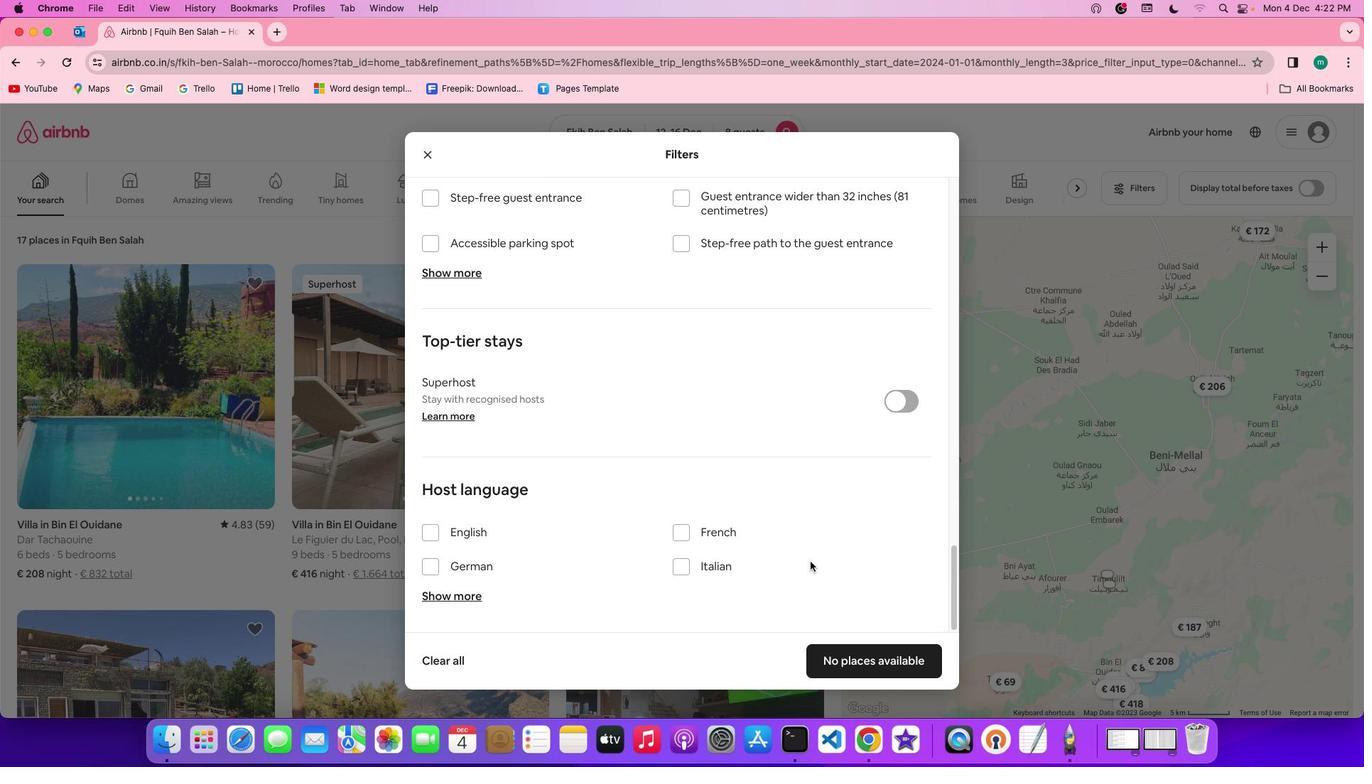 
Action: Mouse scrolled (810, 561) with delta (0, -3)
Screenshot: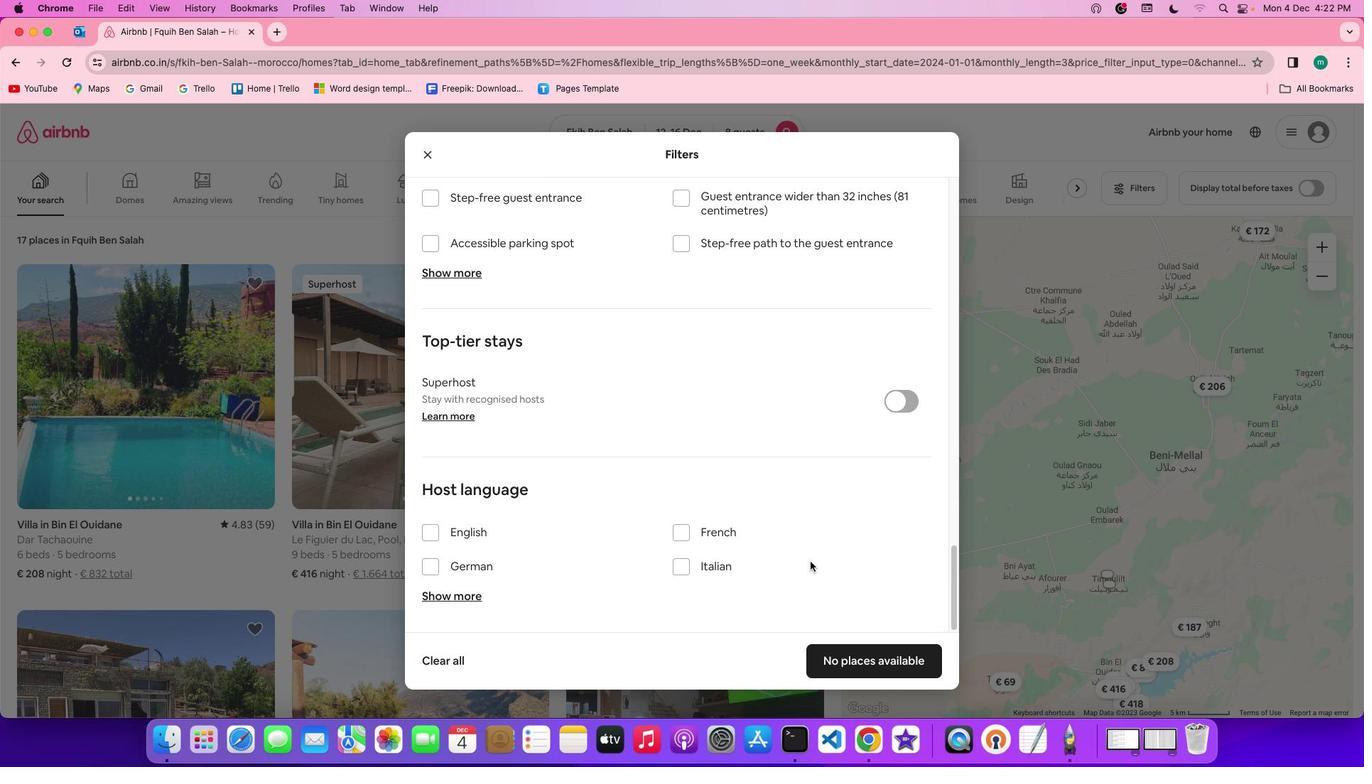 
Action: Mouse moved to (905, 654)
Screenshot: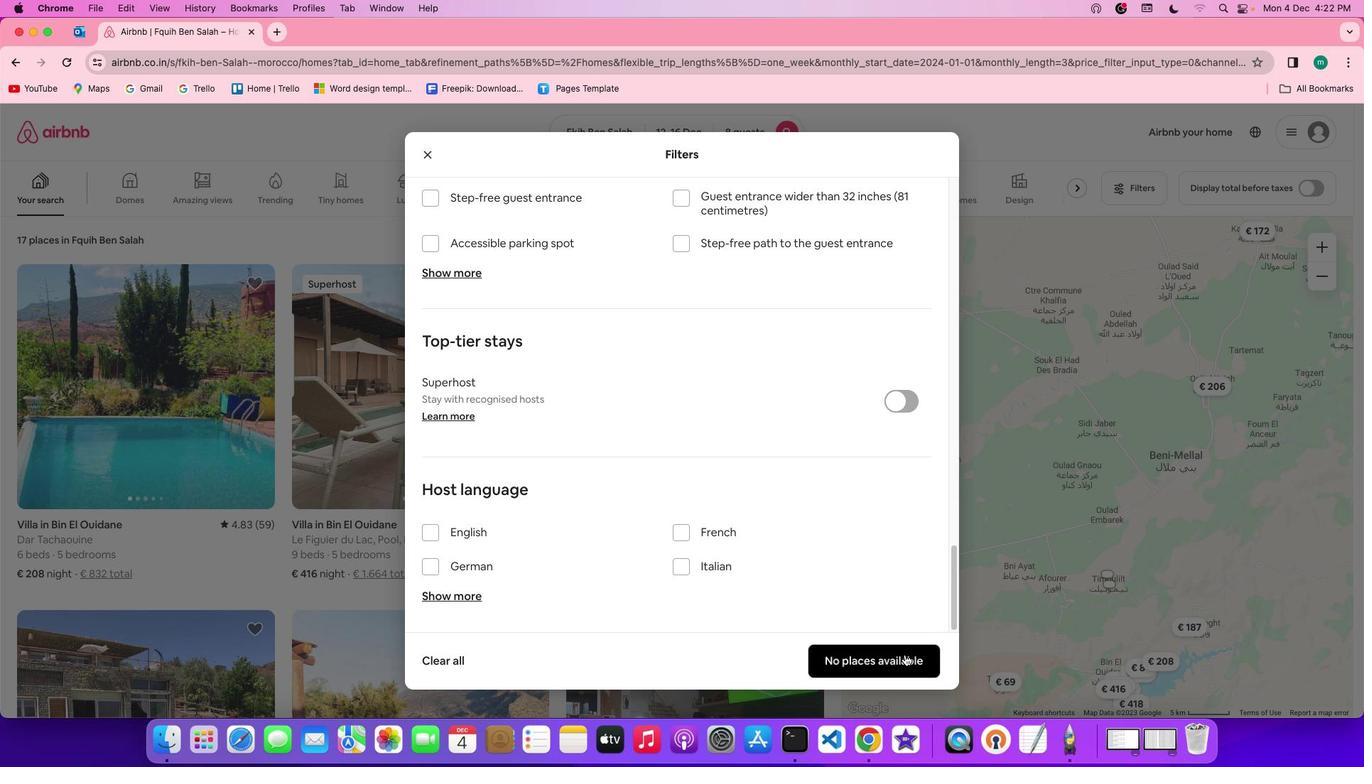 
Action: Mouse pressed left at (905, 654)
Screenshot: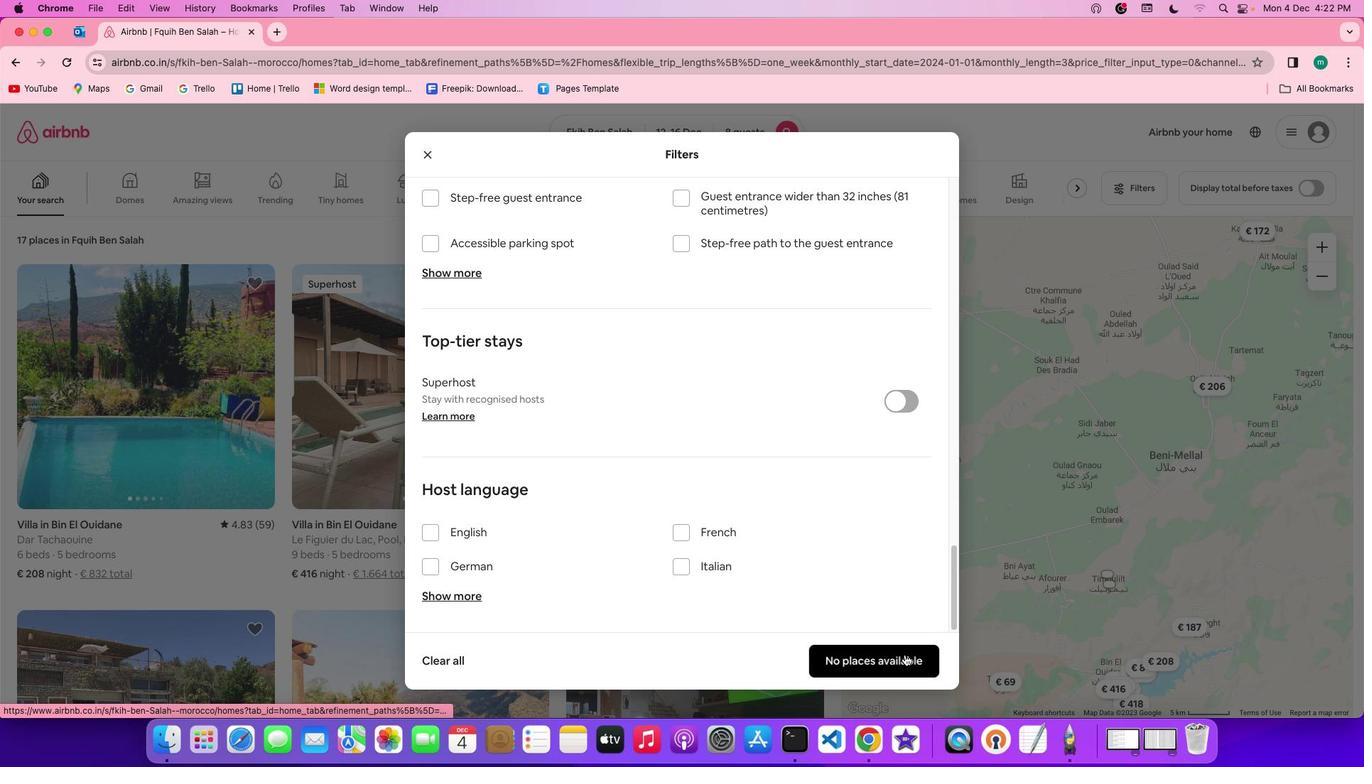 
Action: Mouse moved to (557, 537)
Screenshot: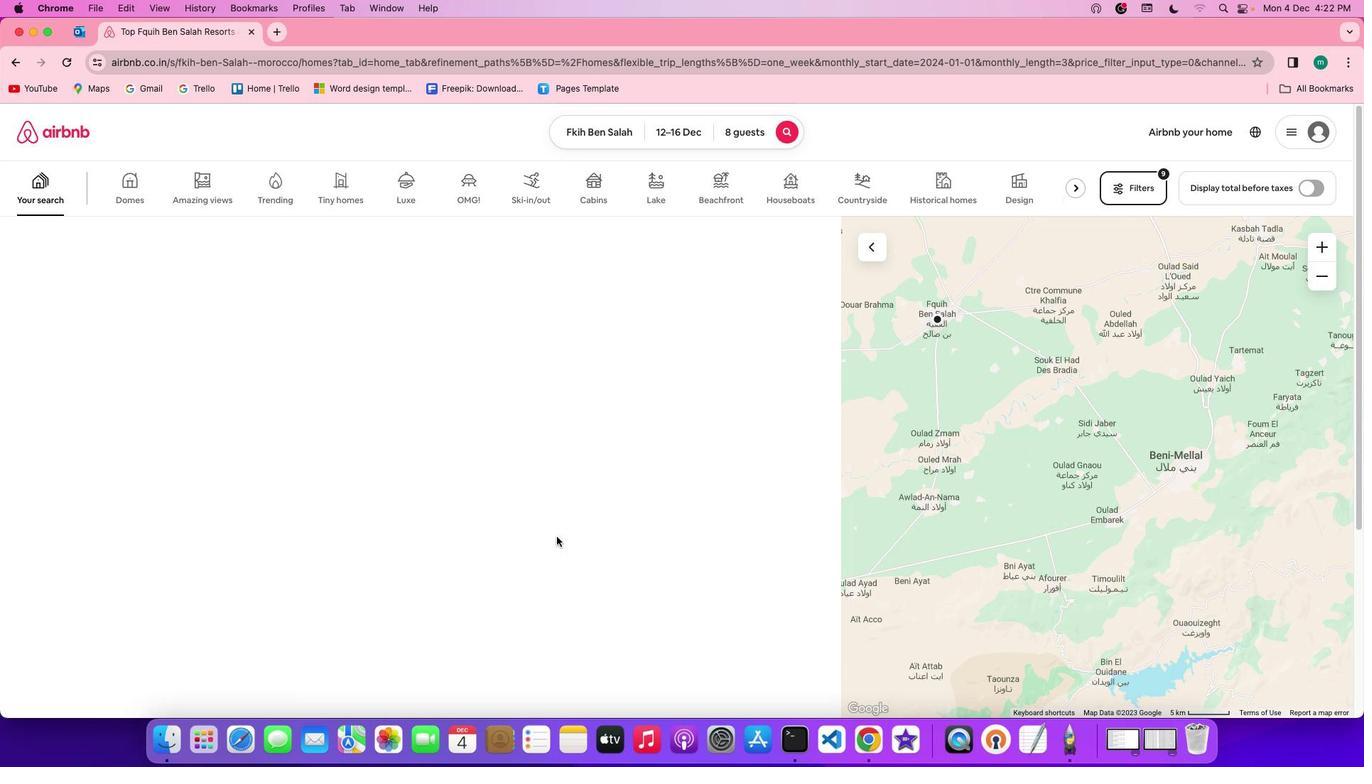 
